 Task: Create a colorful letterhead.
Action: Mouse moved to (396, 32)
Screenshot: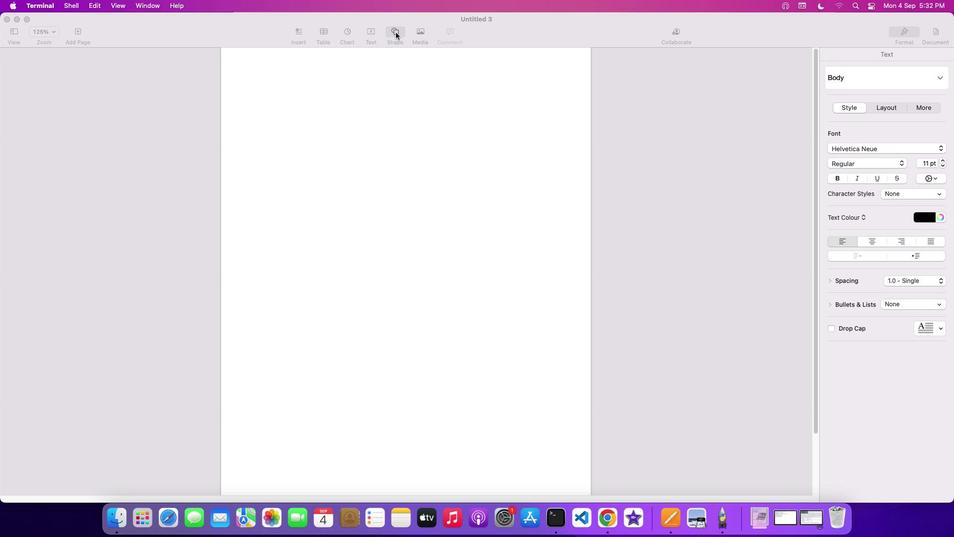 
Action: Mouse pressed left at (396, 32)
Screenshot: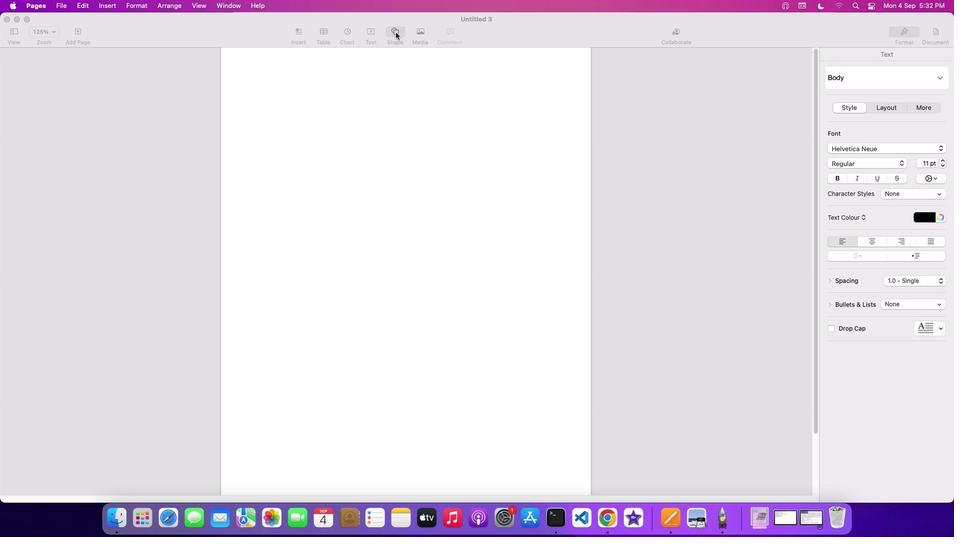 
Action: Mouse moved to (437, 149)
Screenshot: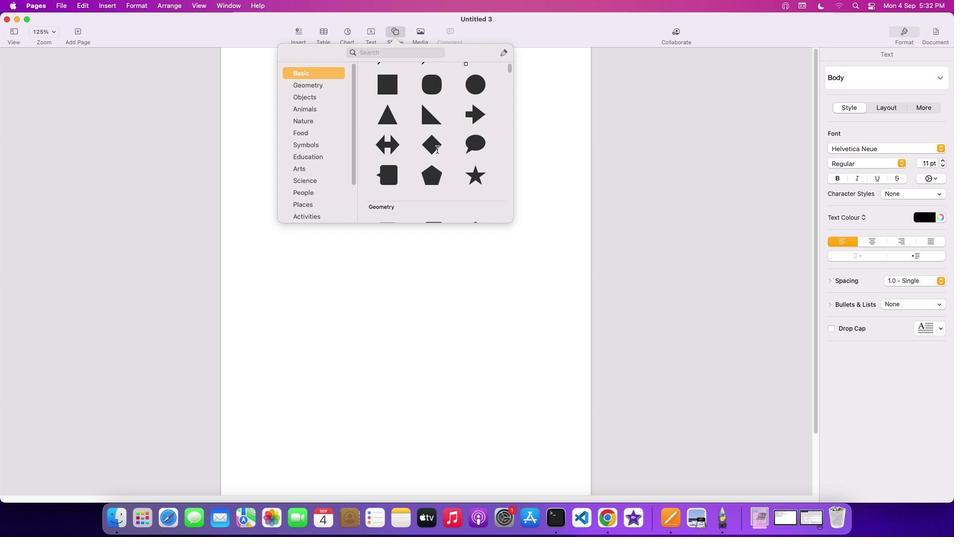 
Action: Mouse pressed left at (437, 149)
Screenshot: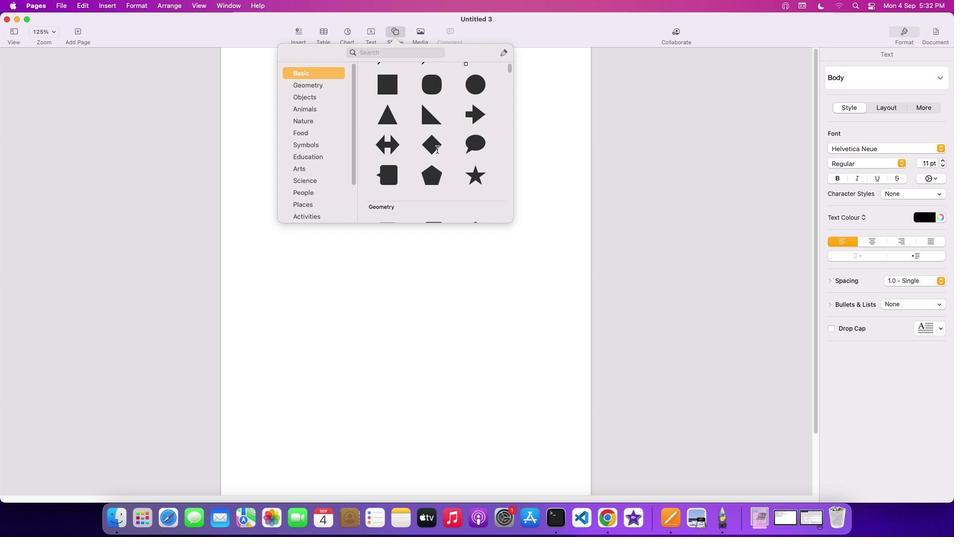 
Action: Mouse moved to (407, 125)
Screenshot: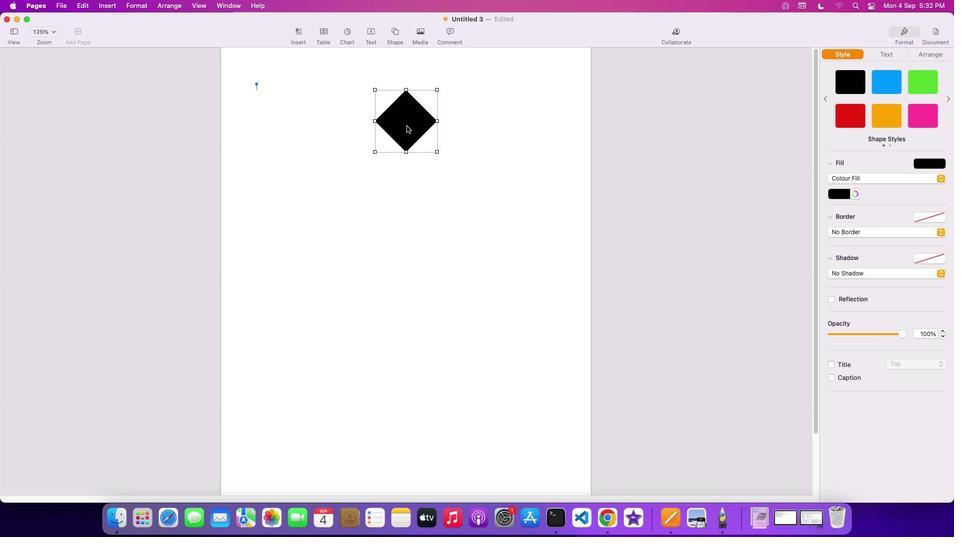 
Action: Mouse pressed left at (407, 125)
Screenshot: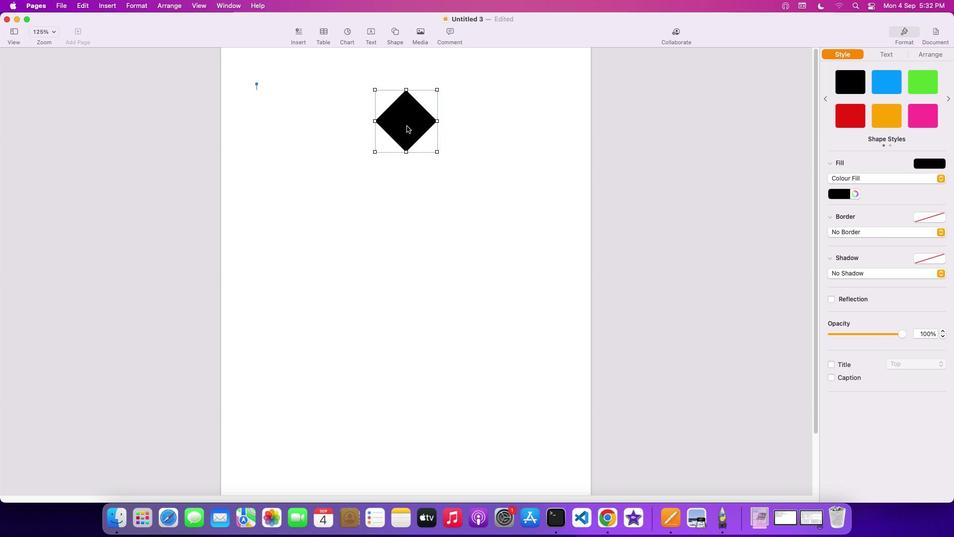 
Action: Mouse moved to (267, 71)
Screenshot: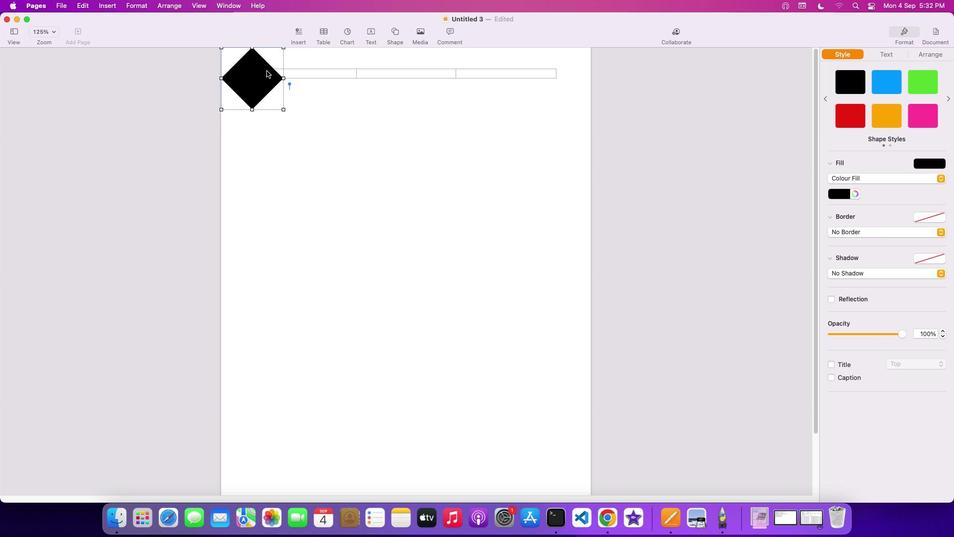 
Action: Key pressed Key.cmd'c'
Screenshot: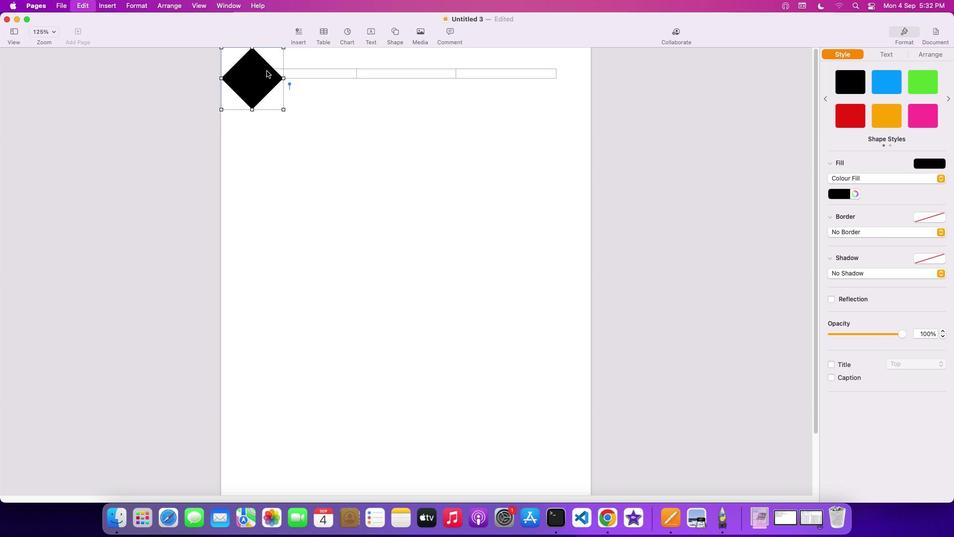
Action: Mouse moved to (348, 104)
Screenshot: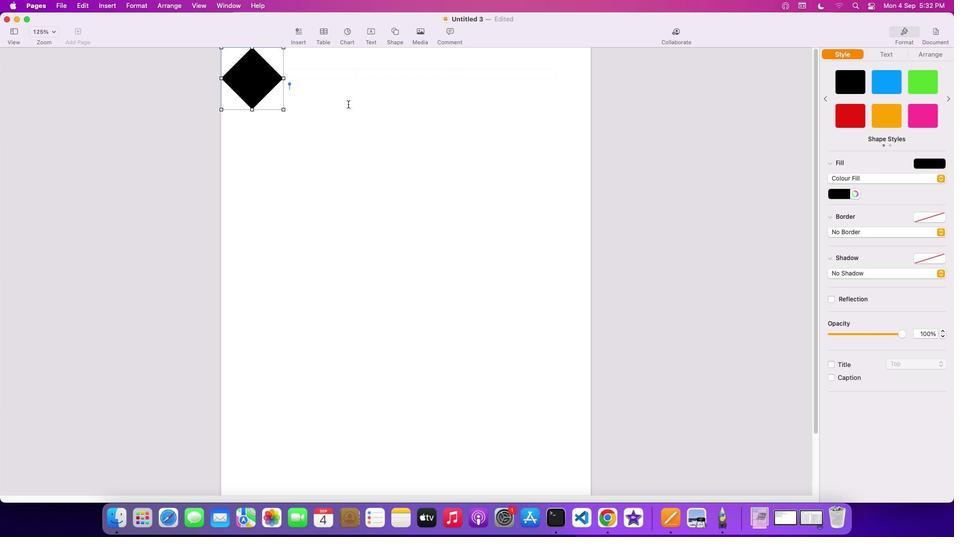 
Action: Mouse pressed left at (348, 104)
Screenshot: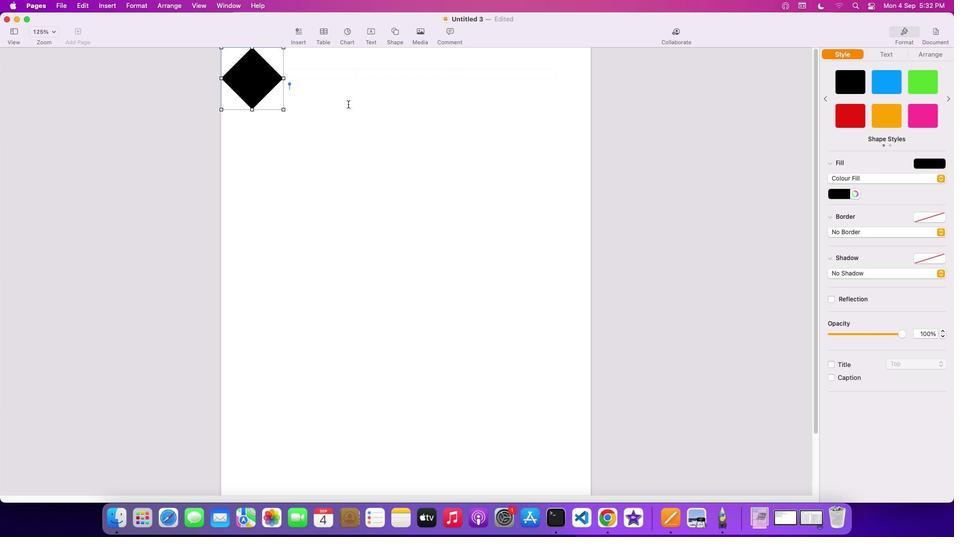 
Action: Key pressed Key.cmd'v'Key.cmd'v''v''v'
Screenshot: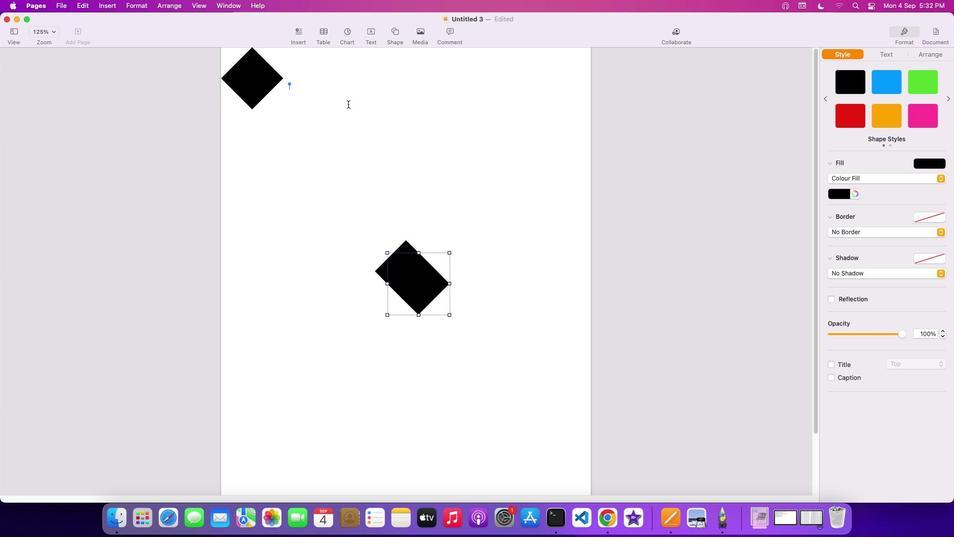 
Action: Mouse moved to (348, 104)
Screenshot: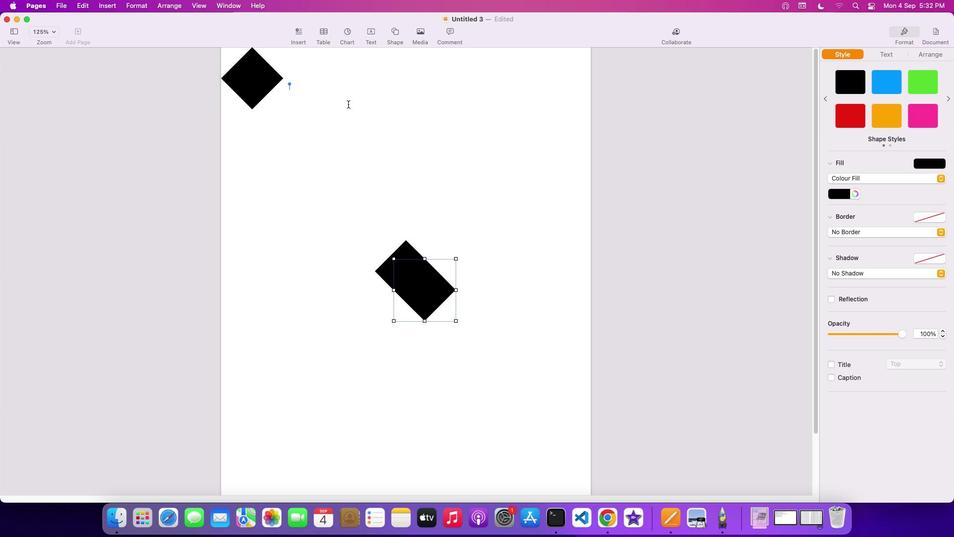 
Action: Key pressed 'v''v''v''v''v'
Screenshot: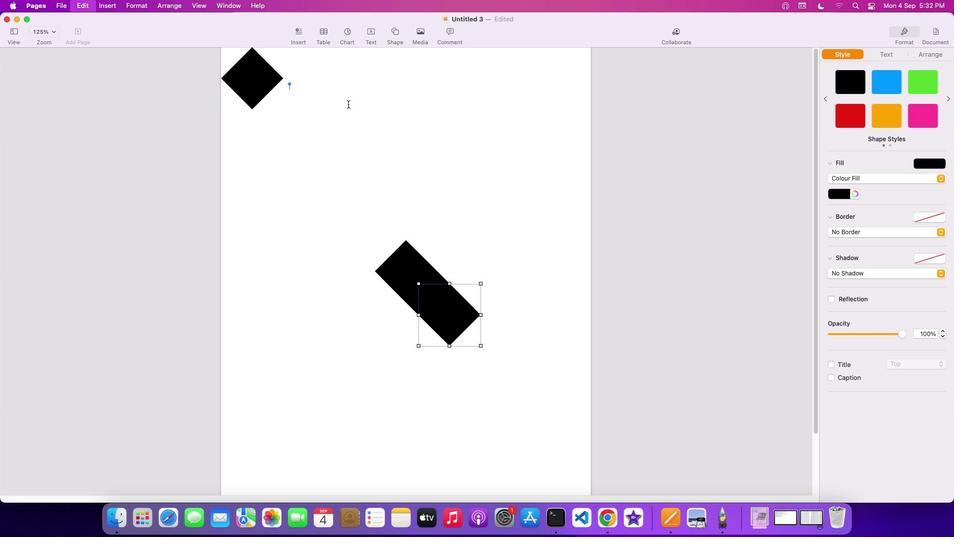 
Action: Mouse moved to (348, 104)
Screenshot: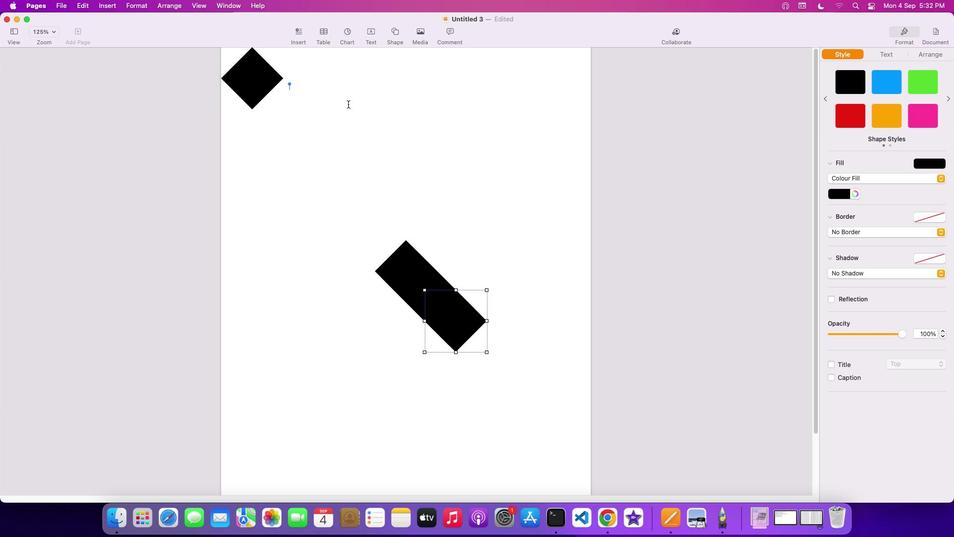 
Action: Key pressed 'v'
Screenshot: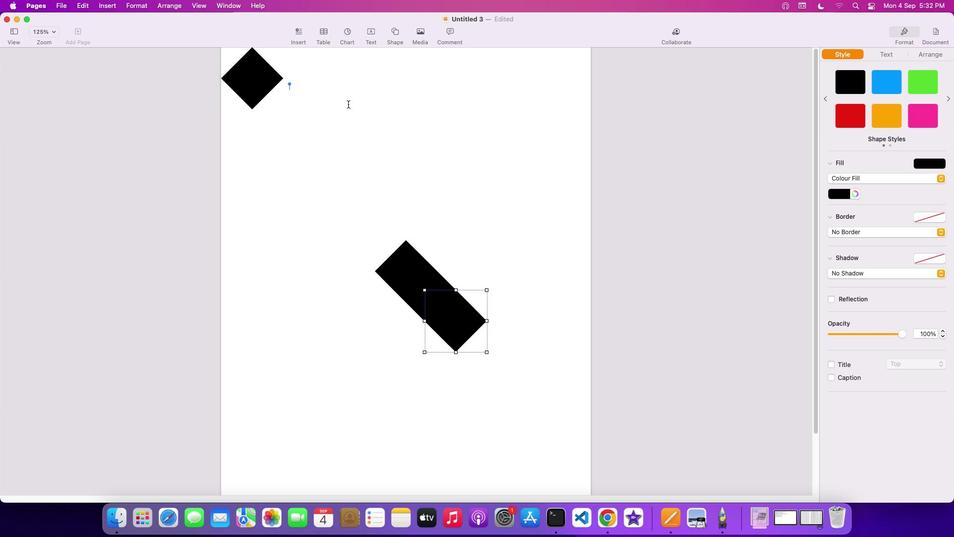 
Action: Mouse moved to (456, 324)
Screenshot: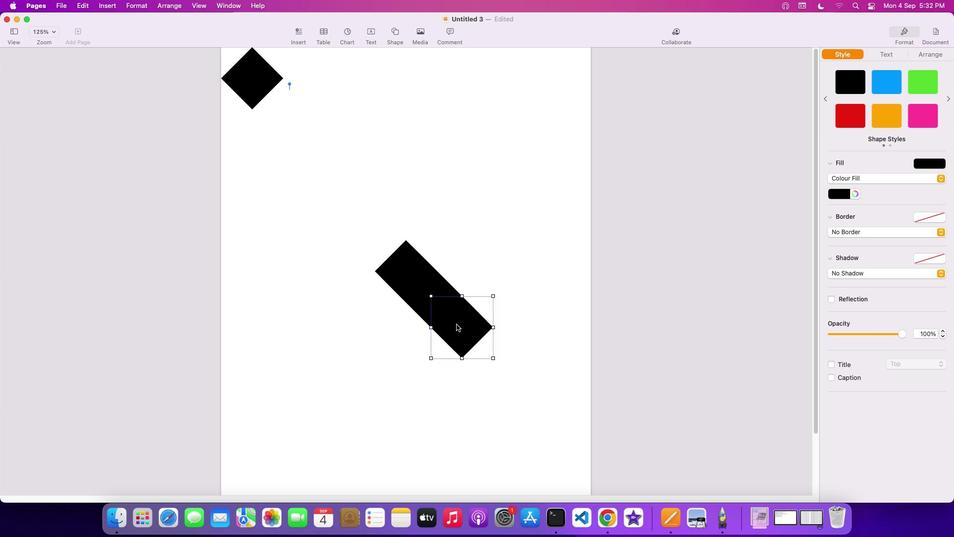 
Action: Mouse pressed left at (456, 324)
Screenshot: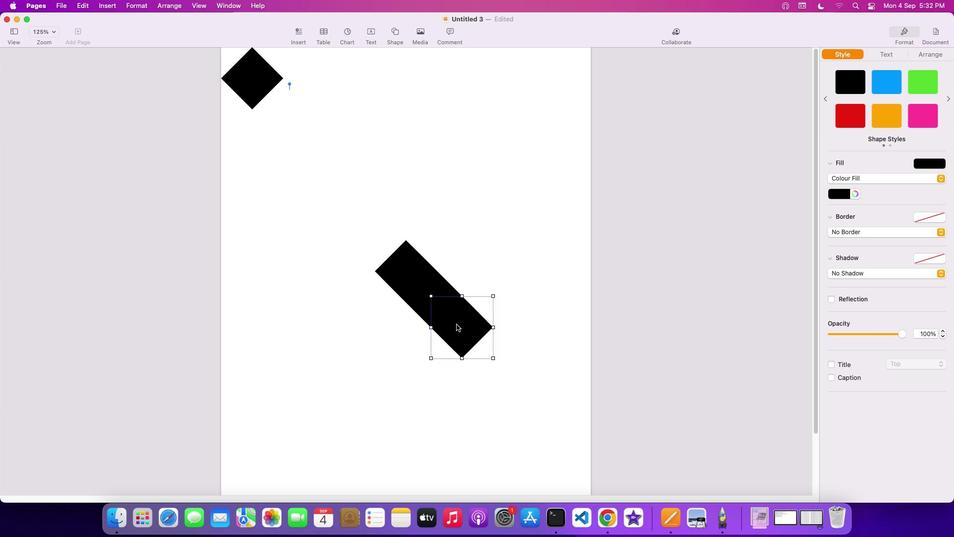 
Action: Mouse moved to (455, 325)
Screenshot: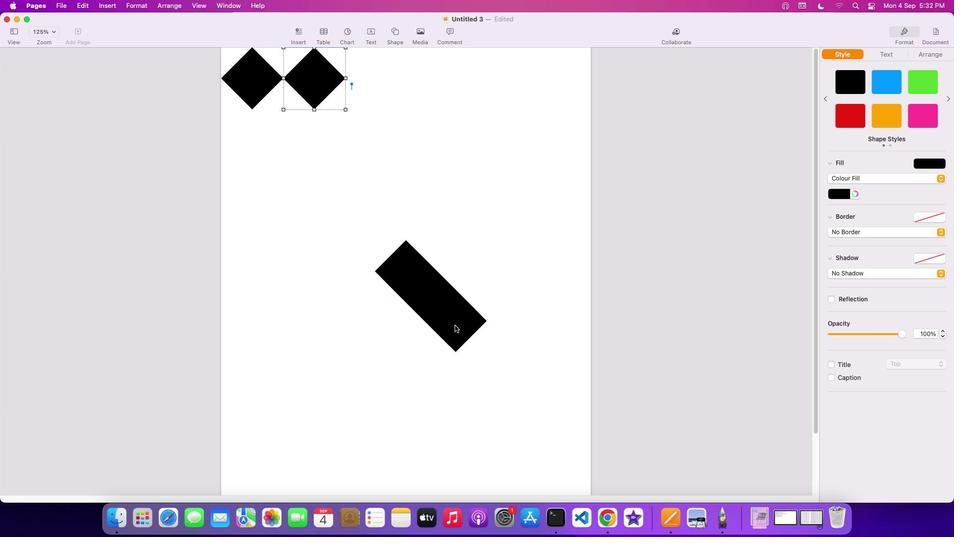 
Action: Mouse pressed left at (455, 325)
Screenshot: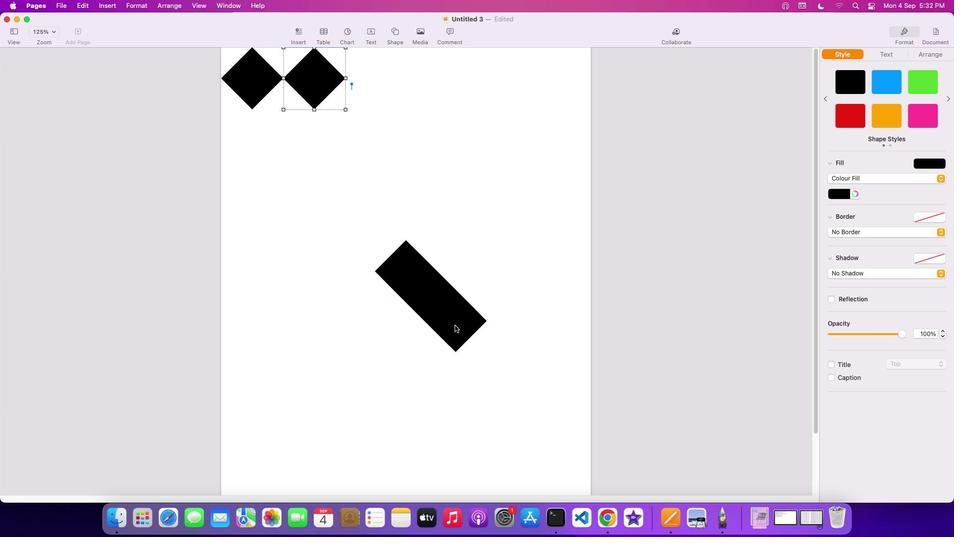 
Action: Mouse moved to (462, 325)
Screenshot: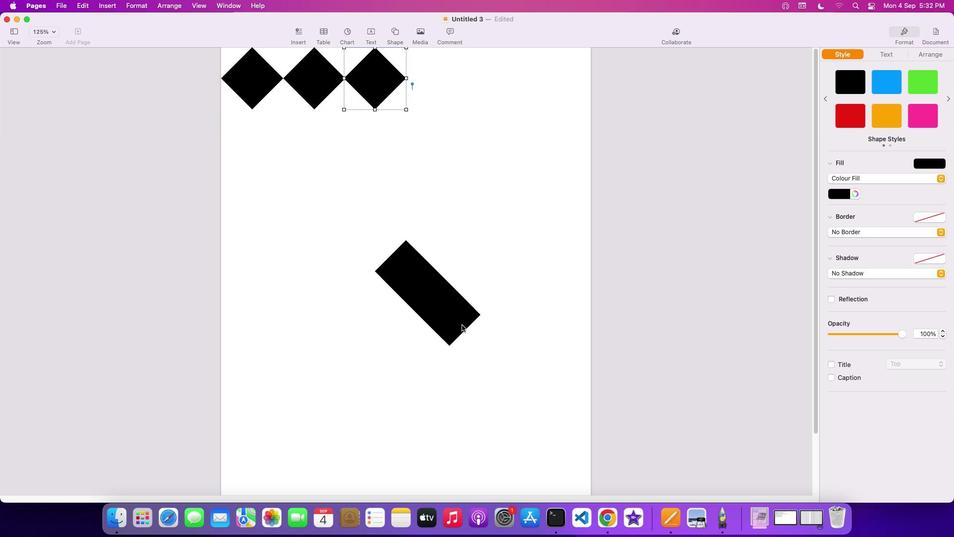 
Action: Mouse pressed left at (462, 325)
Screenshot: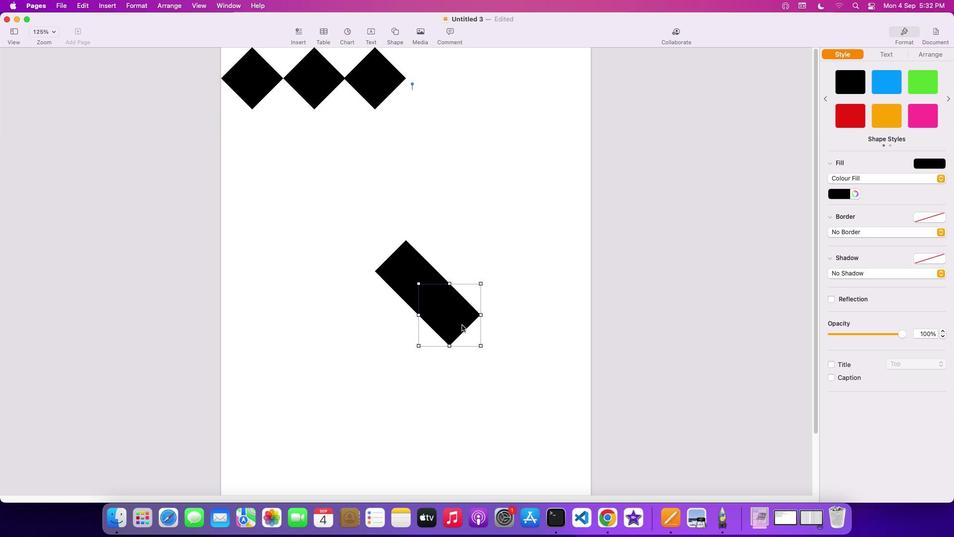 
Action: Mouse moved to (438, 303)
Screenshot: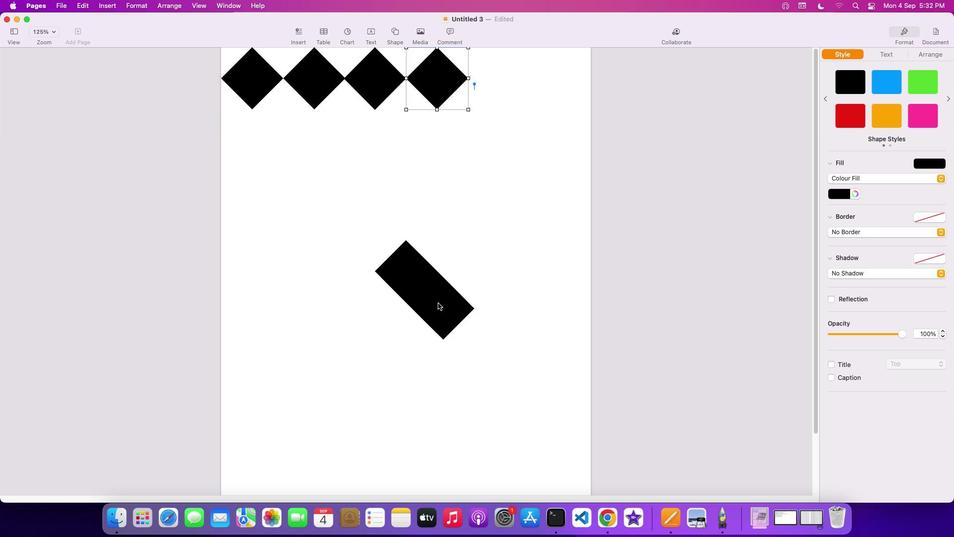 
Action: Mouse pressed left at (438, 303)
Screenshot: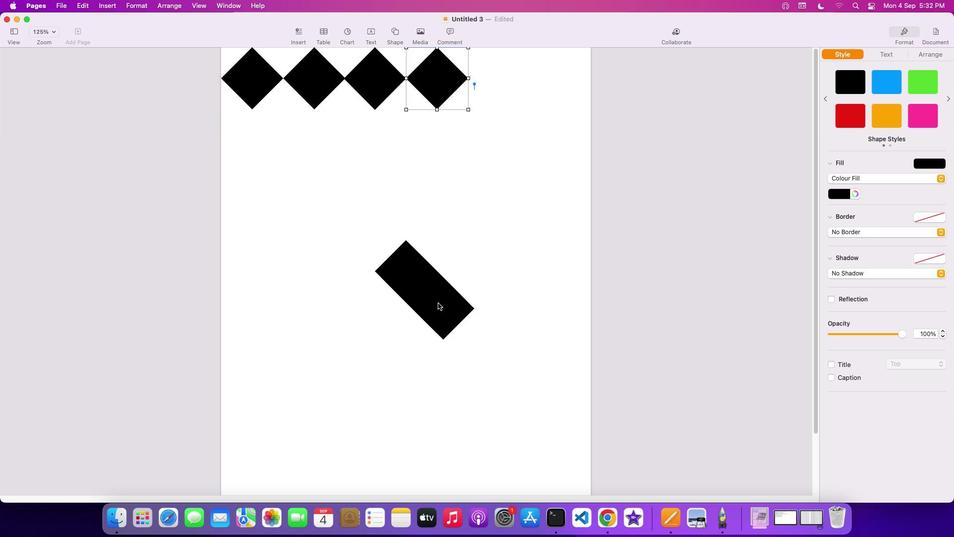 
Action: Mouse moved to (434, 296)
Screenshot: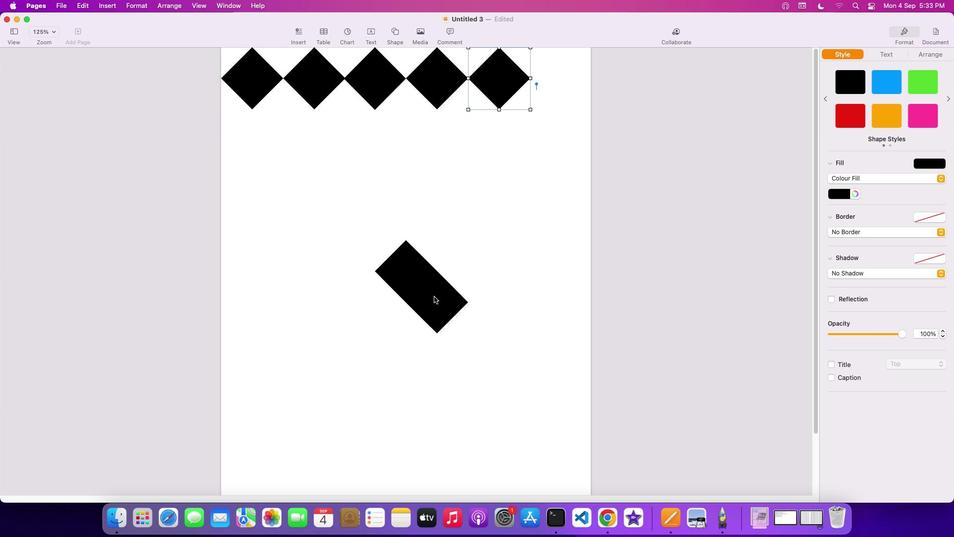 
Action: Mouse pressed left at (434, 296)
Screenshot: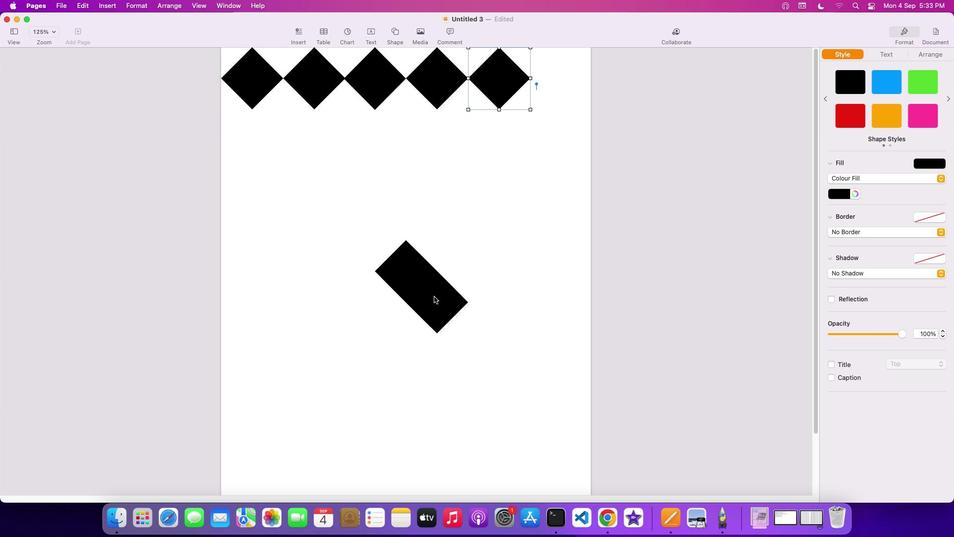 
Action: Mouse moved to (488, 259)
Screenshot: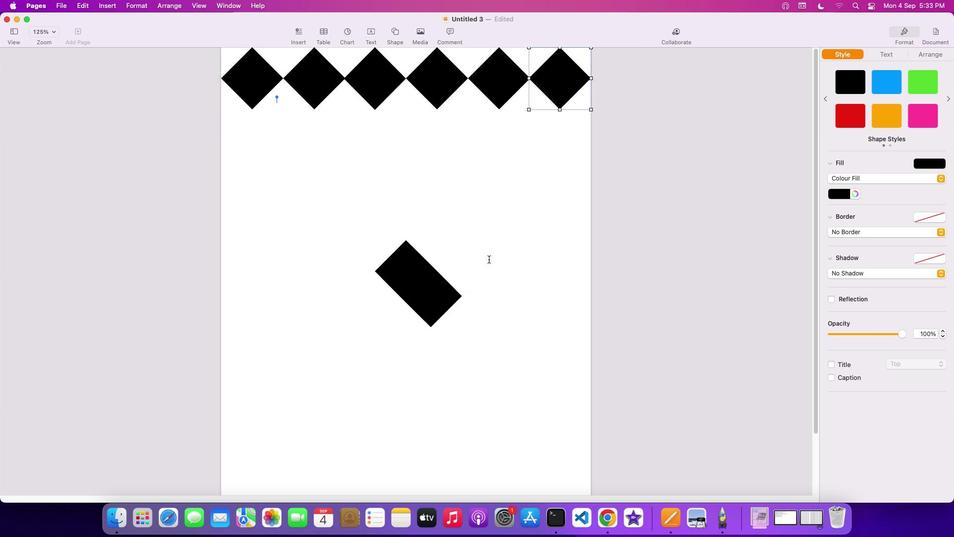 
Action: Mouse scrolled (488, 259) with delta (0, 0)
Screenshot: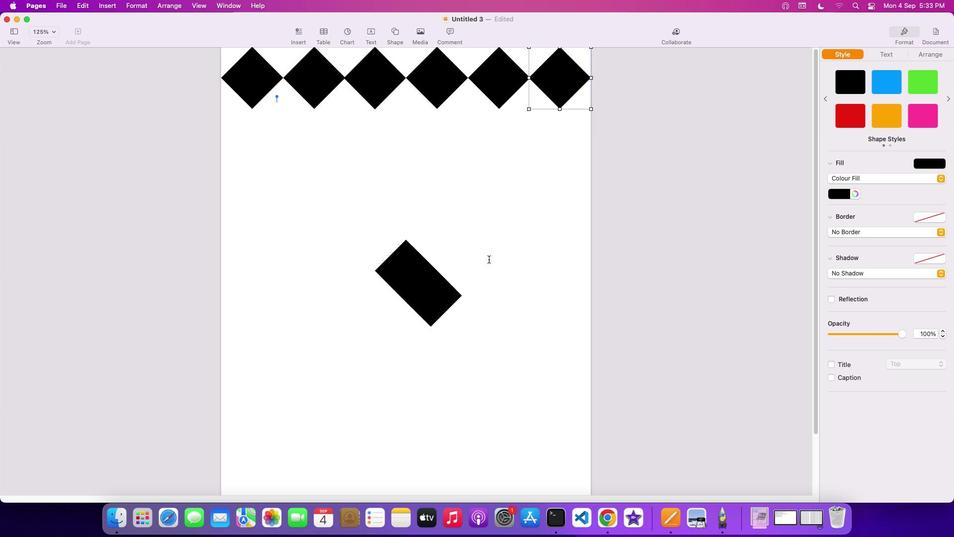 
Action: Mouse scrolled (488, 259) with delta (0, 0)
Screenshot: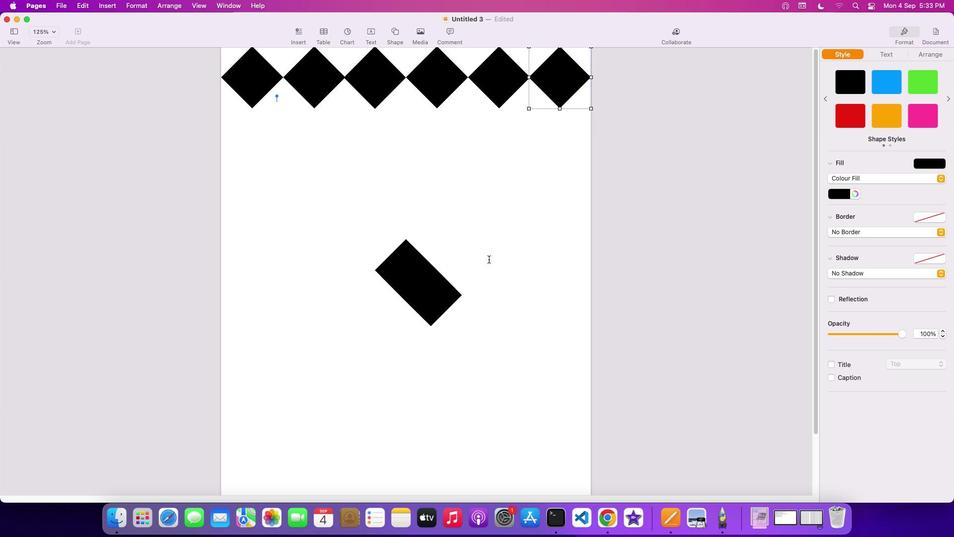 
Action: Mouse scrolled (488, 259) with delta (0, 0)
Screenshot: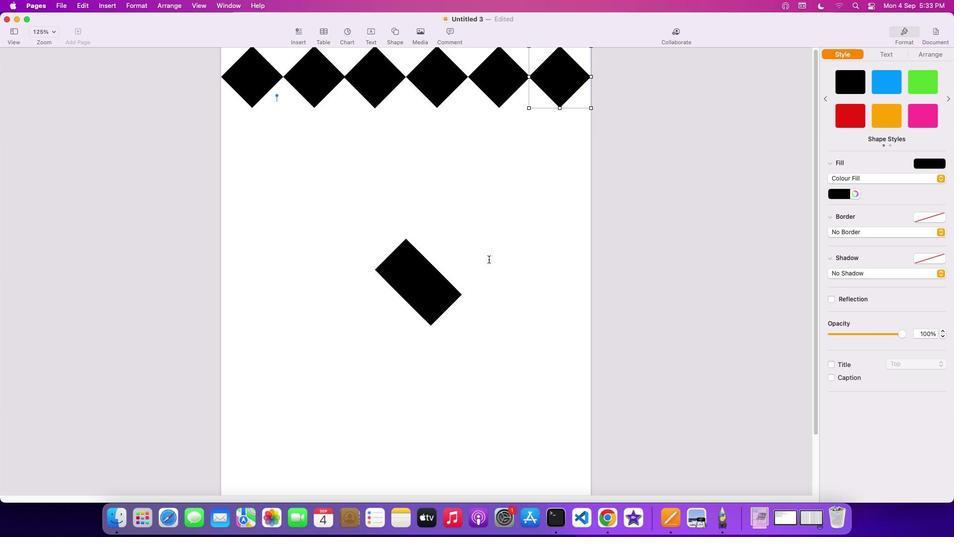 
Action: Mouse scrolled (488, 259) with delta (0, 0)
Screenshot: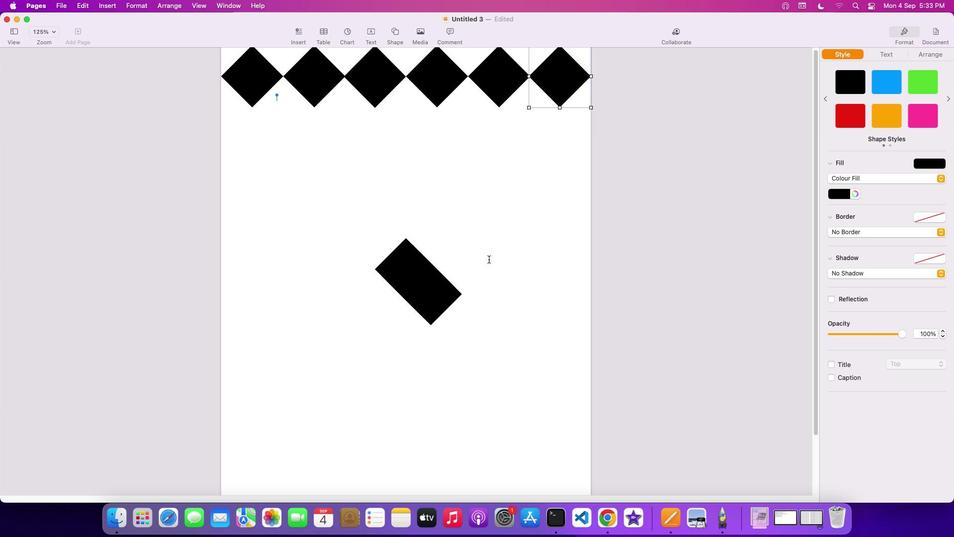 
Action: Mouse moved to (421, 288)
Screenshot: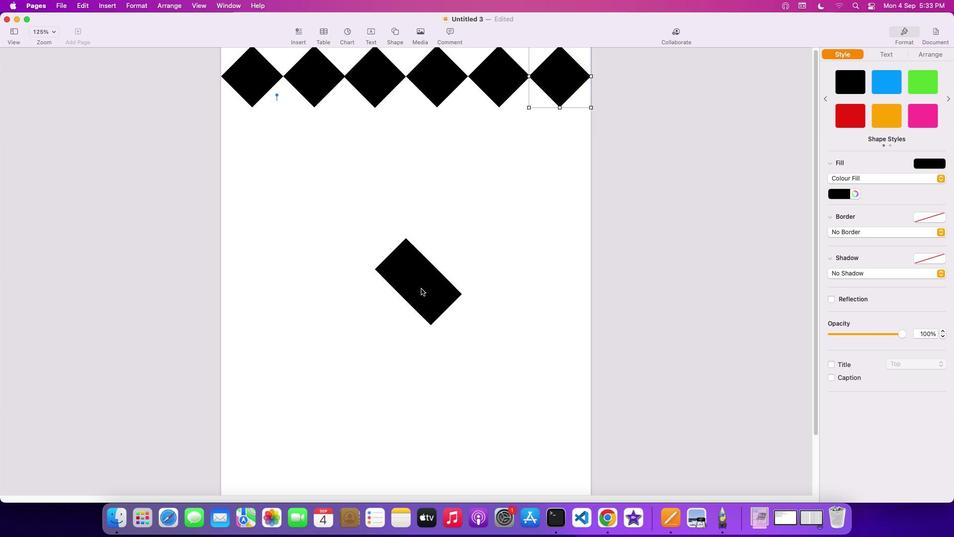 
Action: Mouse pressed left at (421, 288)
Screenshot: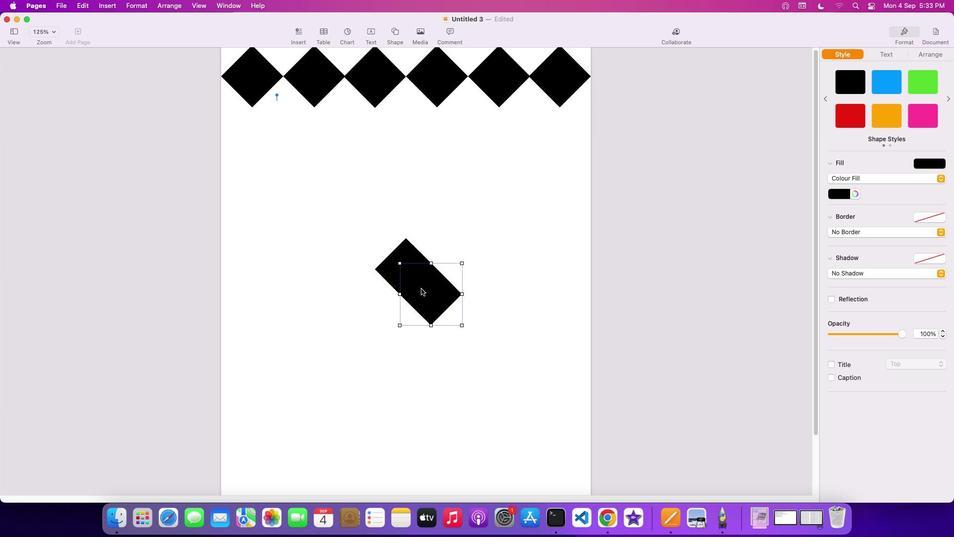 
Action: Mouse moved to (564, 165)
Screenshot: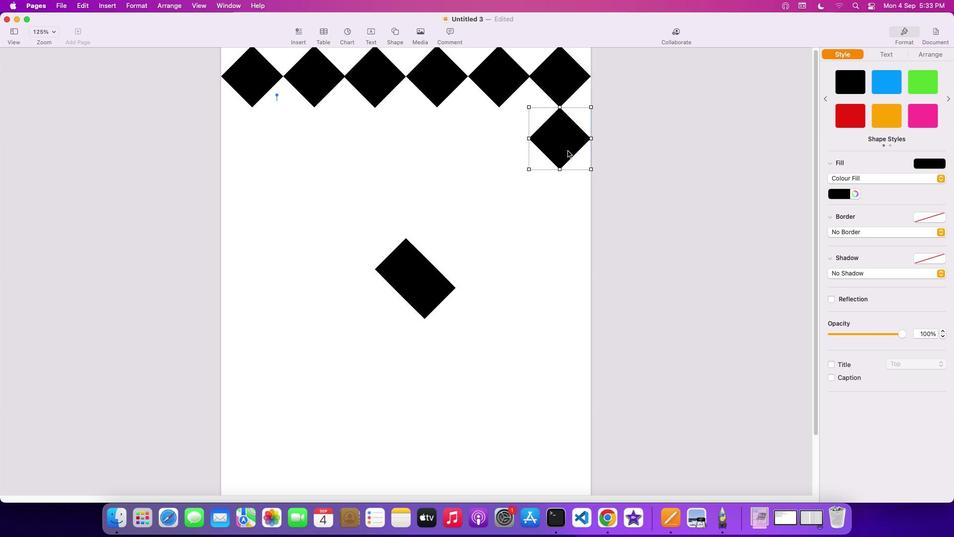 
Action: Mouse pressed left at (564, 165)
Screenshot: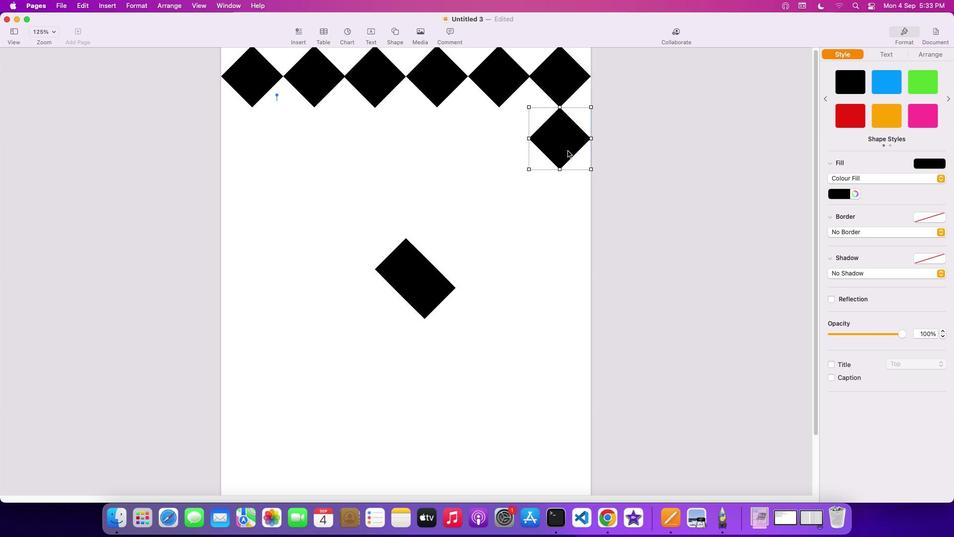 
Action: Mouse moved to (414, 292)
Screenshot: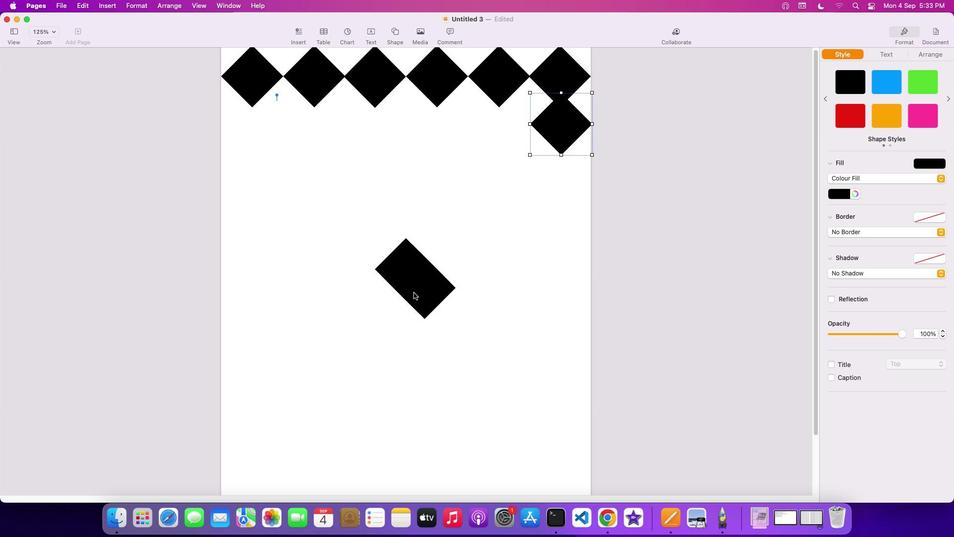 
Action: Mouse pressed left at (414, 292)
Screenshot: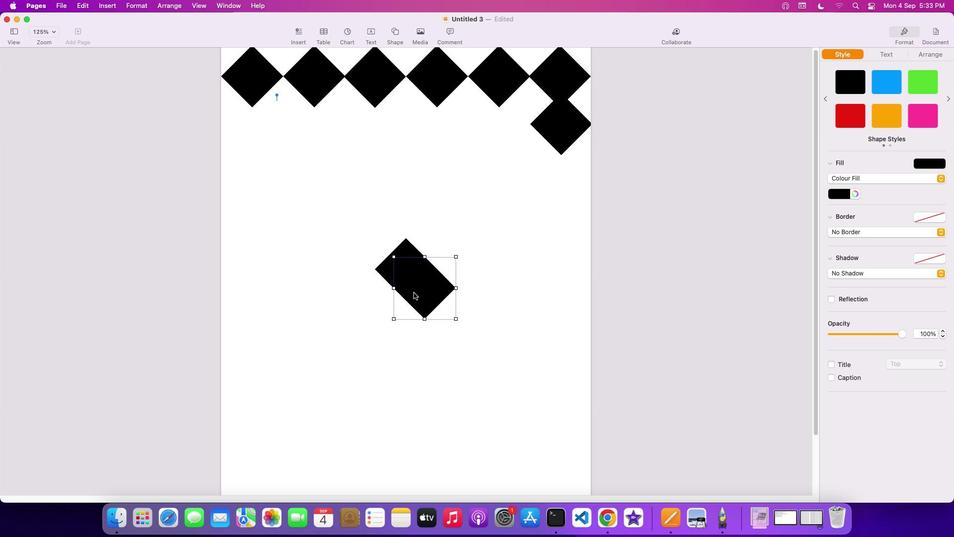 
Action: Mouse moved to (562, 120)
Screenshot: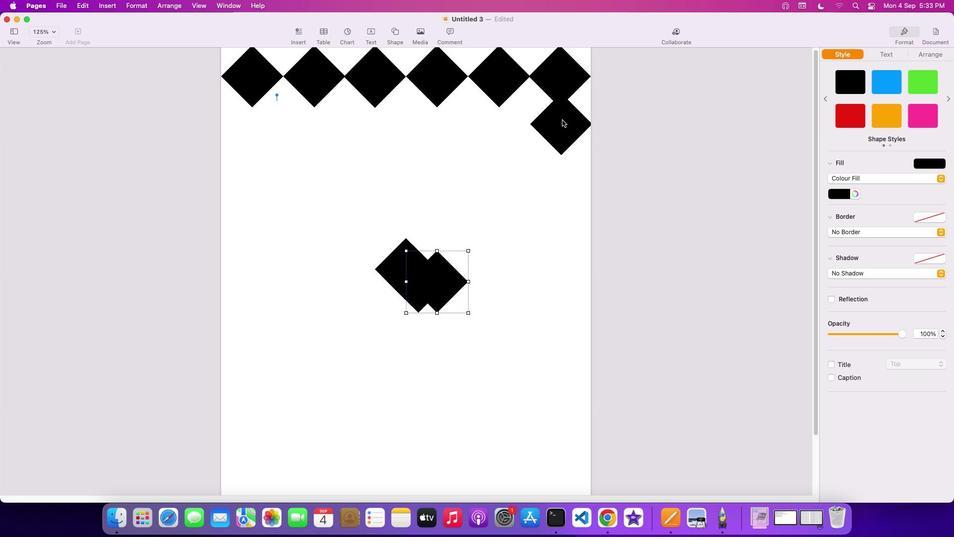 
Action: Mouse pressed left at (562, 120)
Screenshot: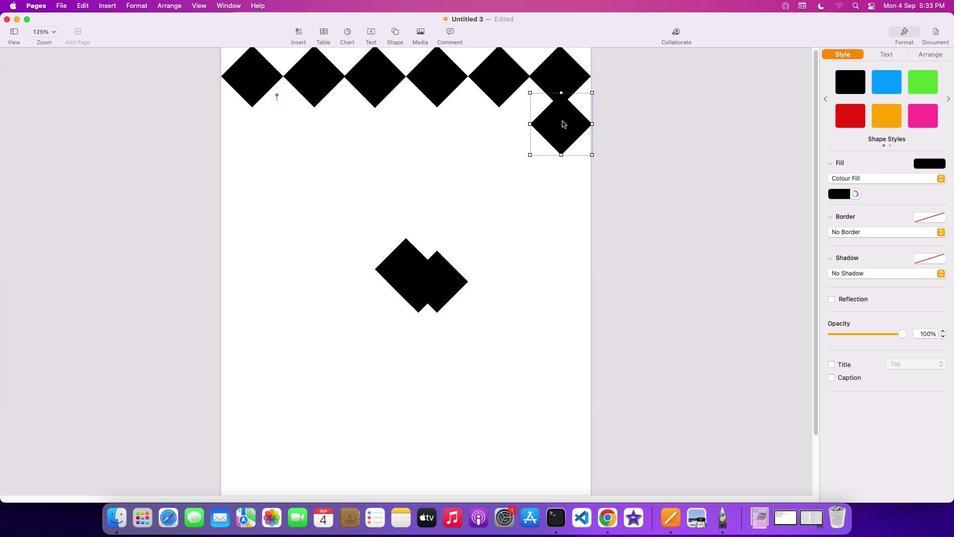 
Action: Mouse moved to (439, 288)
Screenshot: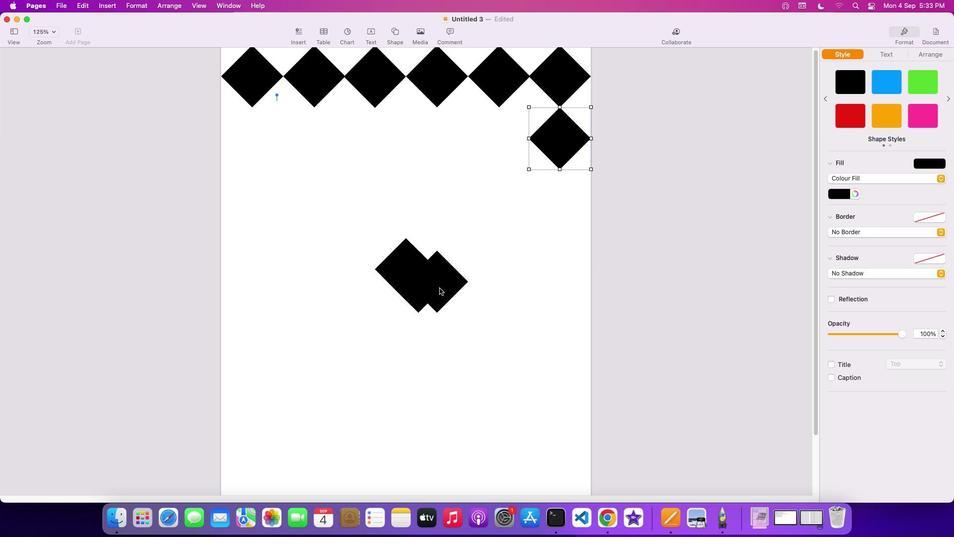 
Action: Mouse pressed left at (439, 288)
Screenshot: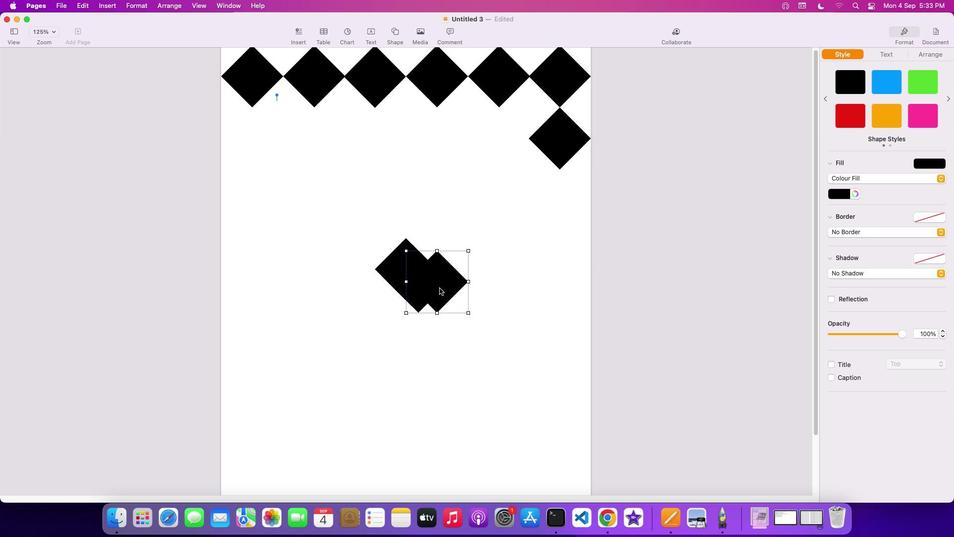 
Action: Mouse moved to (417, 287)
Screenshot: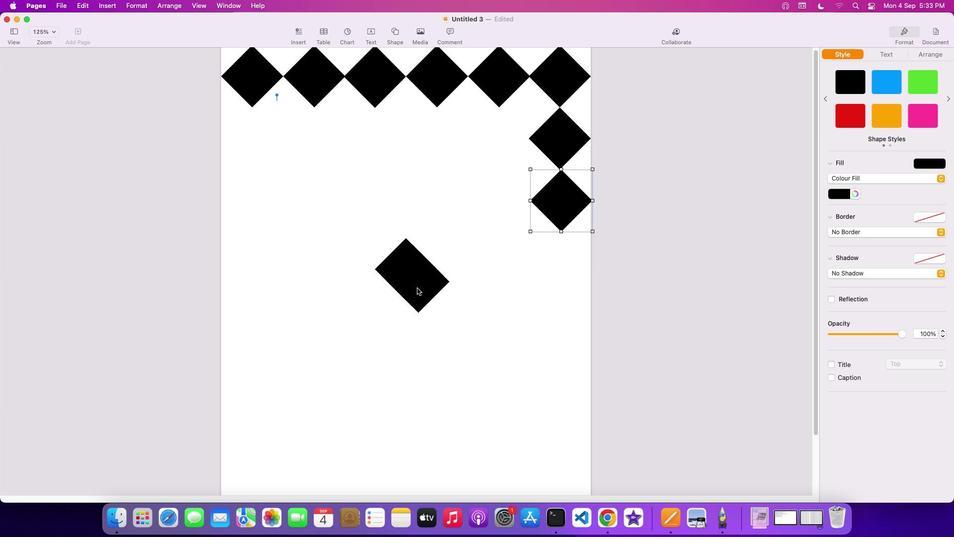 
Action: Mouse pressed left at (417, 287)
Screenshot: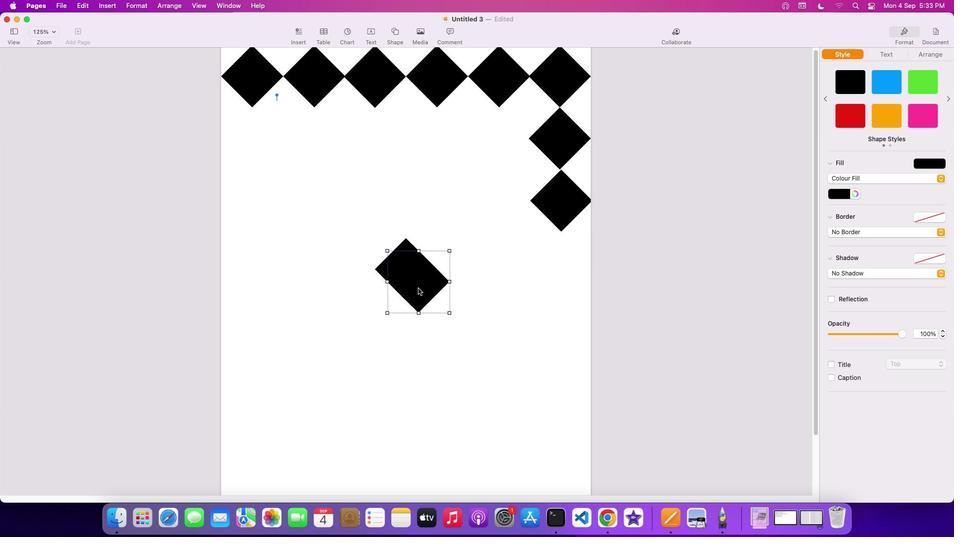 
Action: Mouse moved to (413, 291)
Screenshot: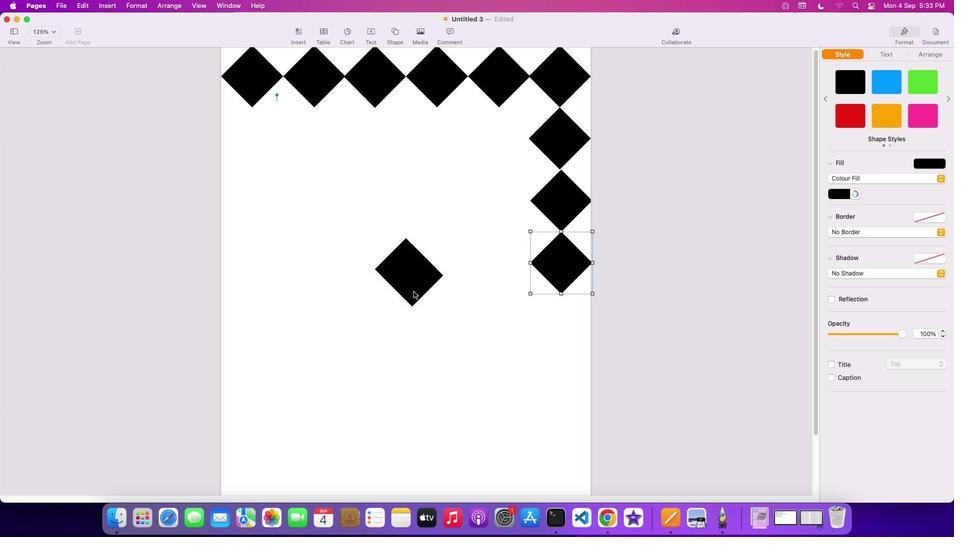 
Action: Mouse pressed left at (413, 291)
Screenshot: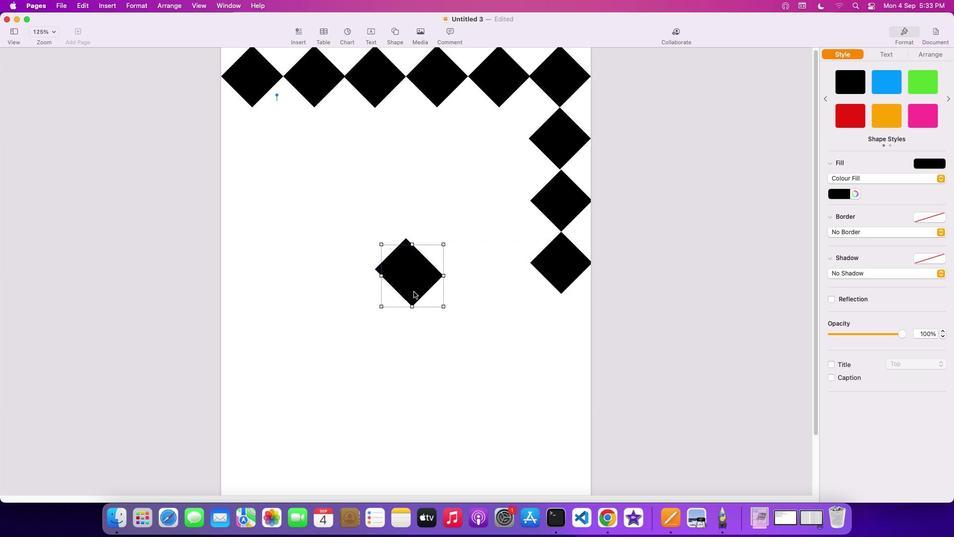 
Action: Mouse moved to (401, 282)
Screenshot: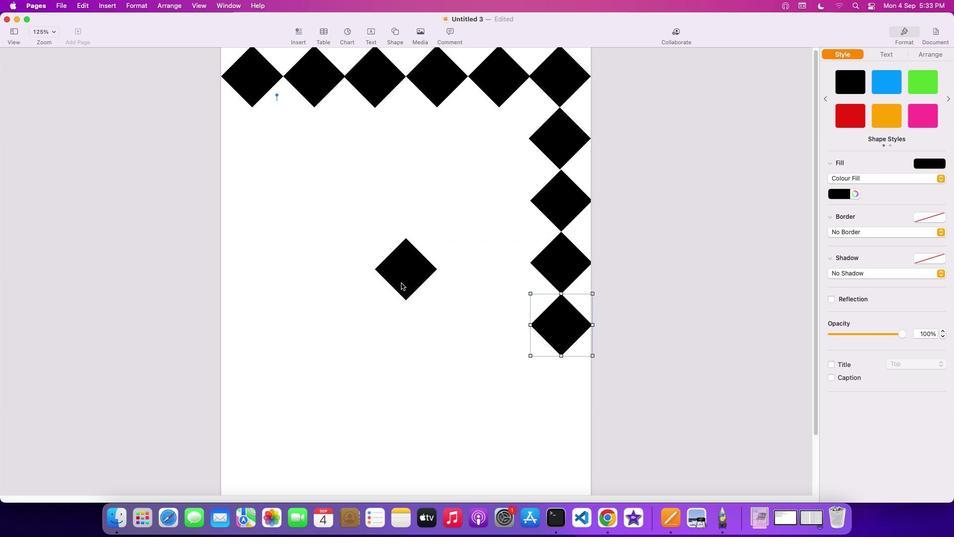 
Action: Mouse pressed left at (401, 282)
Screenshot: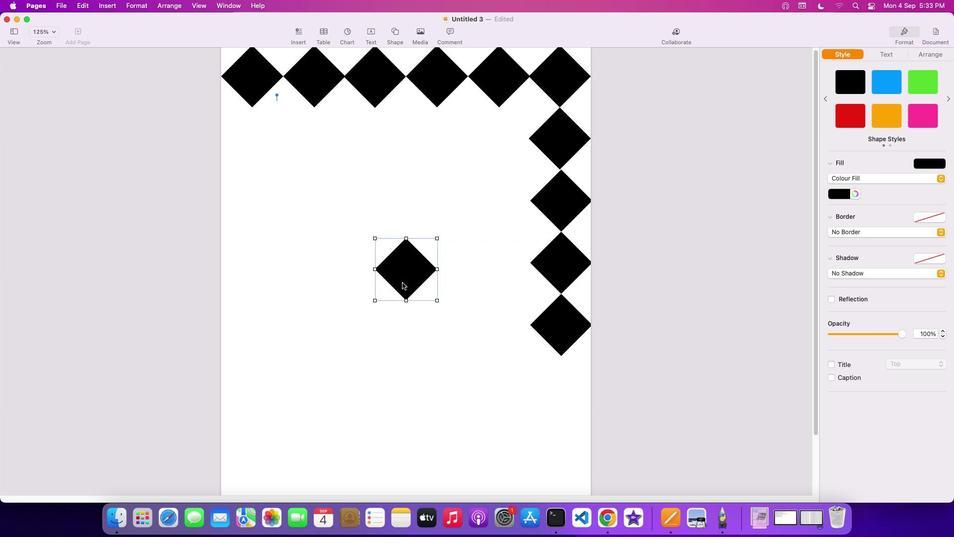 
Action: Mouse moved to (431, 367)
Screenshot: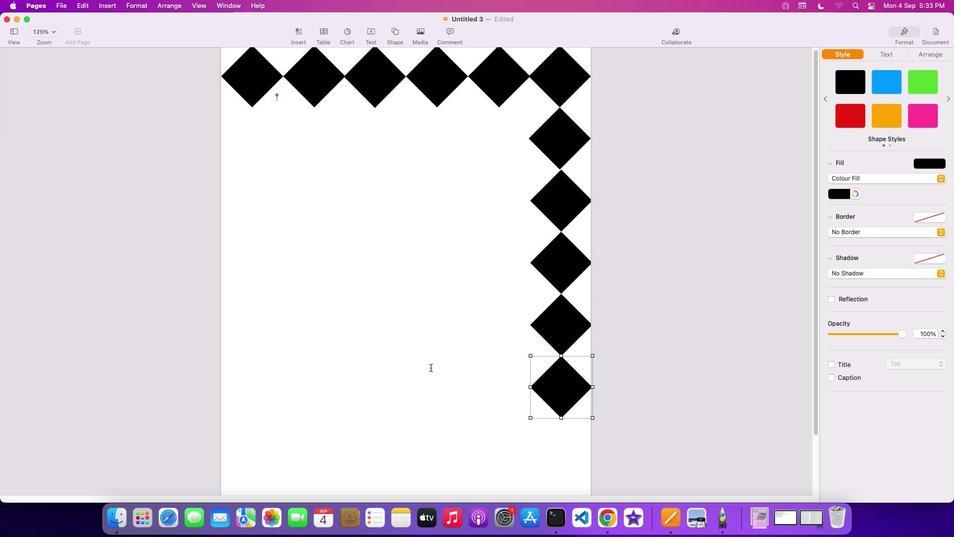 
Action: Mouse scrolled (431, 367) with delta (0, 0)
Screenshot: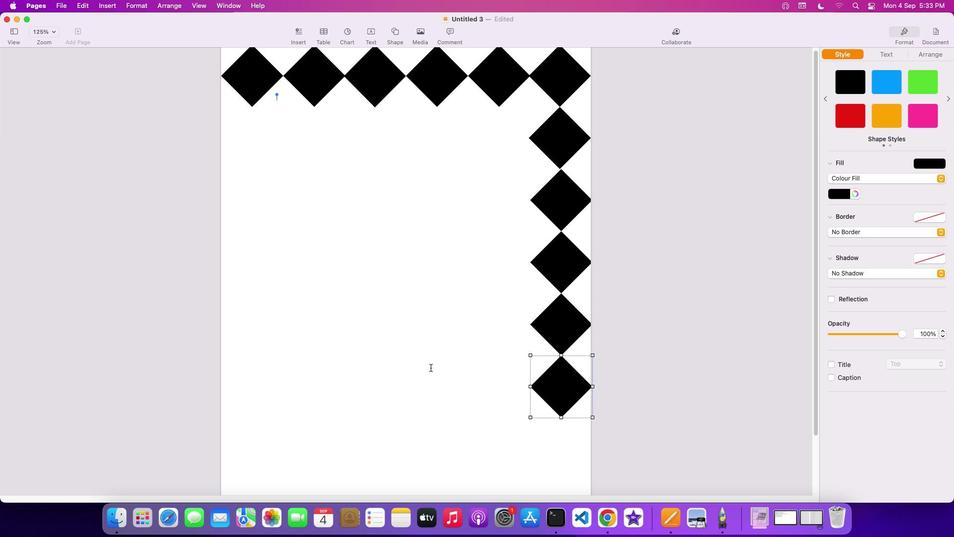 
Action: Mouse scrolled (431, 367) with delta (0, 0)
Screenshot: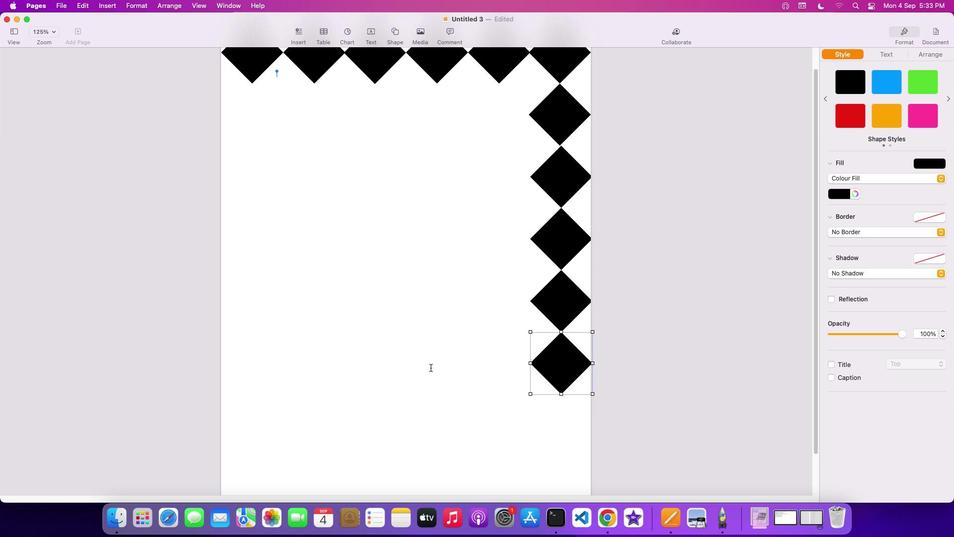 
Action: Mouse scrolled (431, 367) with delta (0, -1)
Screenshot: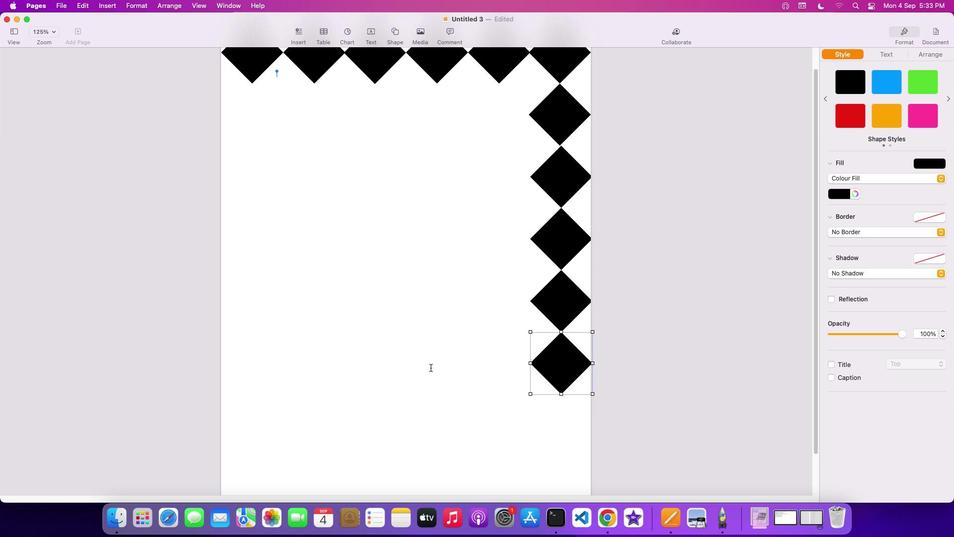 
Action: Mouse scrolled (431, 367) with delta (0, -2)
Screenshot: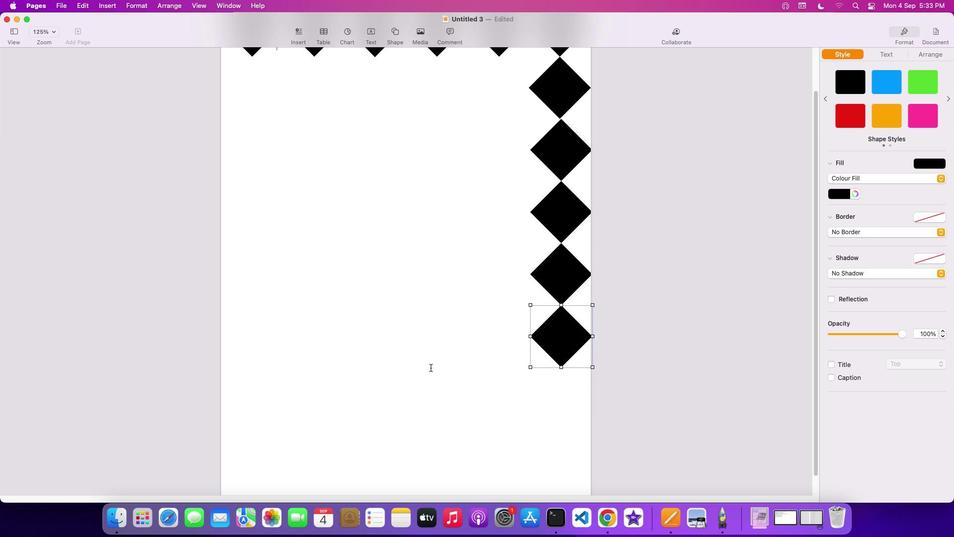 
Action: Mouse scrolled (431, 367) with delta (0, -2)
Screenshot: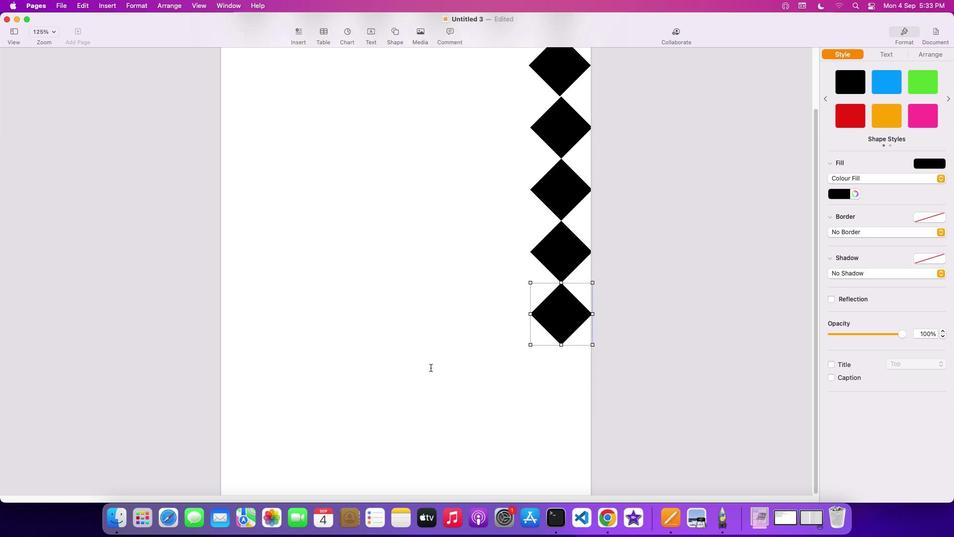 
Action: Mouse moved to (430, 367)
Screenshot: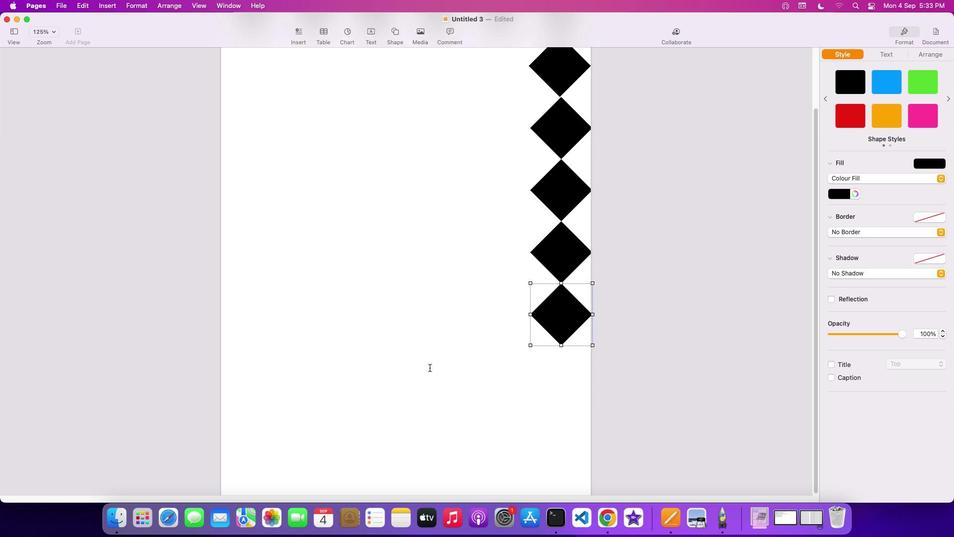 
Action: Mouse scrolled (430, 367) with delta (0, 0)
Screenshot: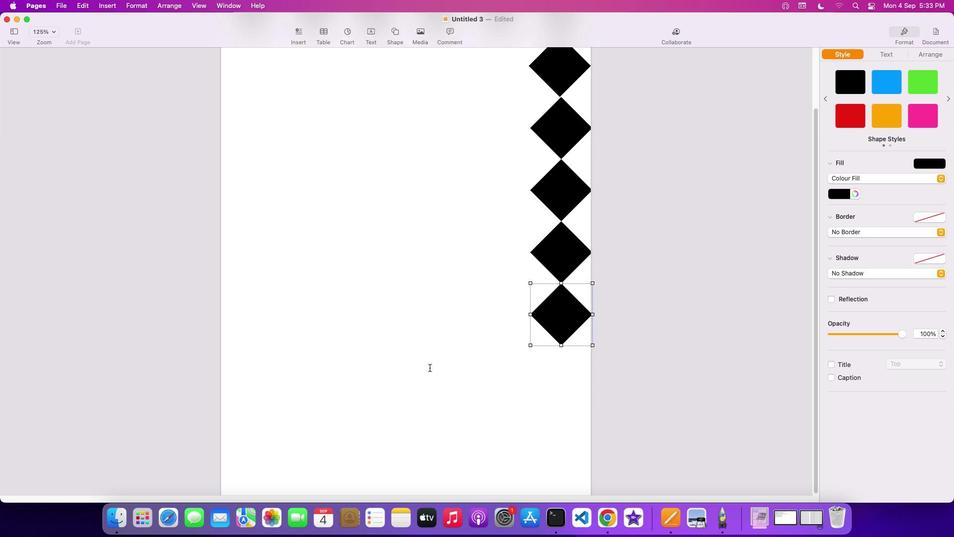 
Action: Mouse moved to (430, 367)
Screenshot: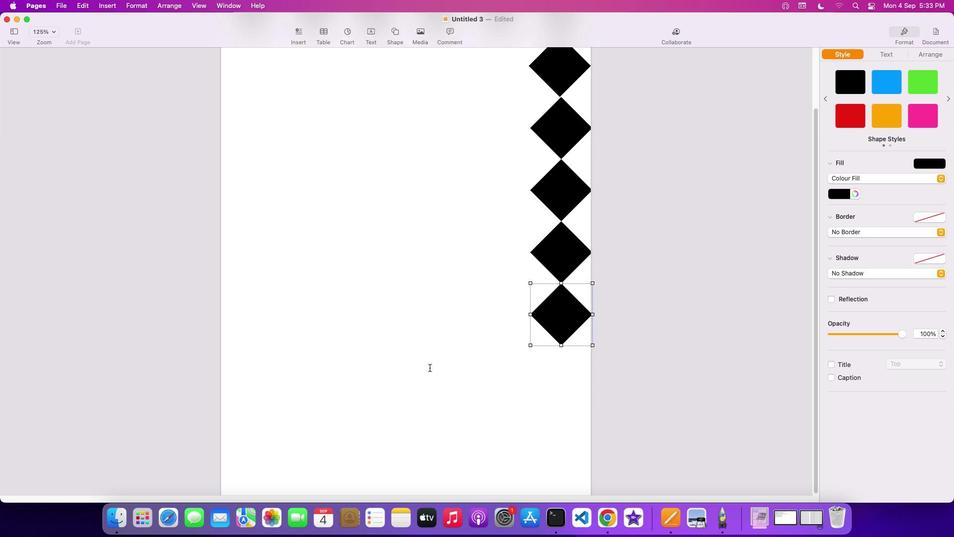 
Action: Mouse scrolled (430, 367) with delta (0, 0)
Screenshot: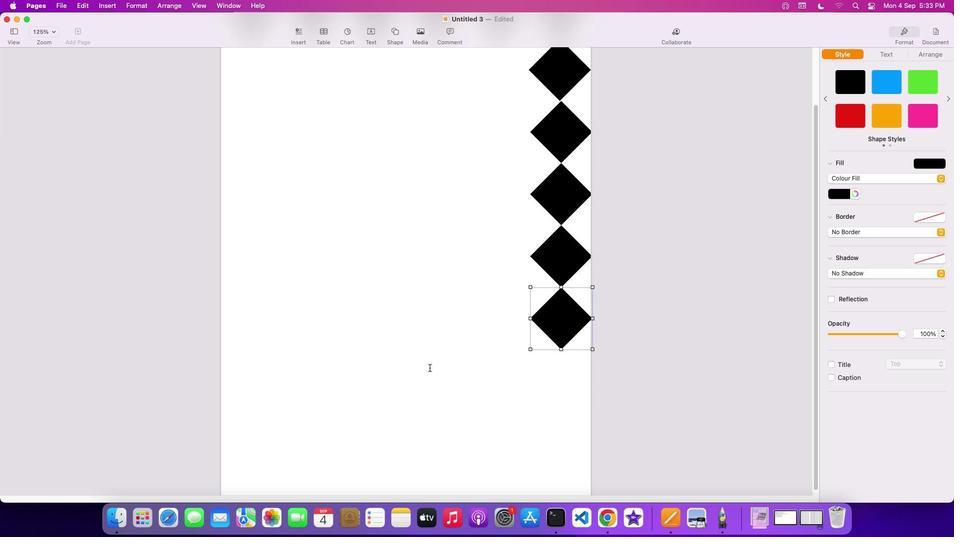 
Action: Mouse scrolled (430, 367) with delta (0, 0)
Screenshot: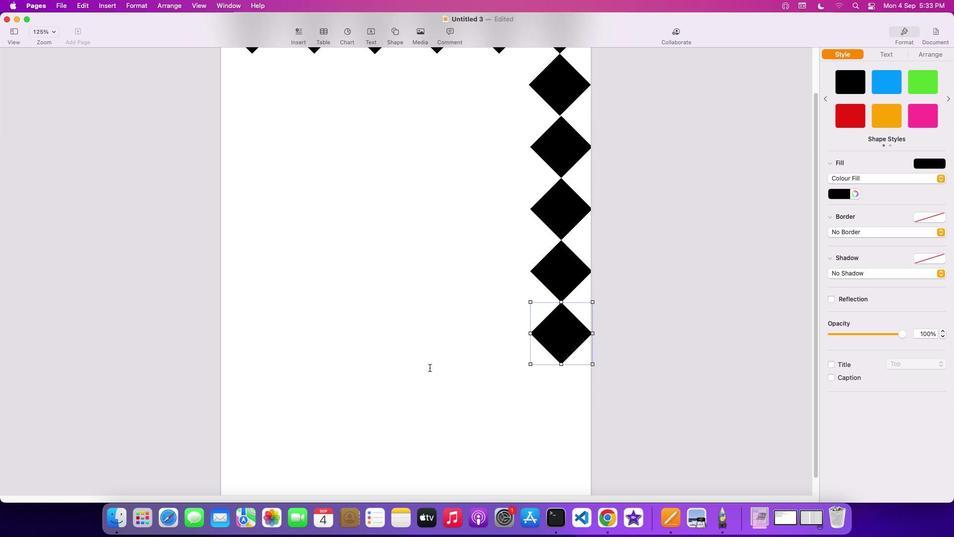 
Action: Mouse moved to (426, 368)
Screenshot: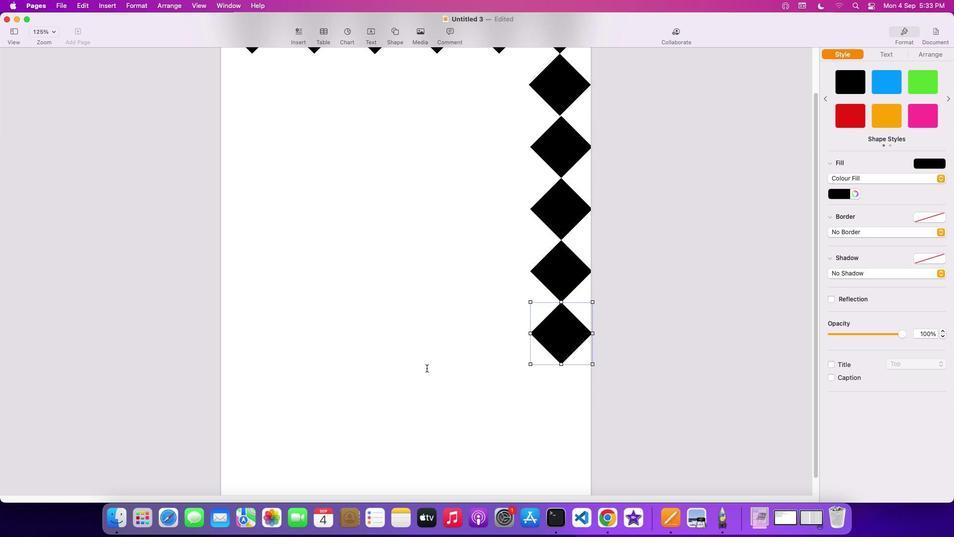 
Action: Key pressed Key.cmd'v''v''v''v''v''v'
Screenshot: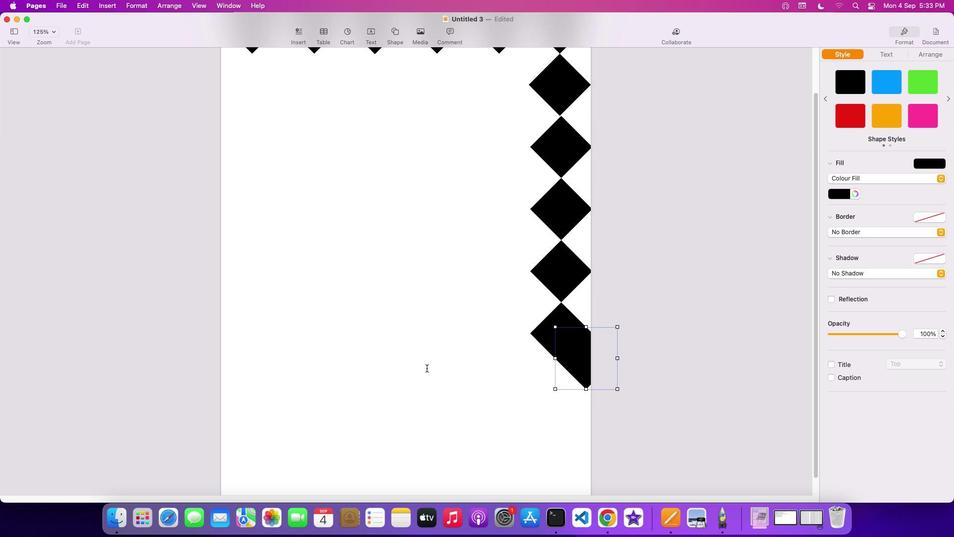 
Action: Mouse moved to (583, 378)
Screenshot: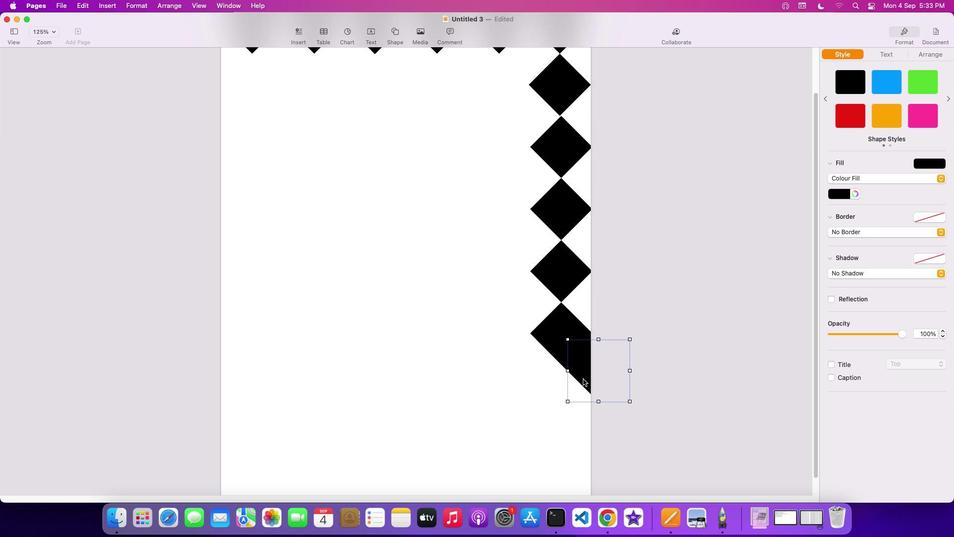 
Action: Mouse pressed left at (583, 378)
Screenshot: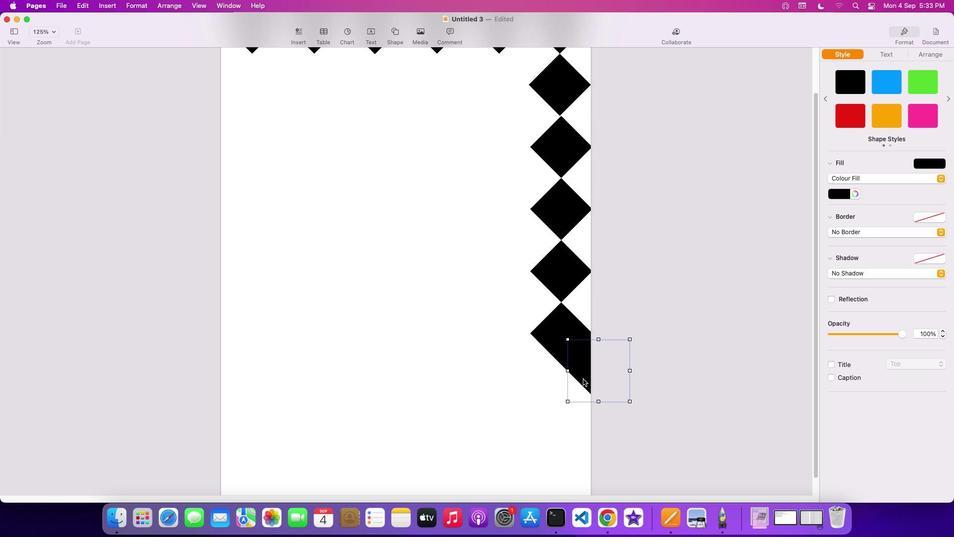 
Action: Mouse moved to (575, 365)
Screenshot: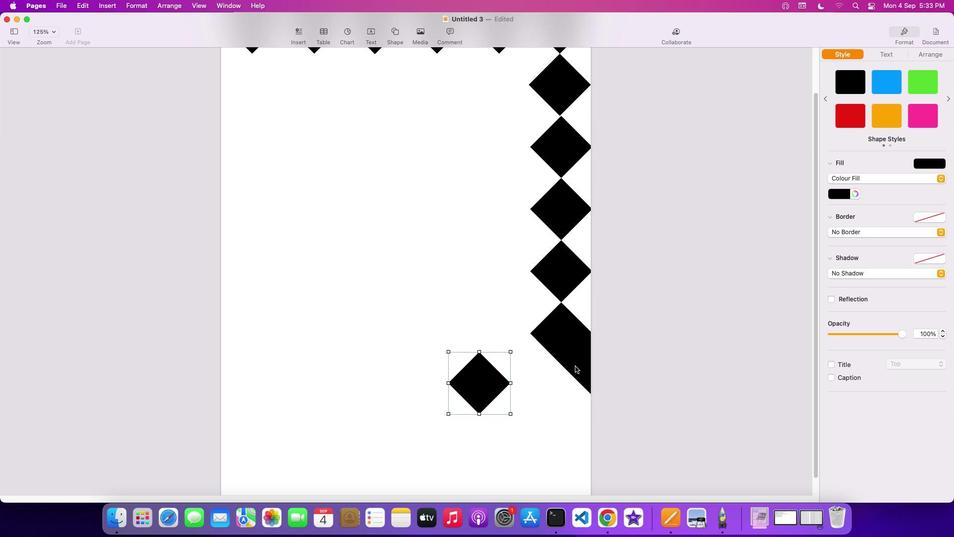 
Action: Mouse pressed left at (575, 365)
Screenshot: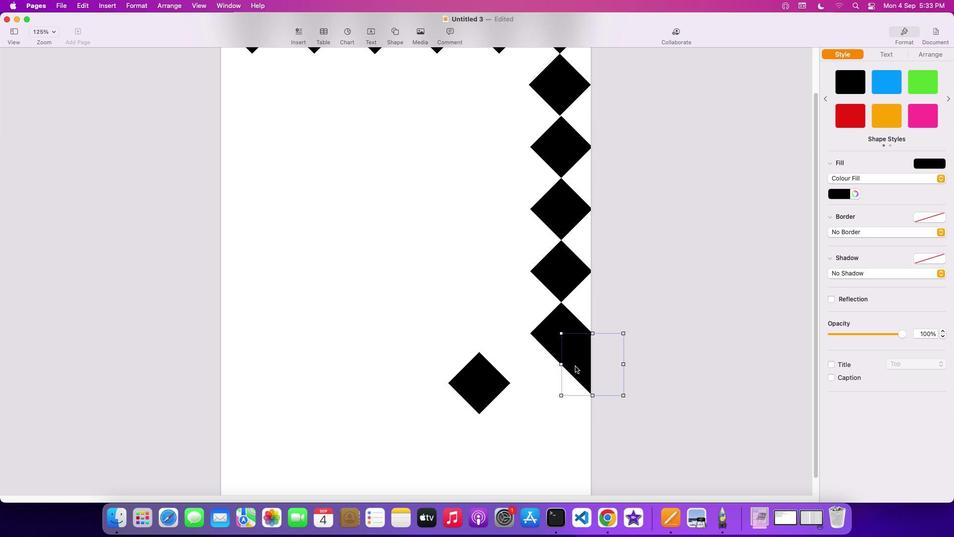 
Action: Mouse moved to (577, 362)
Screenshot: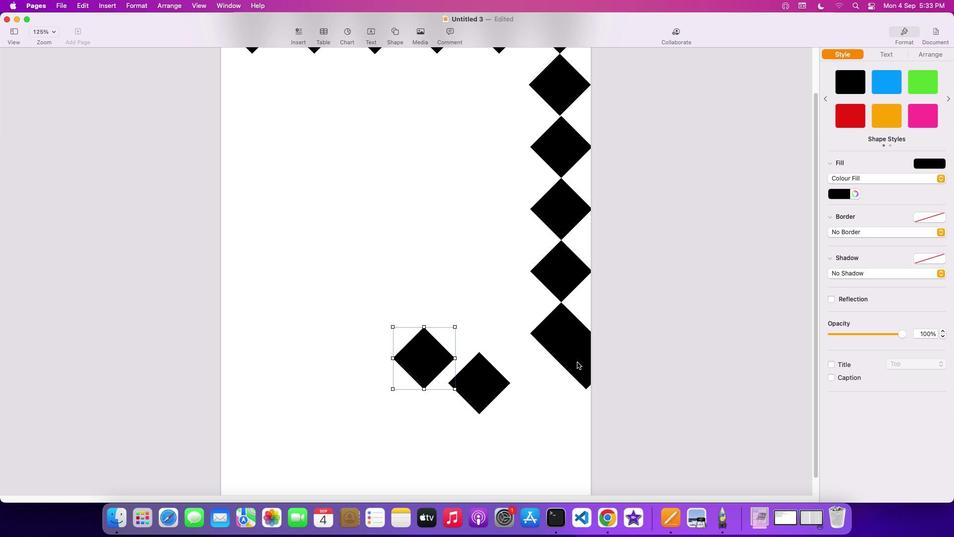 
Action: Mouse pressed left at (577, 362)
Screenshot: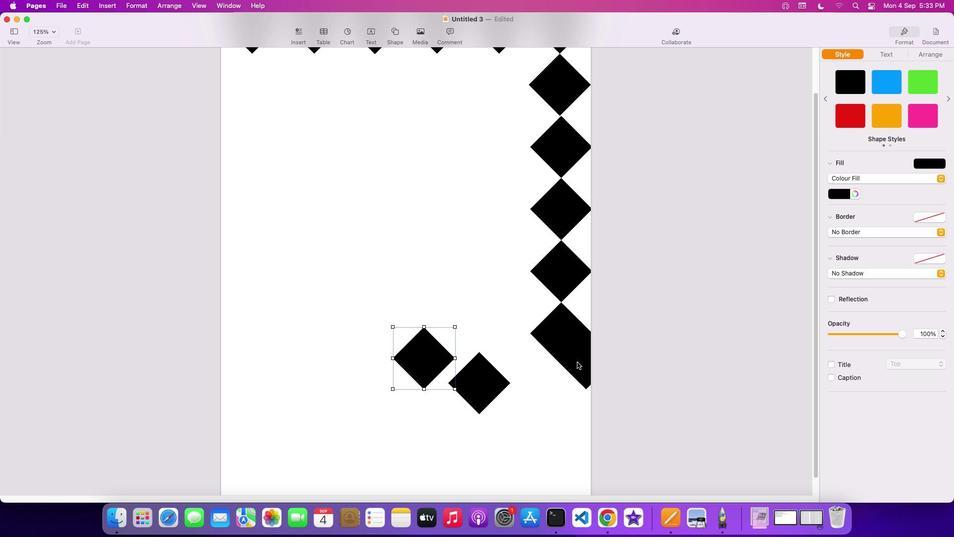 
Action: Mouse moved to (574, 349)
Screenshot: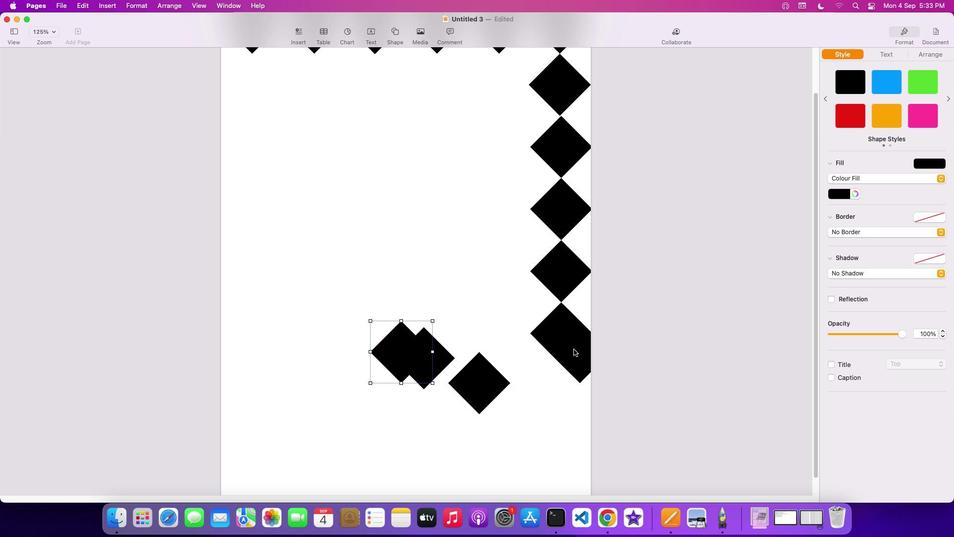 
Action: Mouse pressed left at (574, 349)
Screenshot: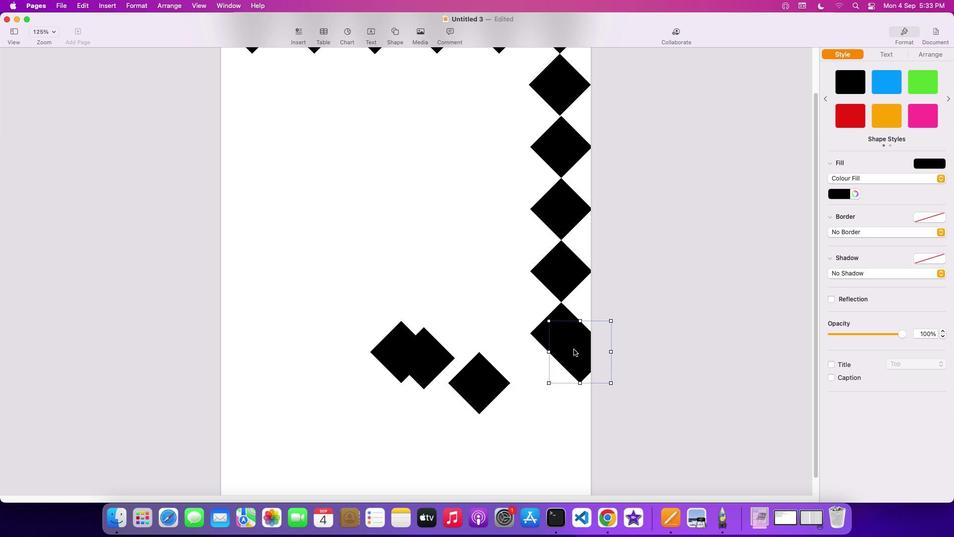 
Action: Mouse moved to (575, 349)
Screenshot: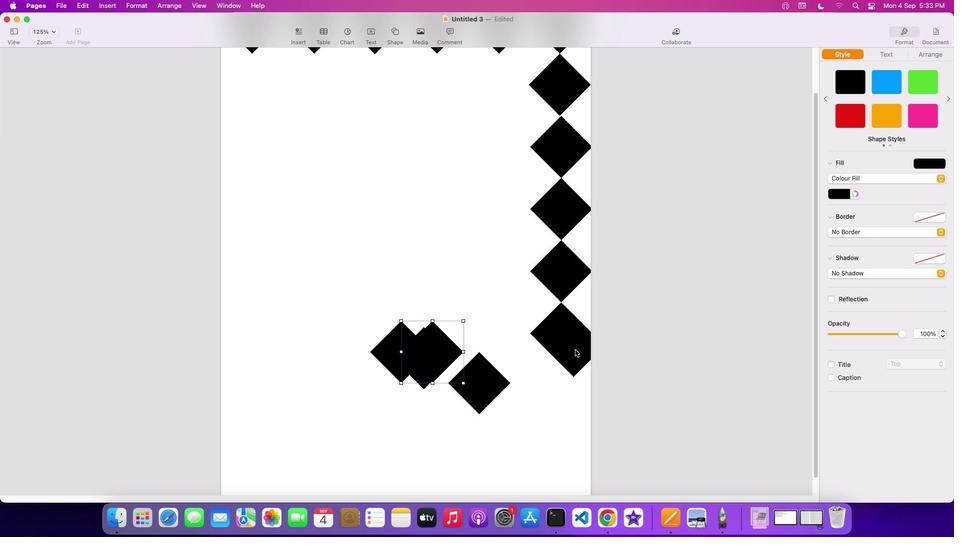 
Action: Mouse pressed left at (575, 349)
Screenshot: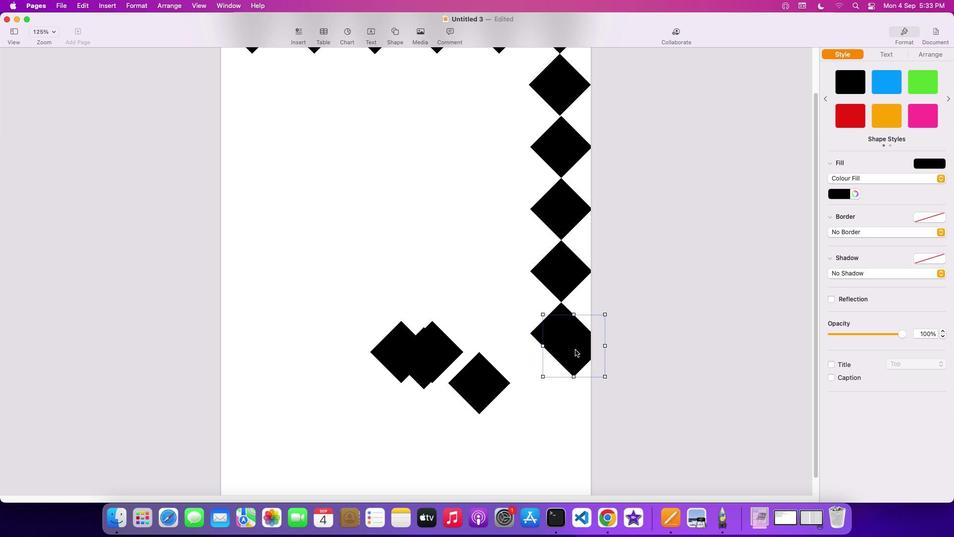 
Action: Mouse moved to (571, 348)
Screenshot: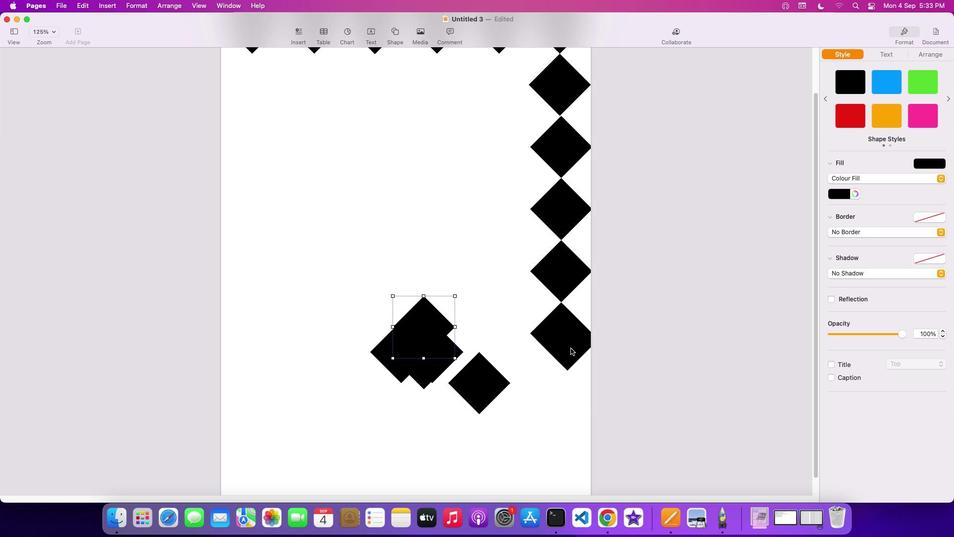 
Action: Mouse pressed left at (571, 348)
Screenshot: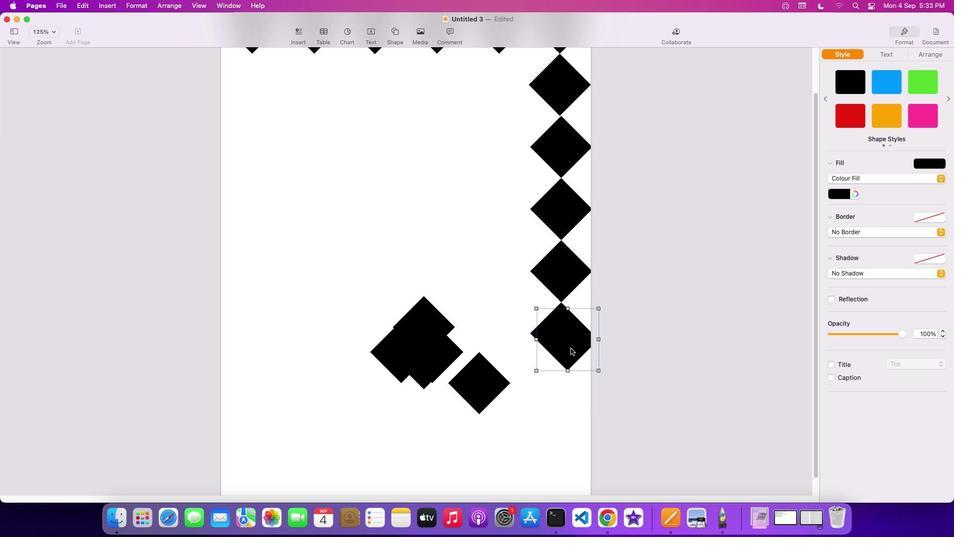 
Action: Mouse moved to (486, 387)
Screenshot: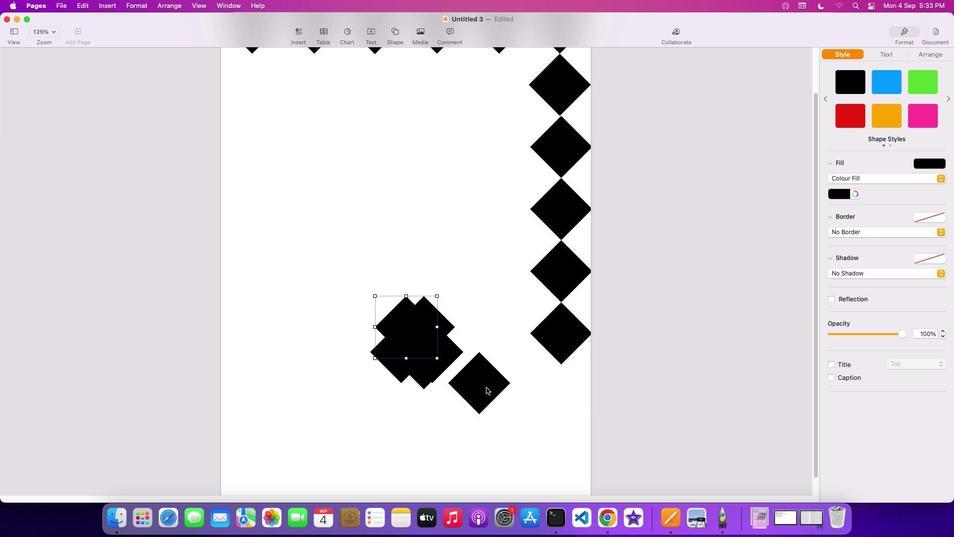 
Action: Mouse pressed left at (486, 387)
Screenshot: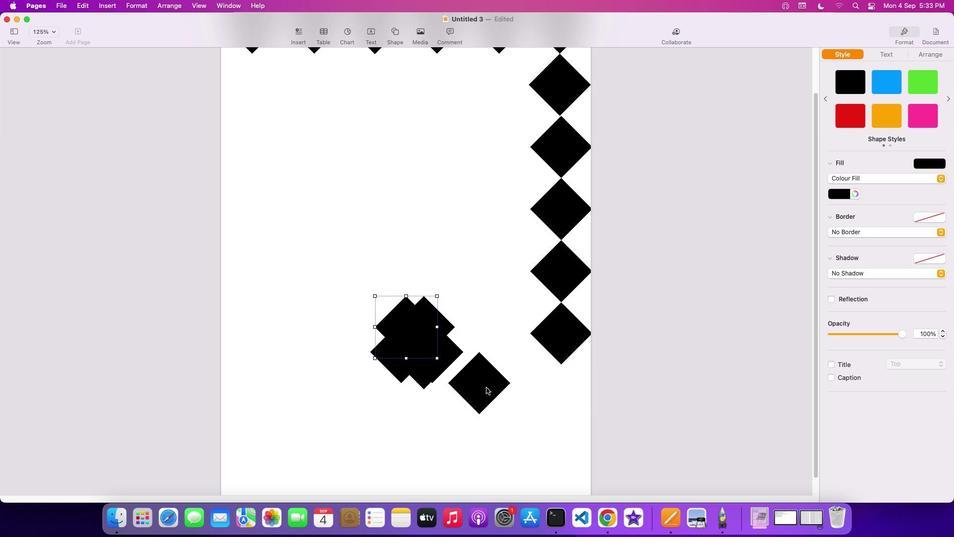 
Action: Mouse moved to (474, 384)
Screenshot: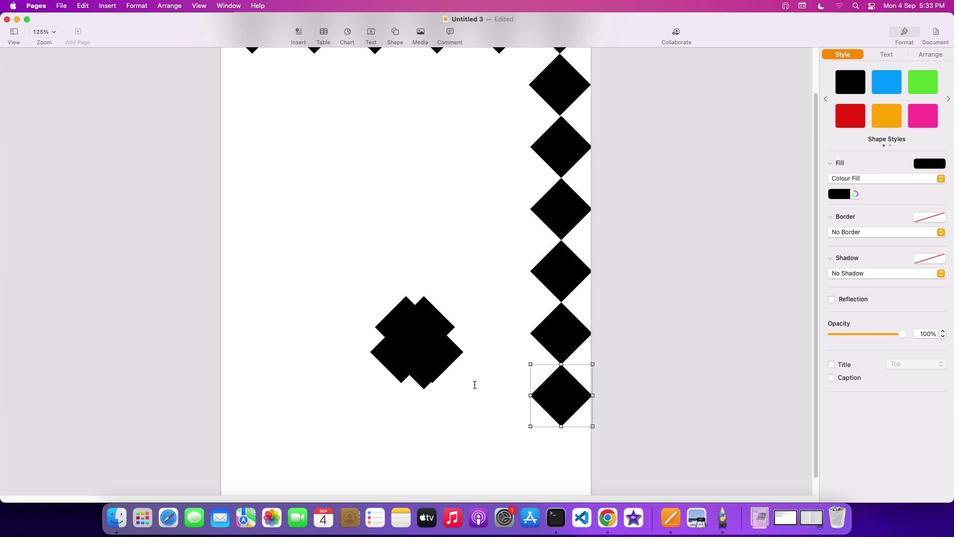 
Action: Mouse scrolled (474, 384) with delta (0, 0)
Screenshot: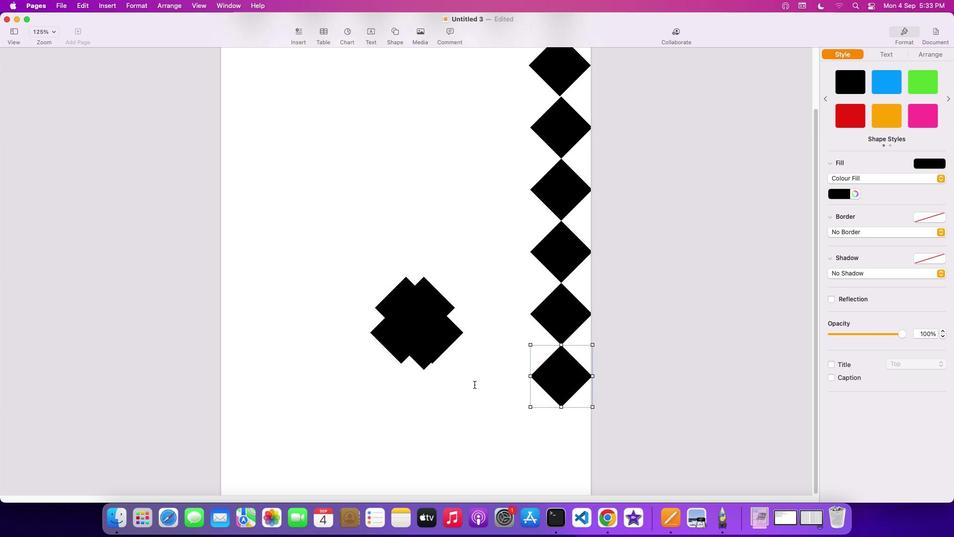 
Action: Mouse scrolled (474, 384) with delta (0, 0)
Screenshot: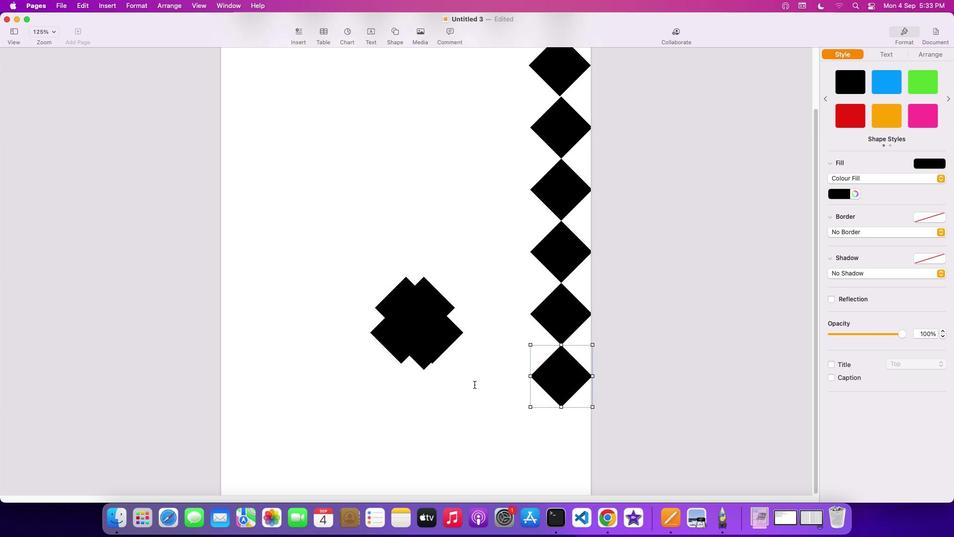
Action: Mouse scrolled (474, 384) with delta (0, -1)
Screenshot: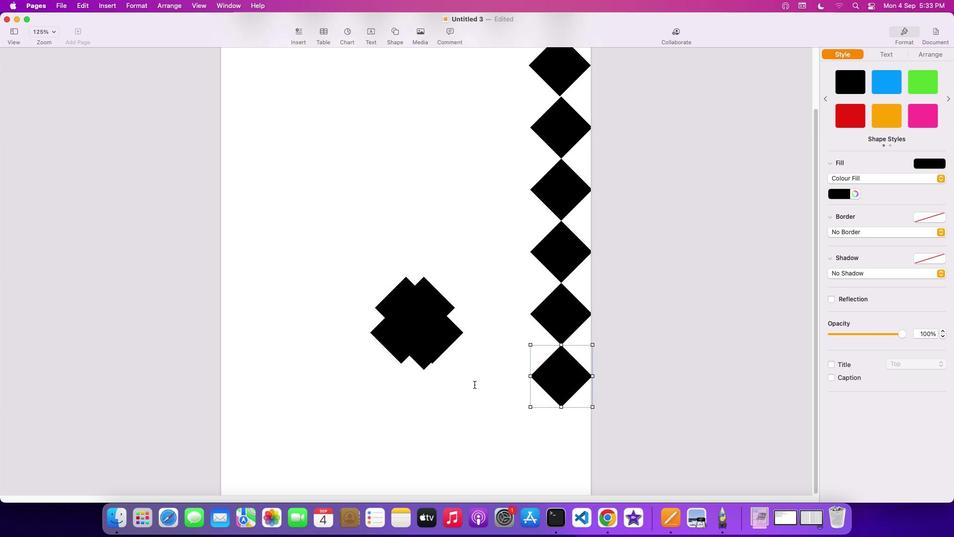 
Action: Mouse scrolled (474, 384) with delta (0, -2)
Screenshot: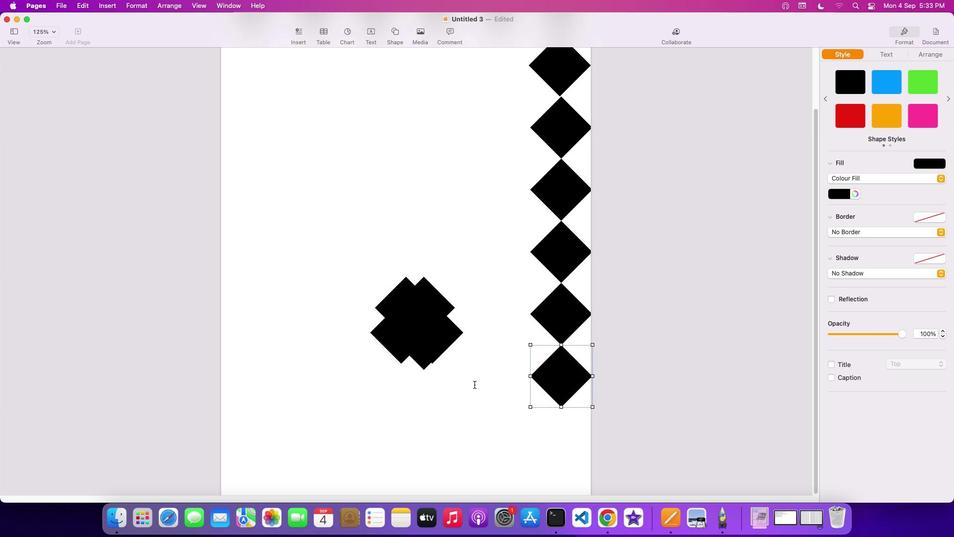 
Action: Mouse scrolled (474, 384) with delta (0, -1)
Screenshot: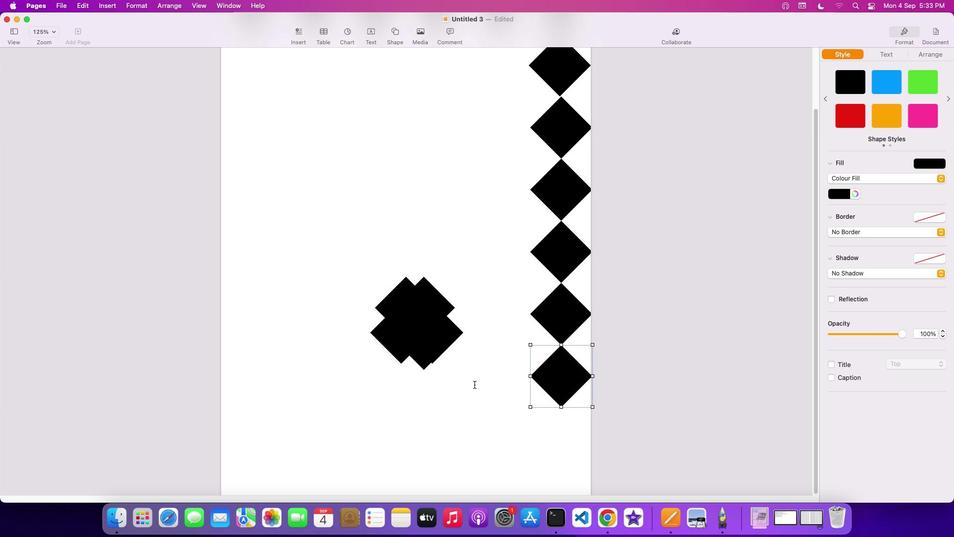 
Action: Mouse moved to (429, 342)
Screenshot: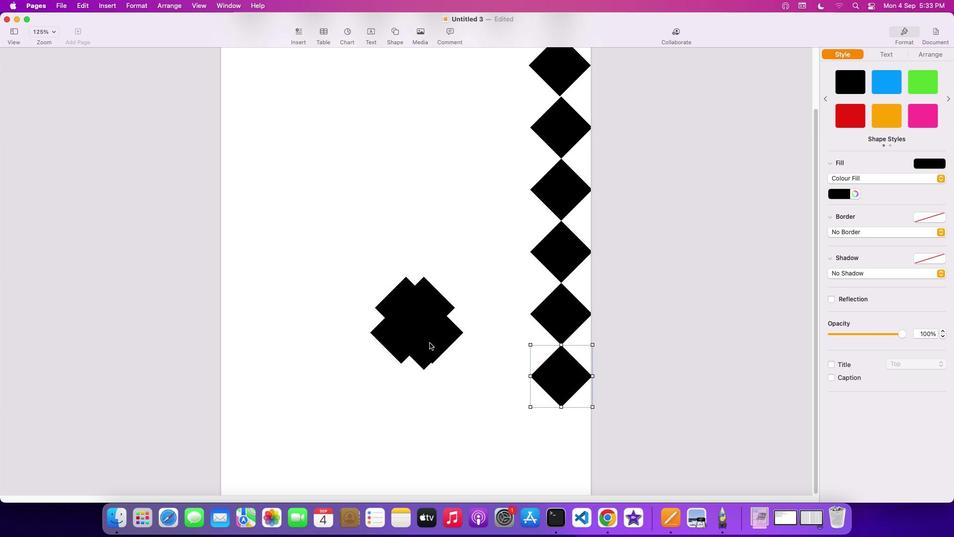 
Action: Mouse pressed left at (429, 342)
Screenshot: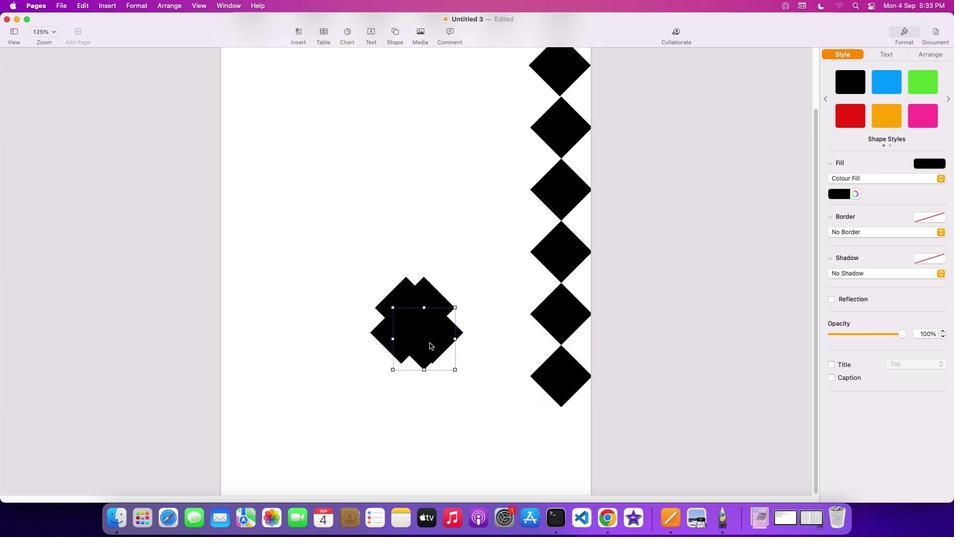 
Action: Mouse moved to (439, 346)
Screenshot: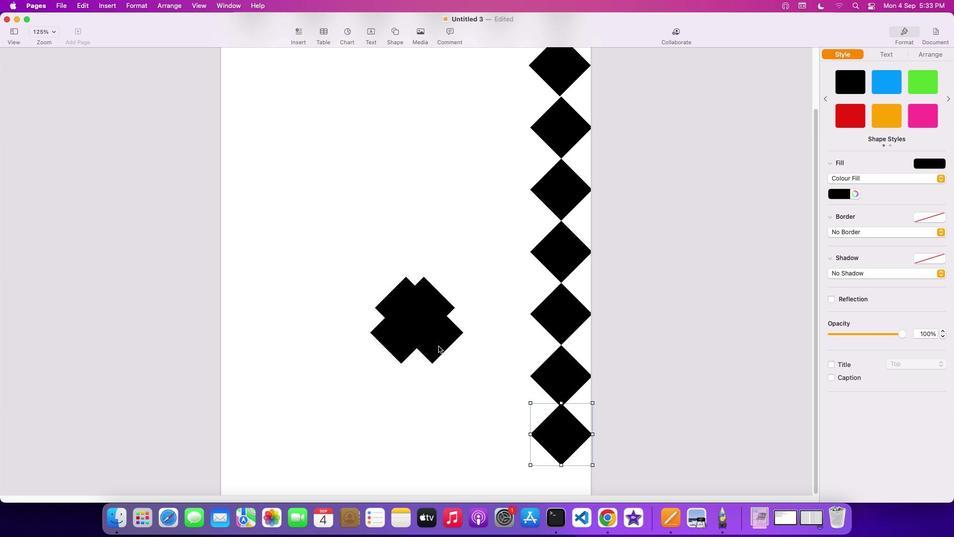 
Action: Mouse pressed left at (439, 346)
Screenshot: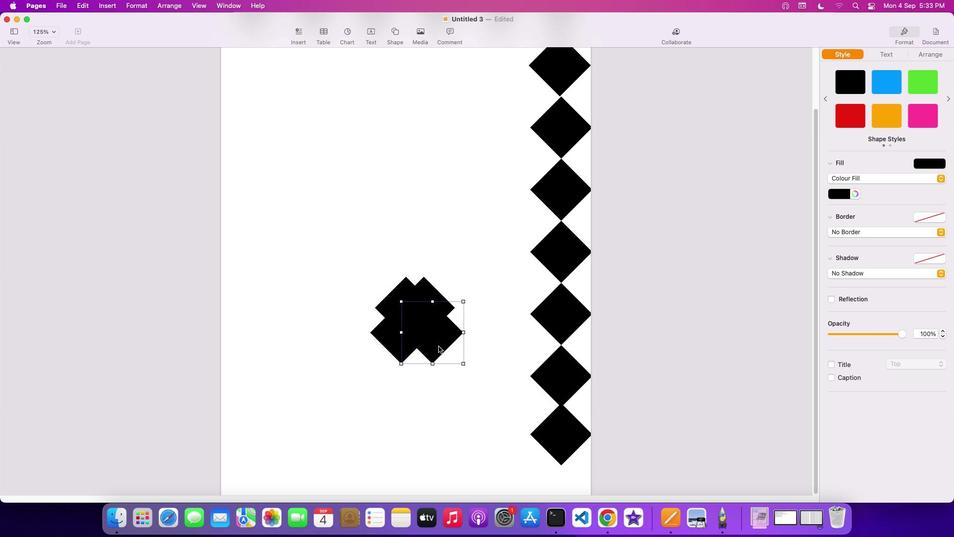 
Action: Mouse moved to (563, 472)
Screenshot: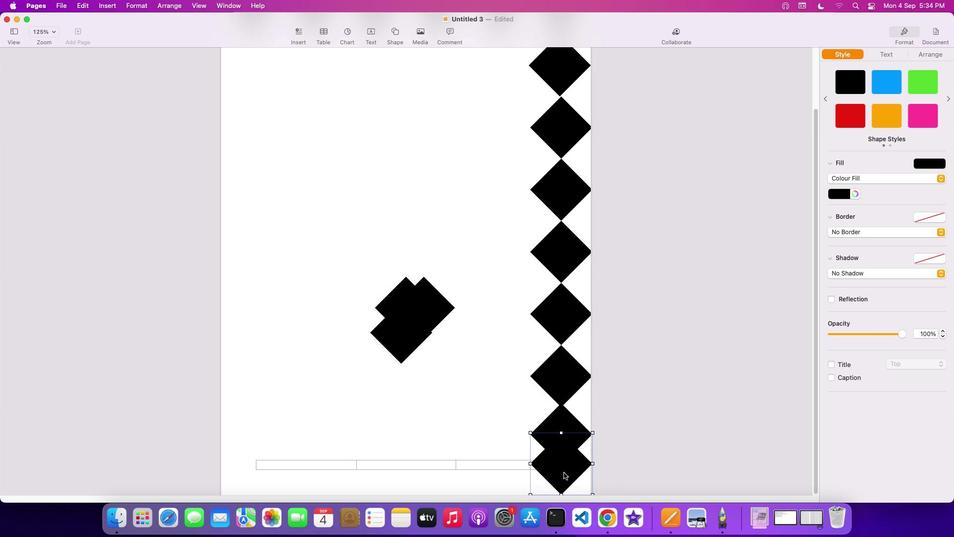 
Action: Mouse pressed left at (563, 472)
Screenshot: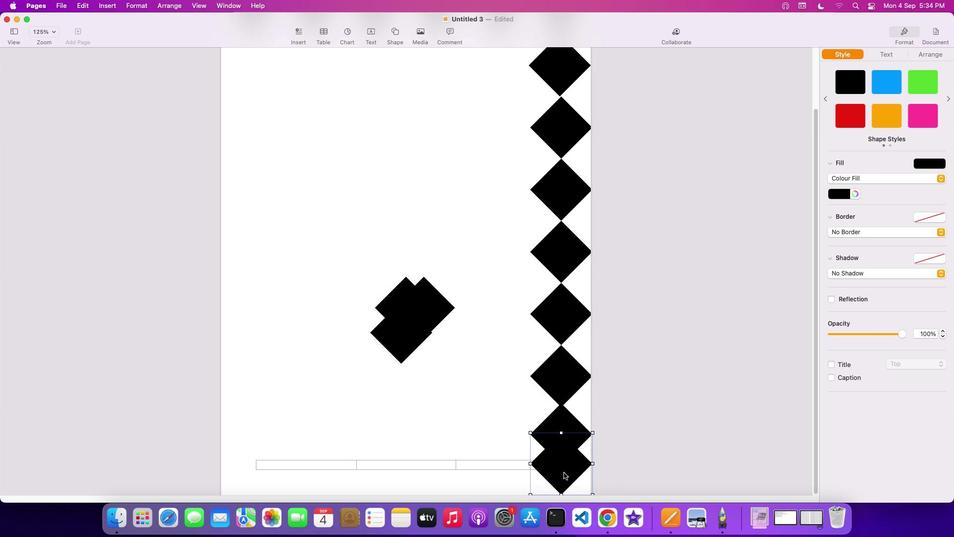 
Action: Mouse moved to (562, 468)
Screenshot: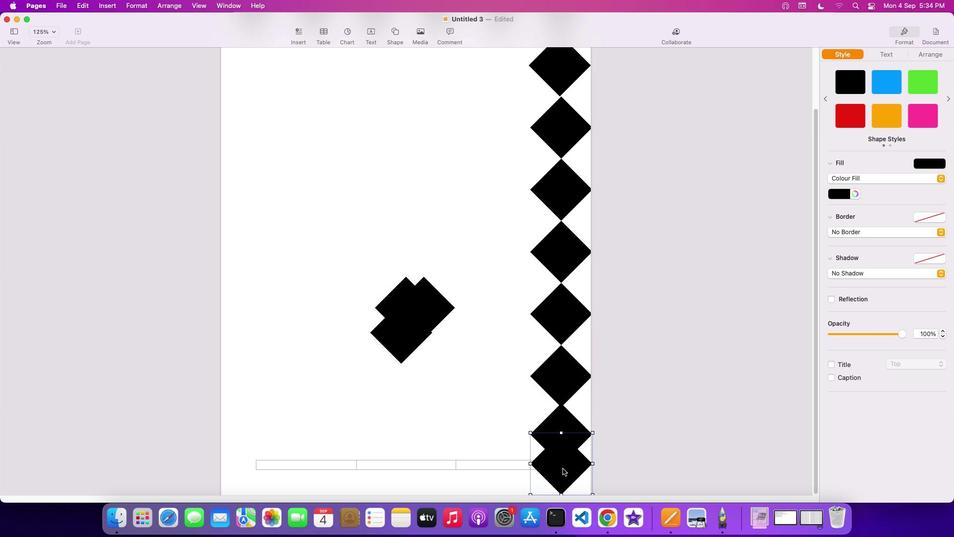 
Action: Mouse pressed left at (562, 468)
Screenshot: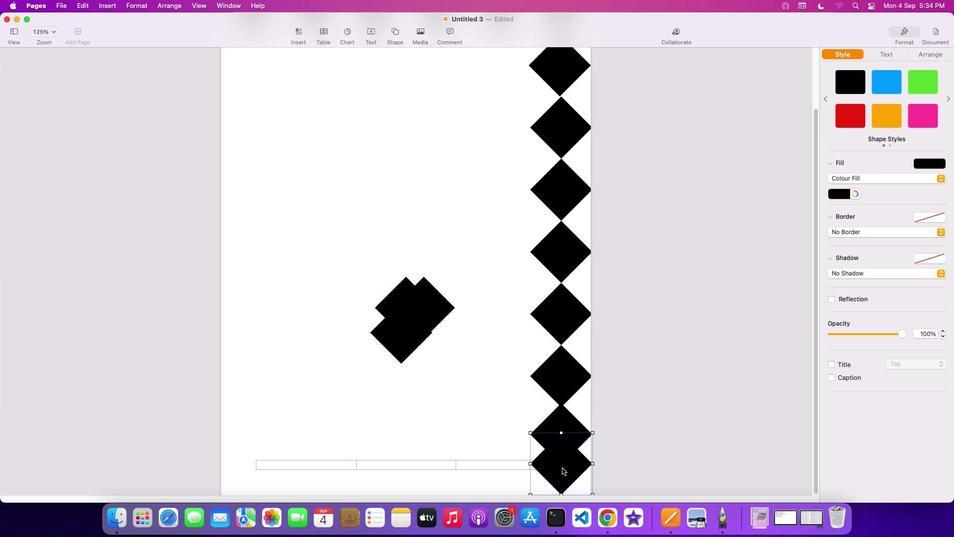 
Action: Mouse moved to (446, 397)
Screenshot: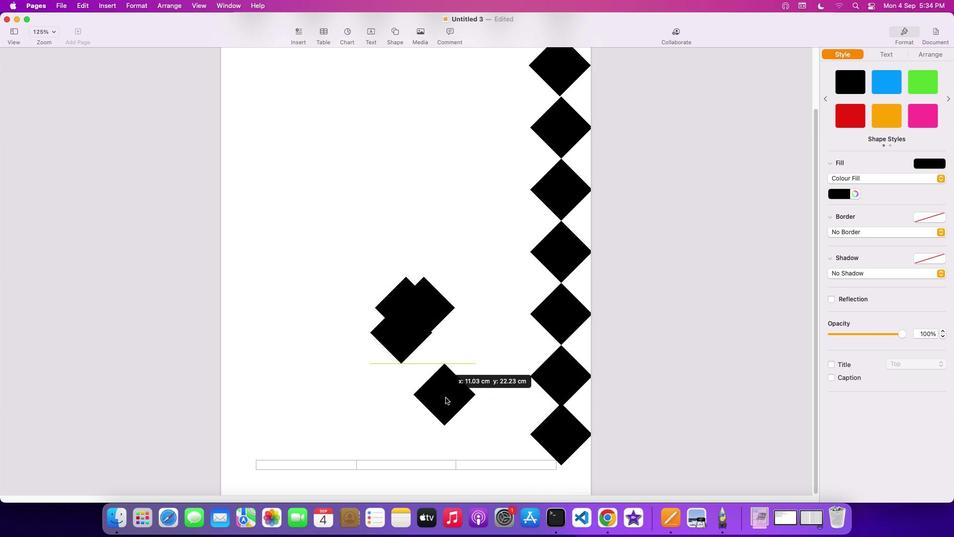 
Action: Mouse pressed left at (446, 397)
Screenshot: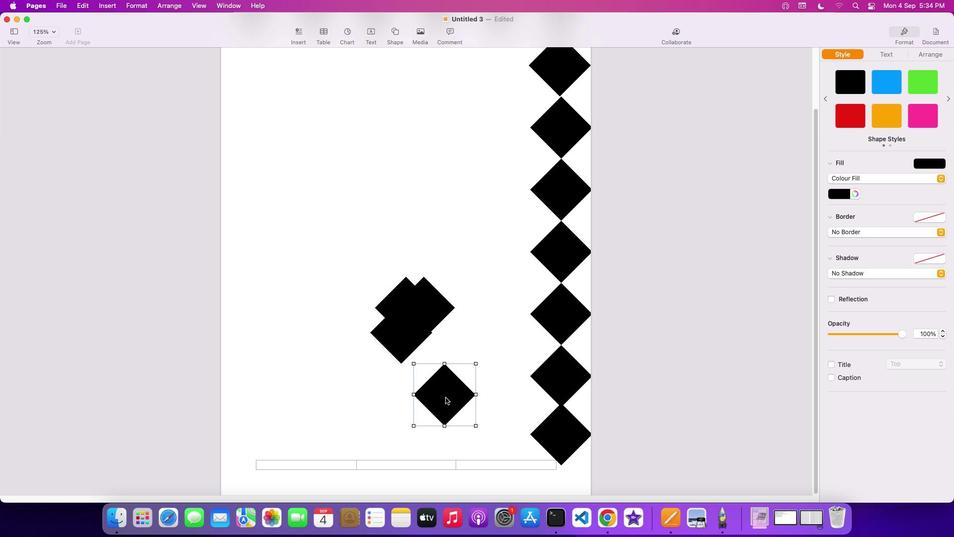 
Action: Mouse moved to (421, 317)
Screenshot: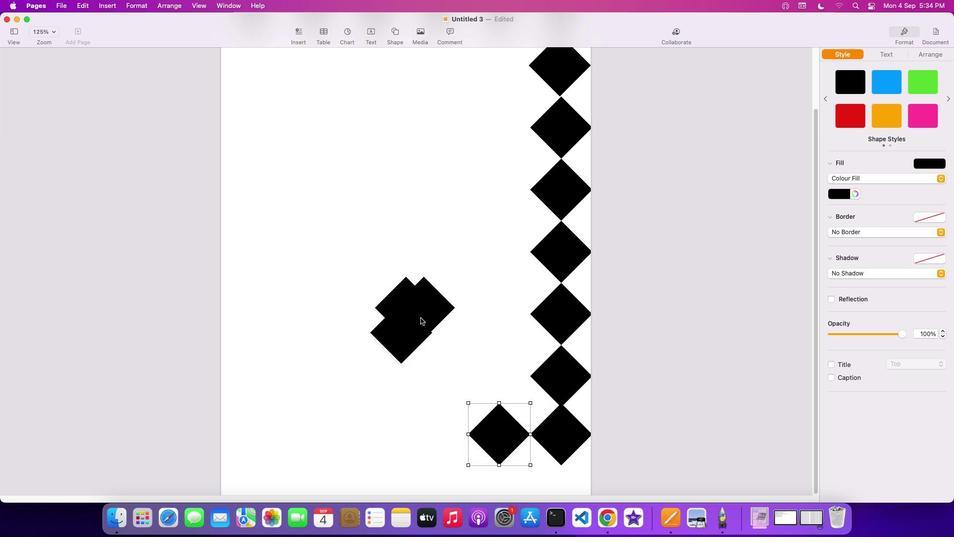 
Action: Mouse pressed left at (421, 317)
Screenshot: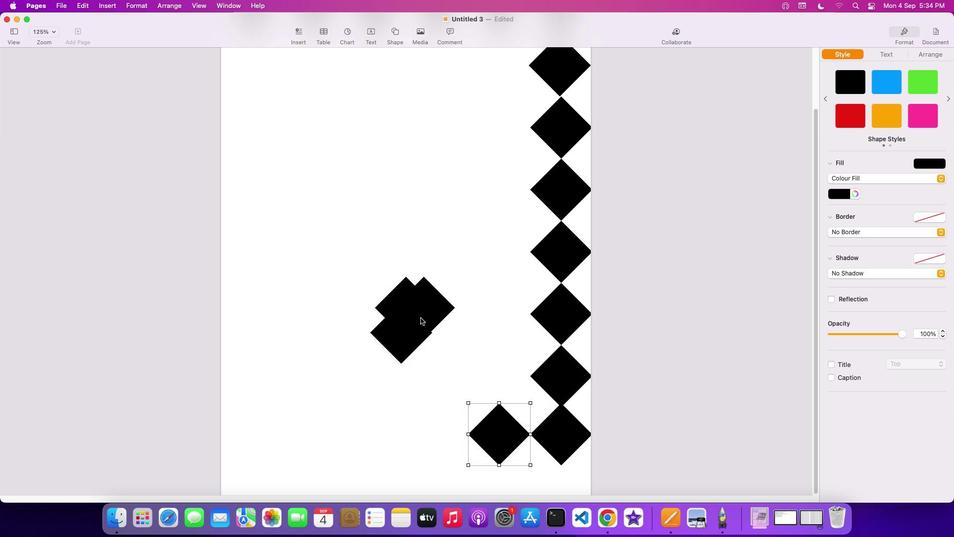 
Action: Mouse moved to (435, 314)
Screenshot: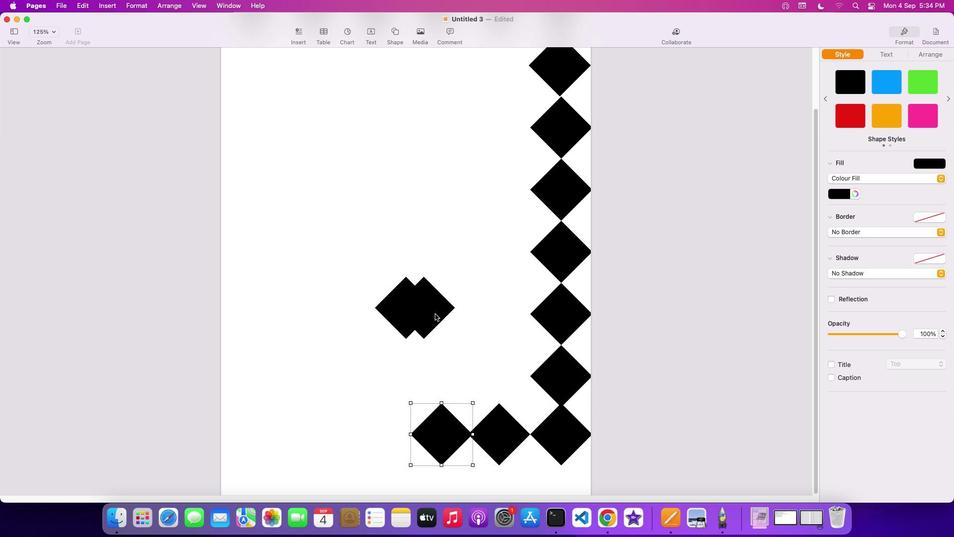 
Action: Mouse pressed left at (435, 314)
Screenshot: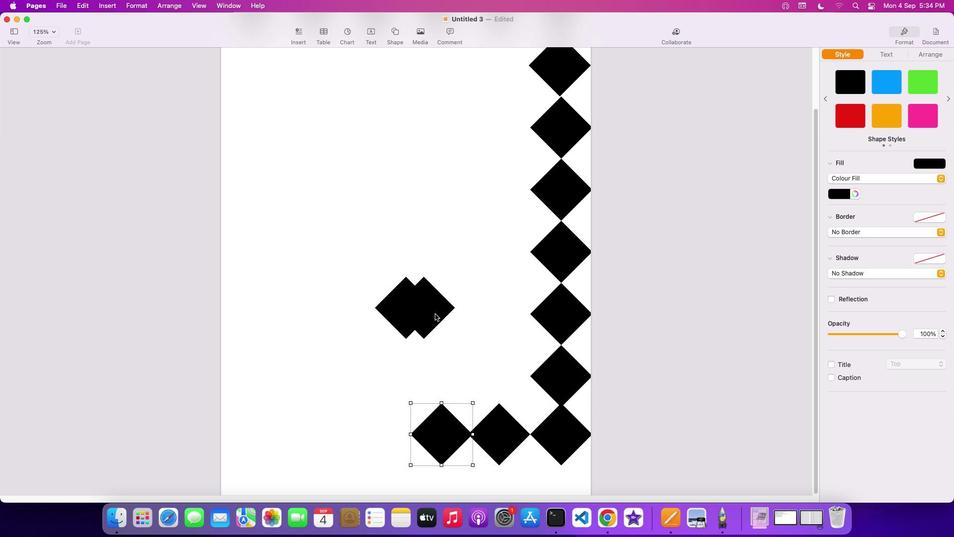 
Action: Mouse moved to (401, 318)
Screenshot: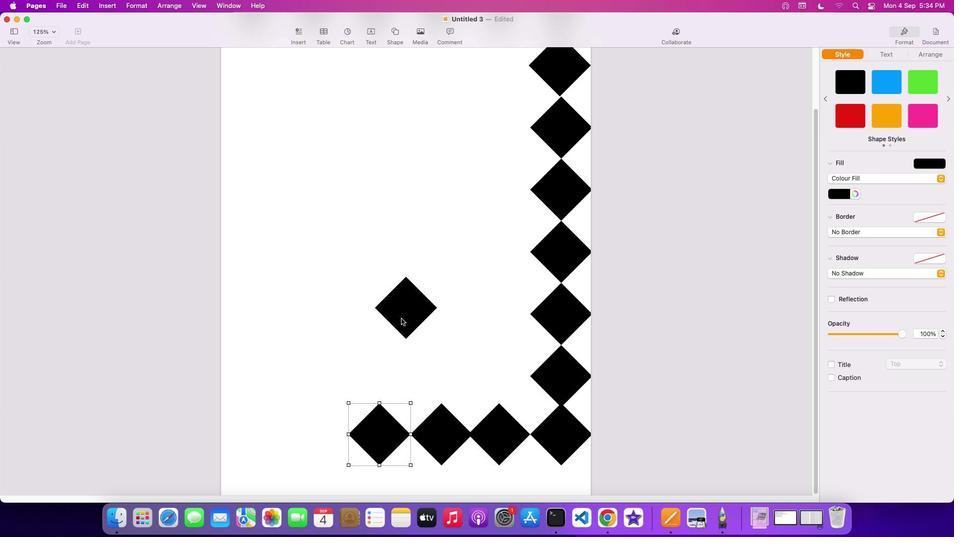 
Action: Mouse pressed left at (401, 318)
Screenshot: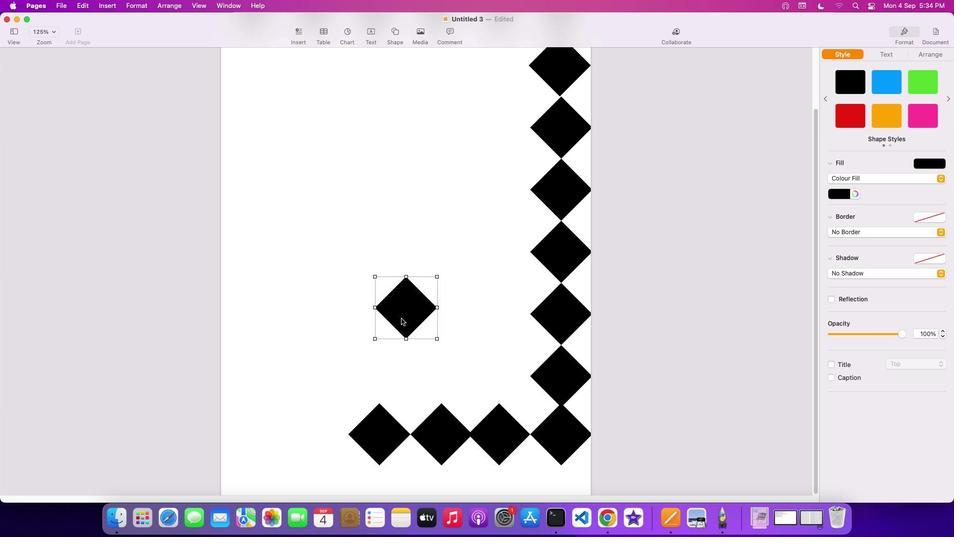 
Action: Mouse moved to (322, 437)
Screenshot: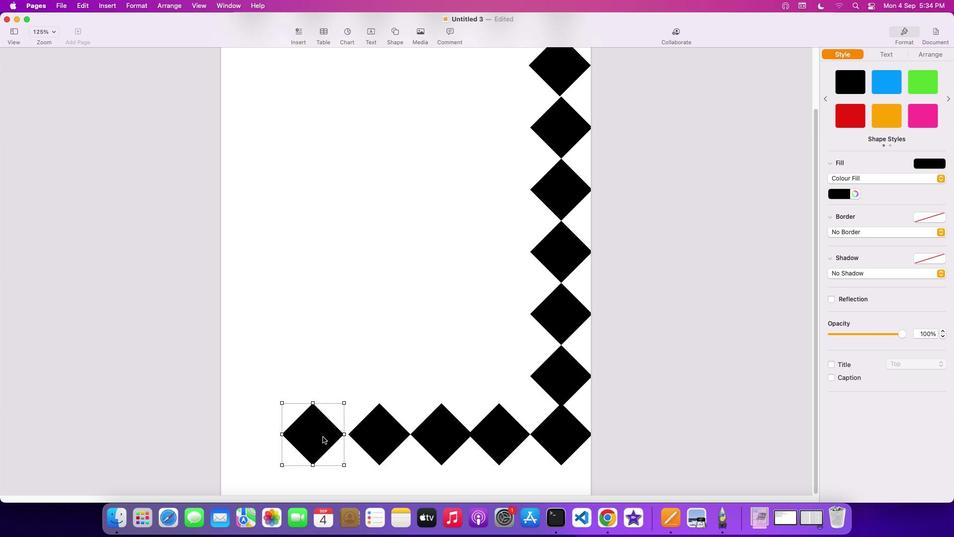 
Action: Mouse pressed left at (322, 437)
Screenshot: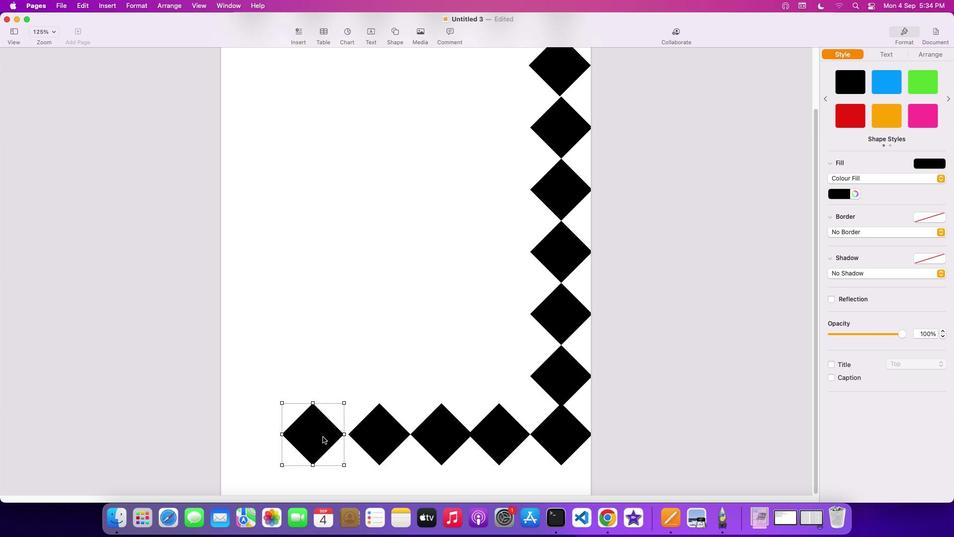 
Action: Mouse moved to (355, 364)
Screenshot: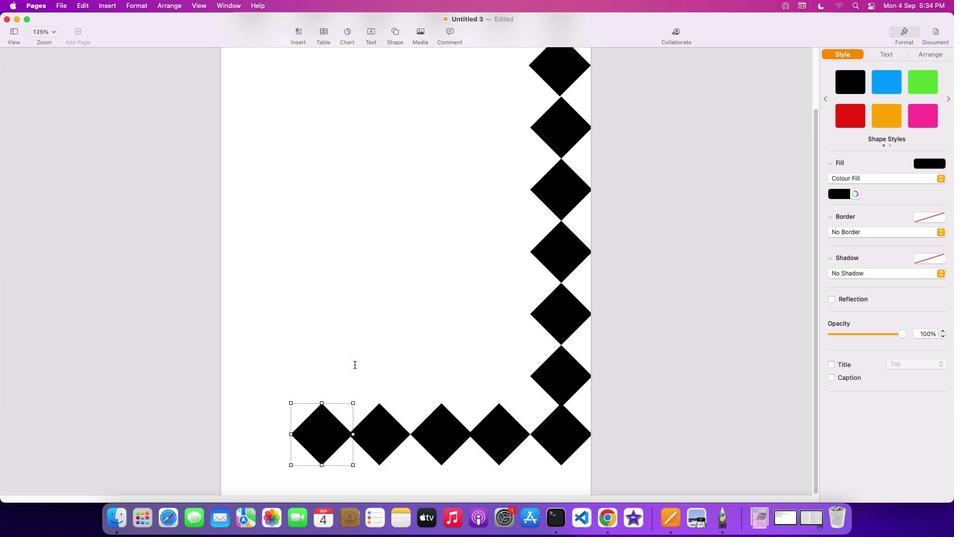
Action: Key pressed Key.ctrlKey.cmd'v'
Screenshot: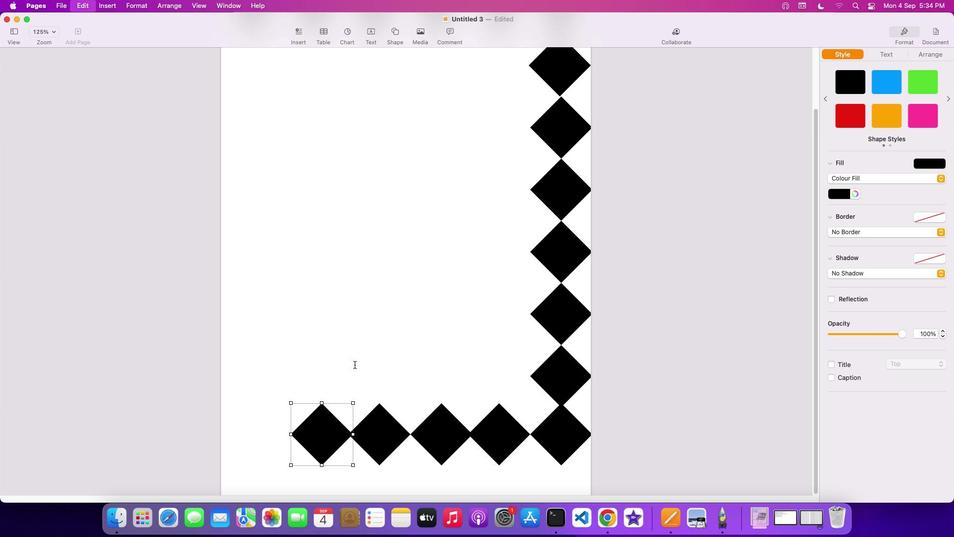 
Action: Mouse moved to (325, 447)
Screenshot: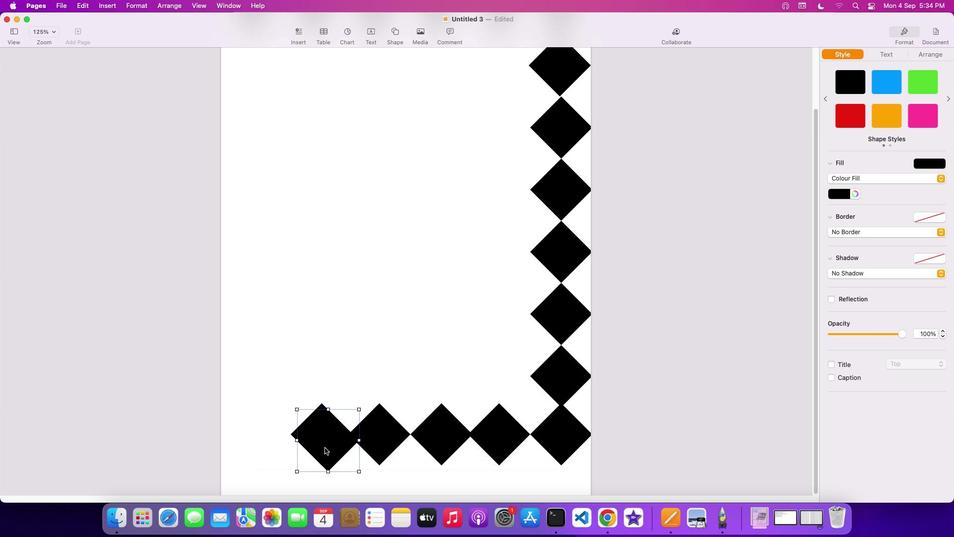 
Action: Mouse pressed left at (325, 447)
Screenshot: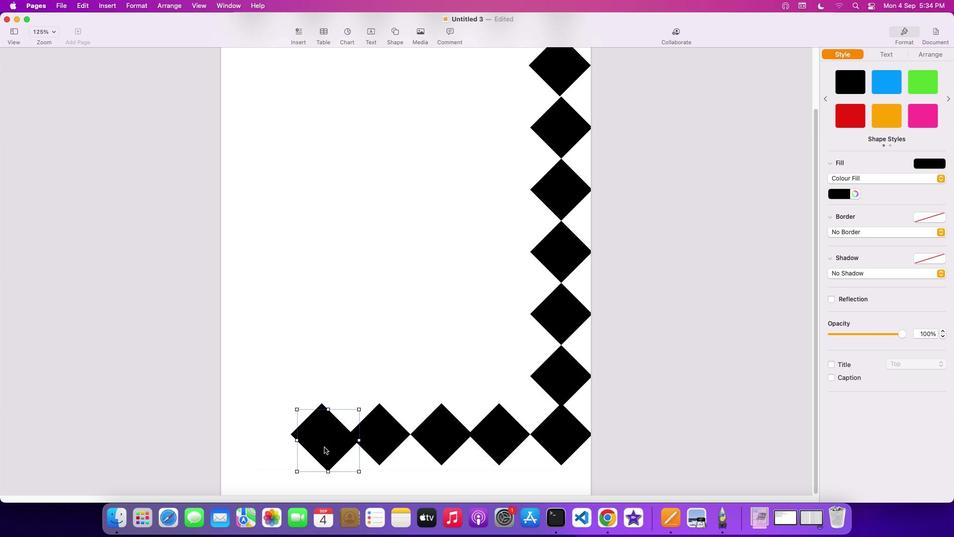 
Action: Mouse moved to (435, 396)
Screenshot: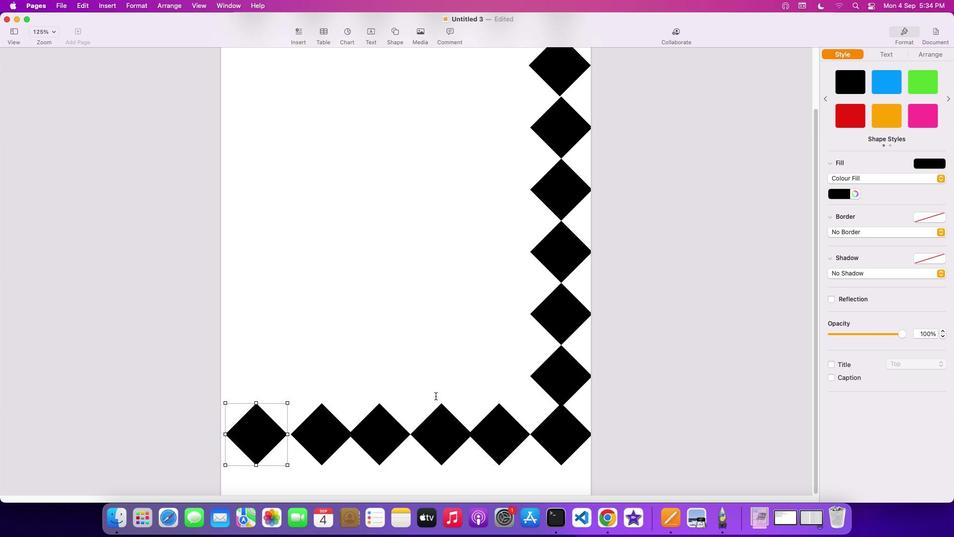 
Action: Mouse scrolled (435, 396) with delta (0, 0)
Screenshot: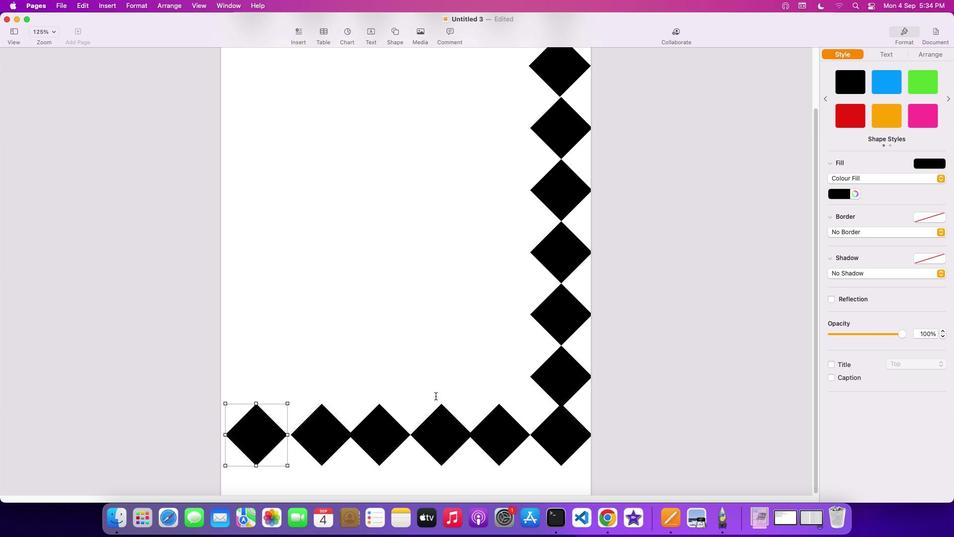 
Action: Mouse scrolled (435, 396) with delta (0, 0)
Screenshot: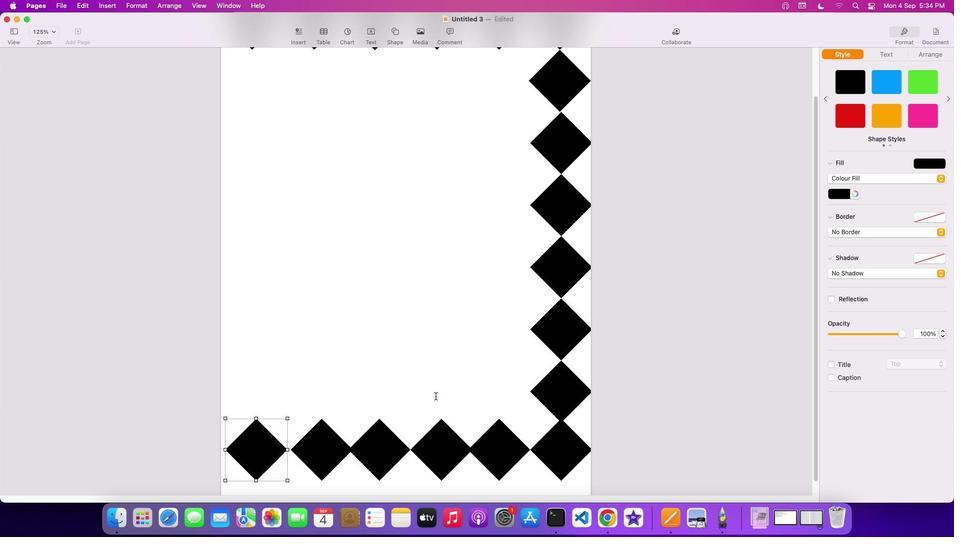 
Action: Mouse scrolled (435, 396) with delta (0, 0)
Screenshot: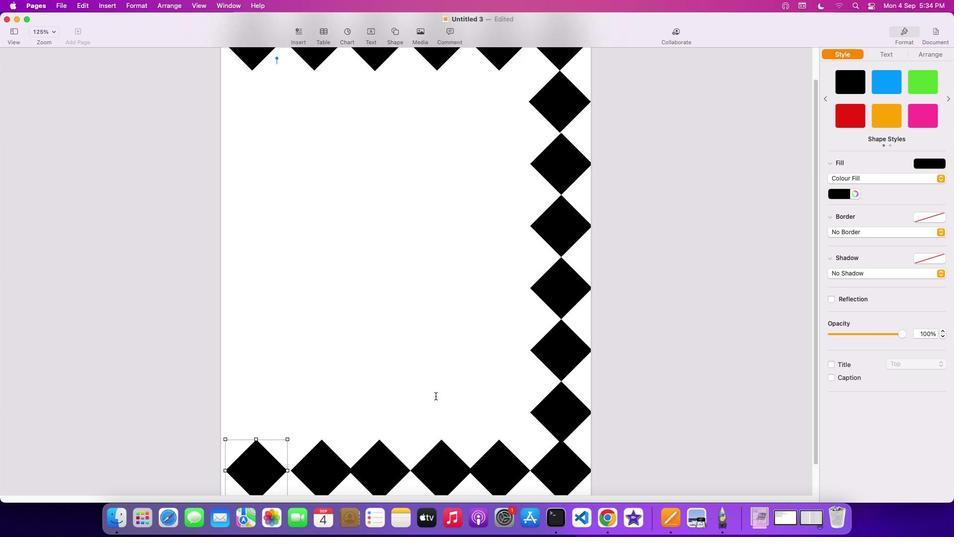 
Action: Mouse scrolled (435, 396) with delta (0, 1)
Screenshot: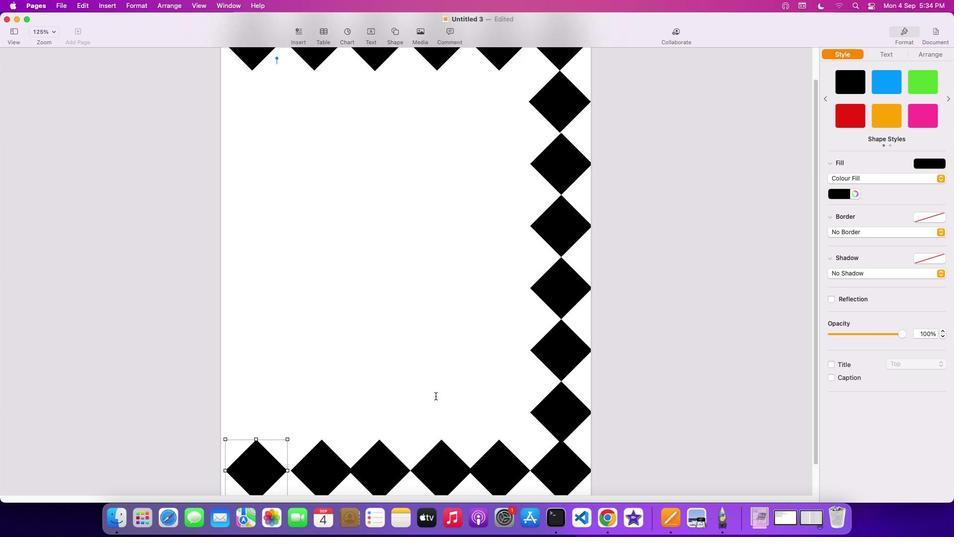 
Action: Mouse scrolled (435, 396) with delta (0, 2)
Screenshot: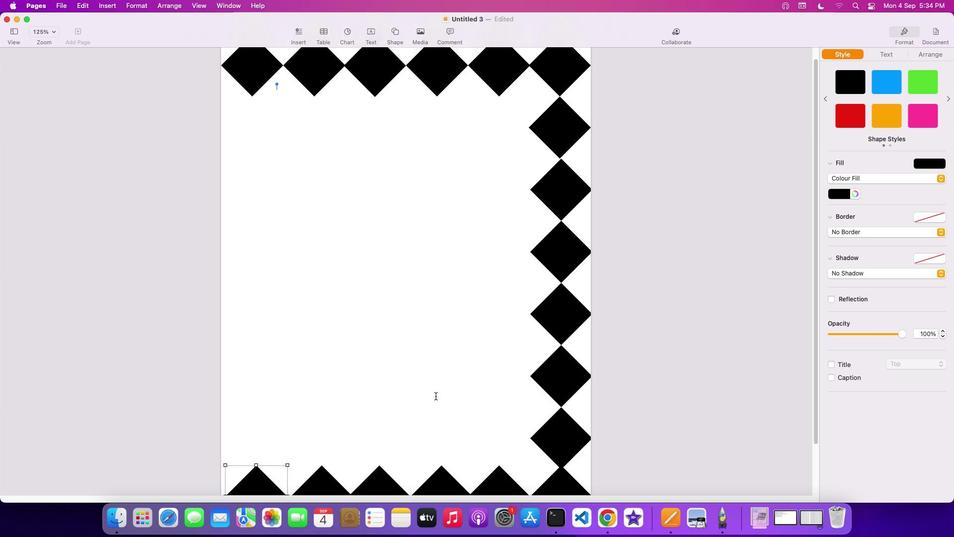
Action: Mouse scrolled (435, 396) with delta (0, 0)
Screenshot: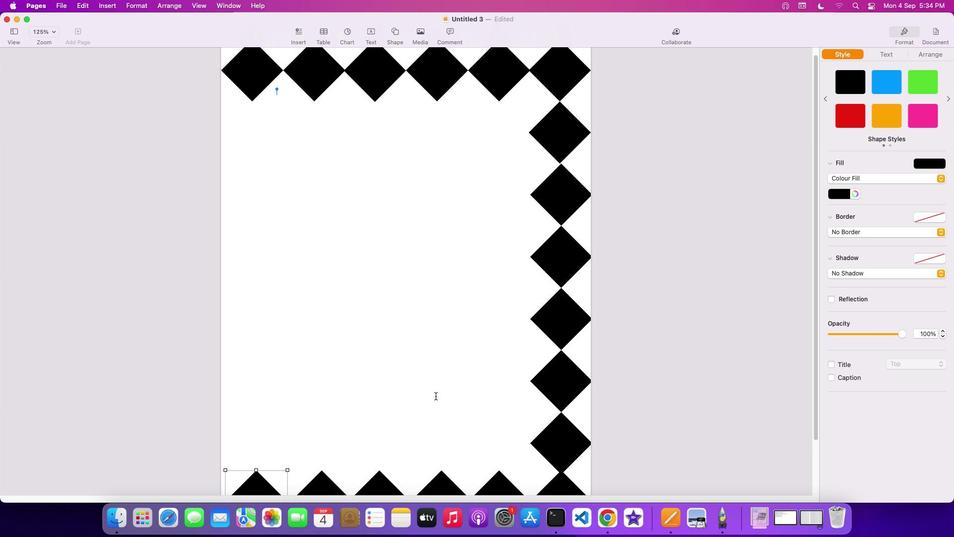 
Action: Mouse scrolled (435, 396) with delta (0, 0)
Screenshot: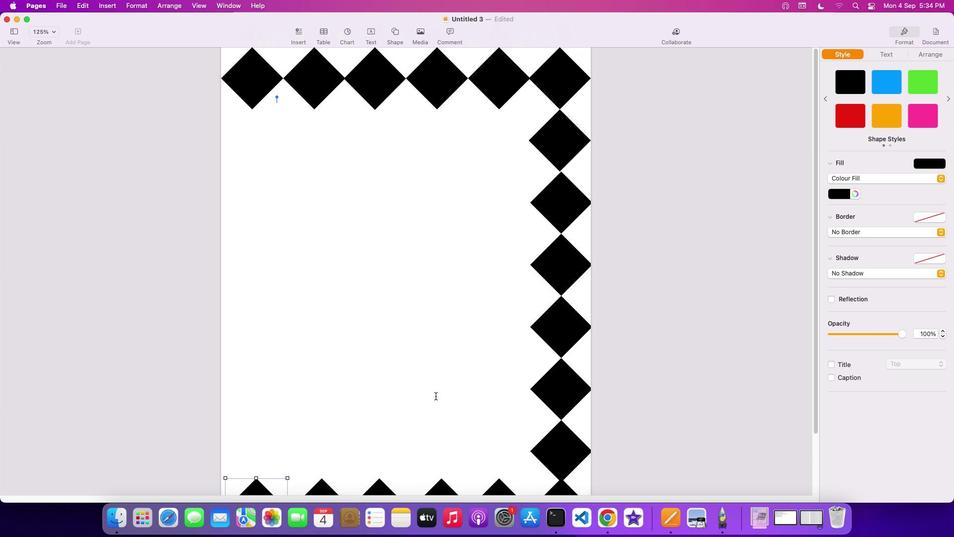
Action: Mouse scrolled (435, 396) with delta (0, 1)
Screenshot: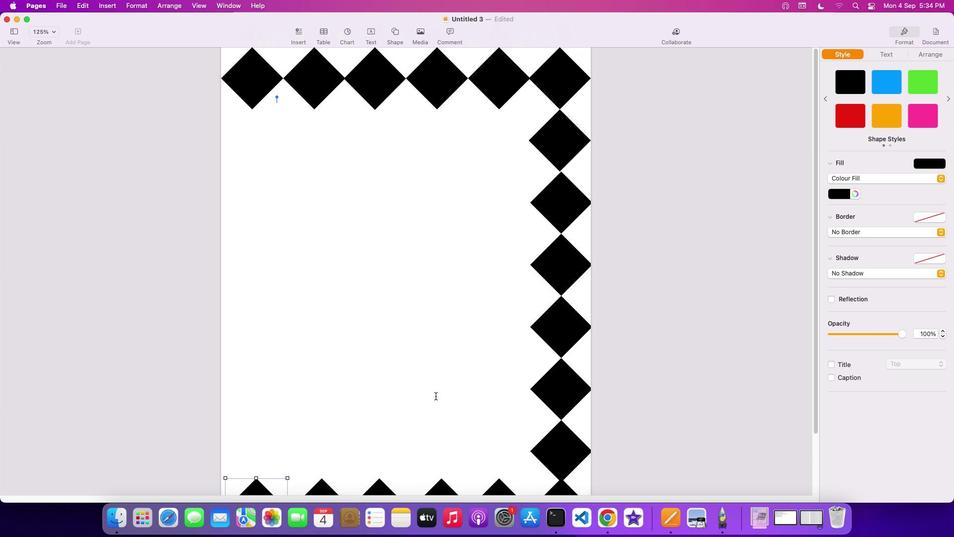 
Action: Mouse scrolled (435, 396) with delta (0, 2)
Screenshot: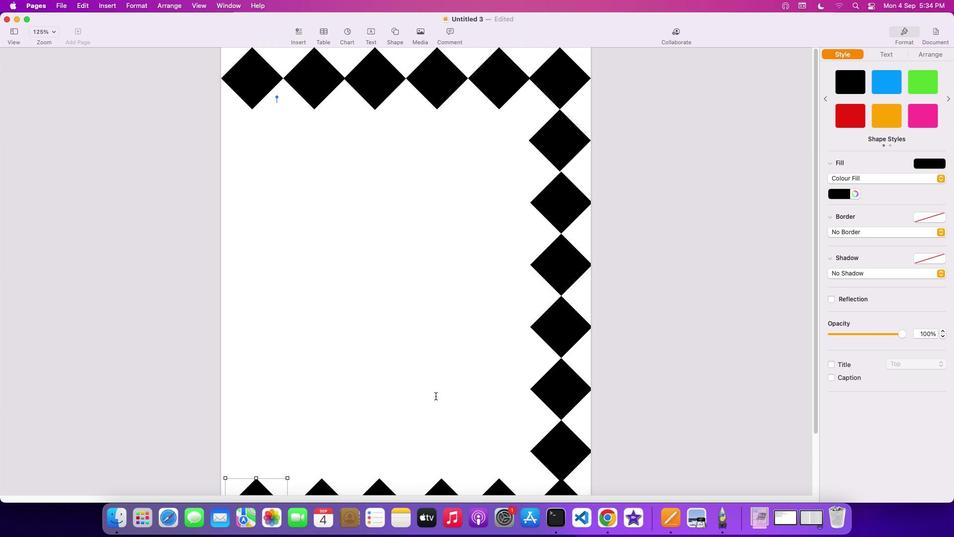 
Action: Mouse scrolled (435, 396) with delta (0, 0)
Screenshot: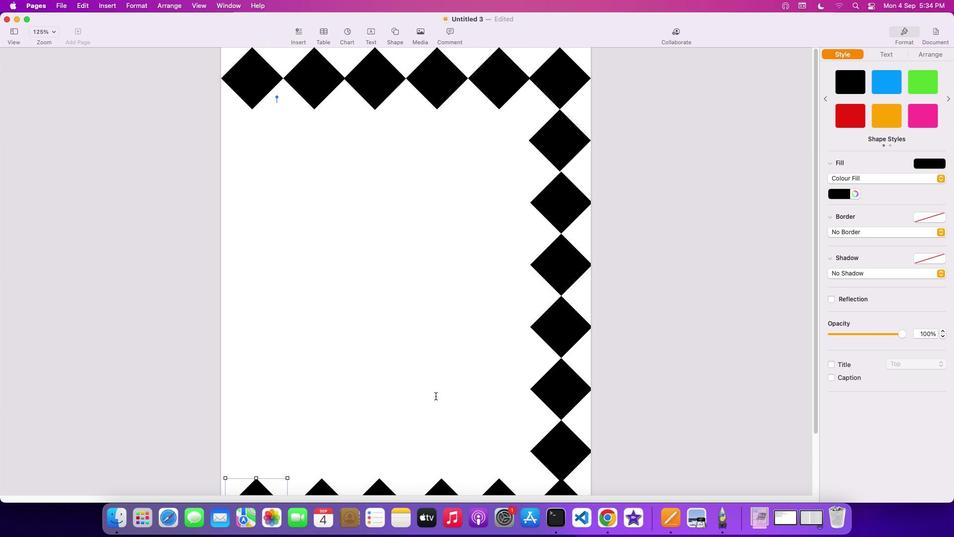 
Action: Mouse moved to (248, 73)
Screenshot: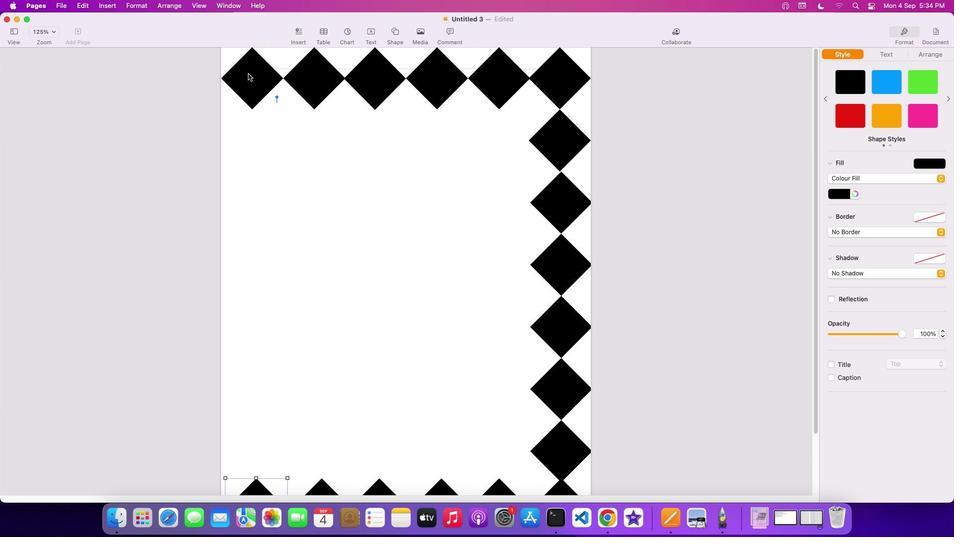 
Action: Mouse pressed left at (248, 73)
Screenshot: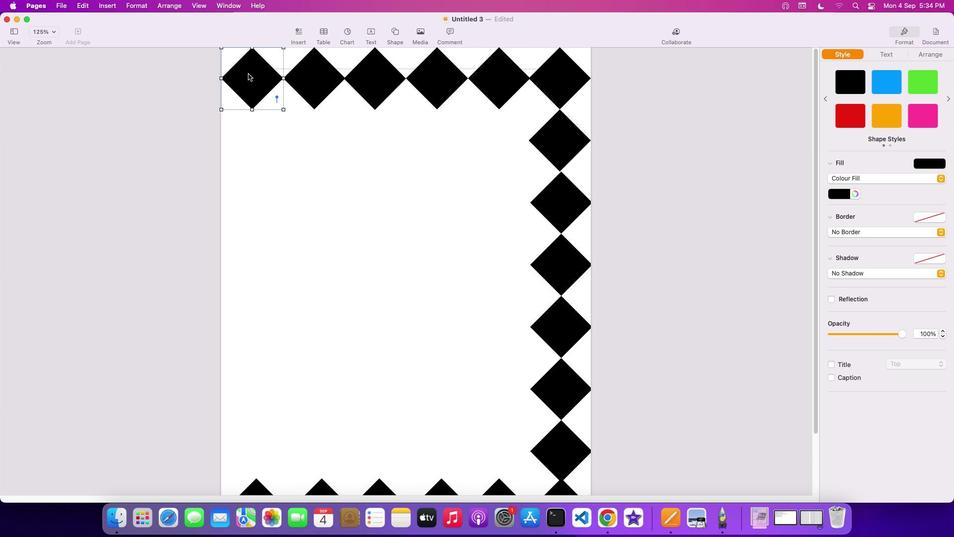 
Action: Mouse moved to (853, 188)
Screenshot: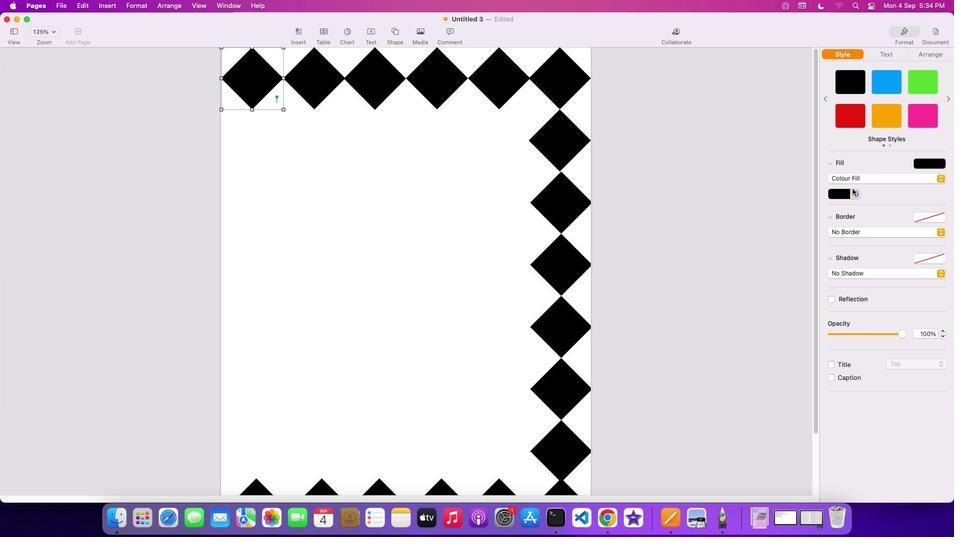 
Action: Mouse pressed left at (853, 188)
Screenshot: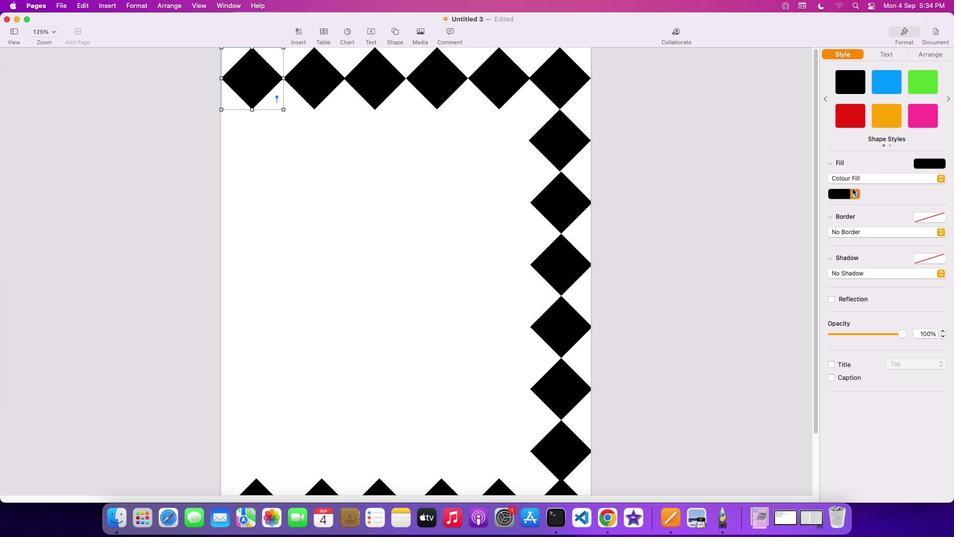
Action: Mouse moved to (938, 177)
Screenshot: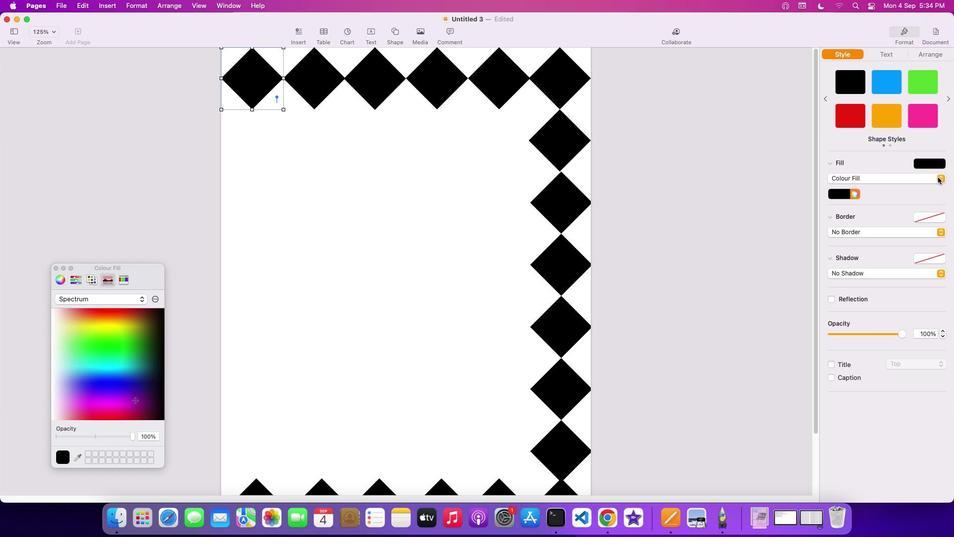 
Action: Mouse pressed left at (938, 177)
Screenshot: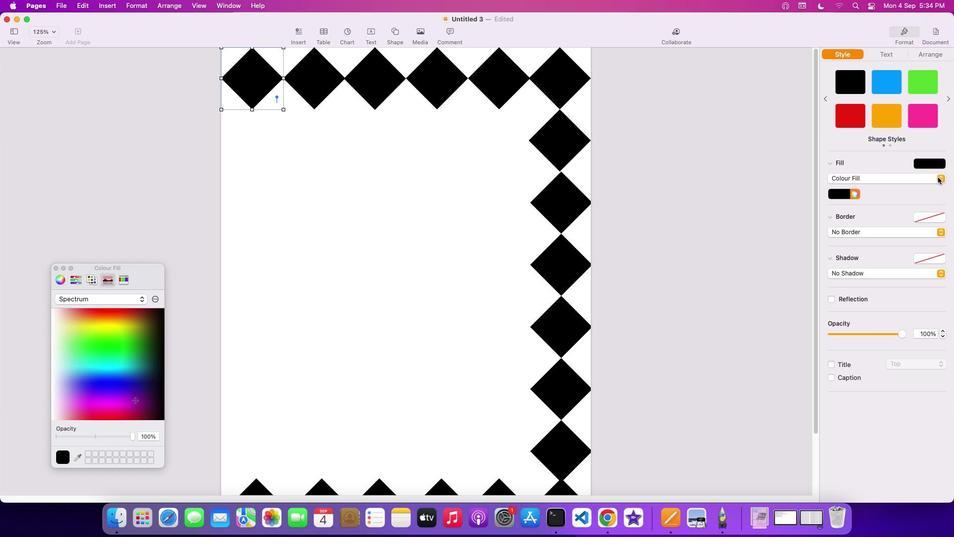 
Action: Mouse moved to (908, 189)
Screenshot: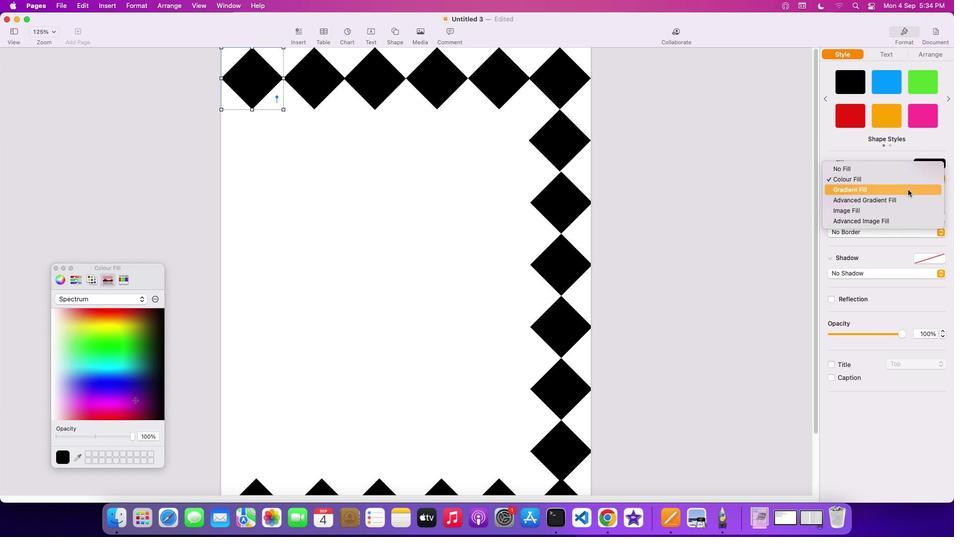 
Action: Mouse pressed left at (908, 189)
Screenshot: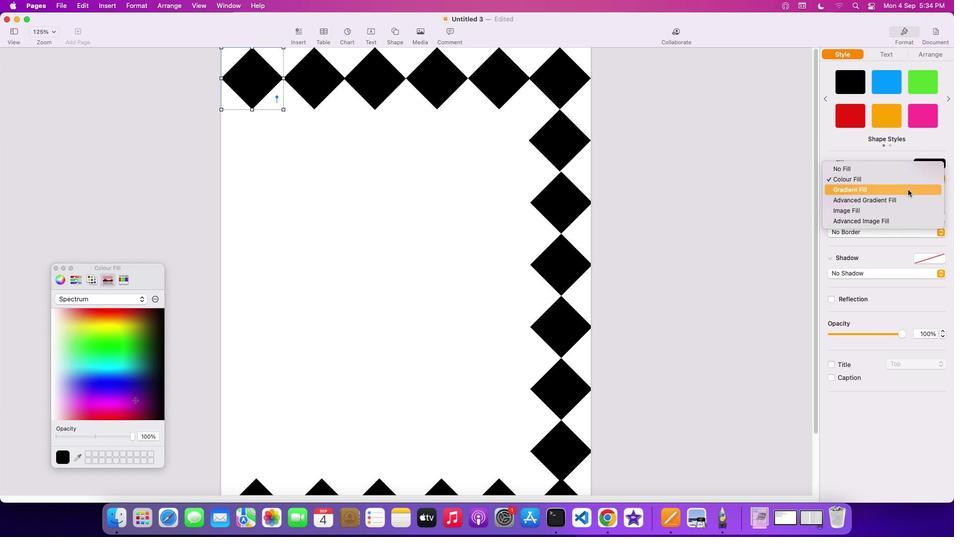 
Action: Mouse moved to (855, 193)
Screenshot: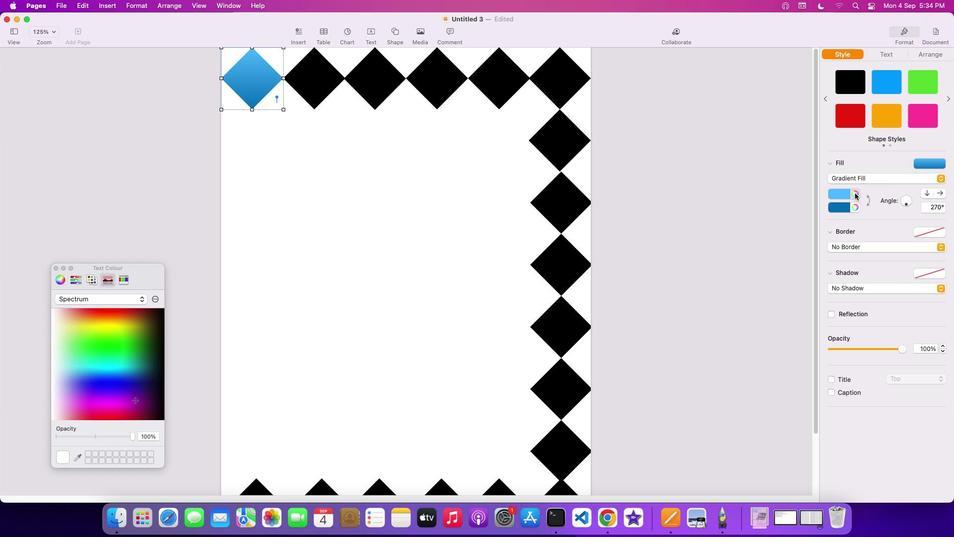 
Action: Mouse pressed left at (855, 193)
Screenshot: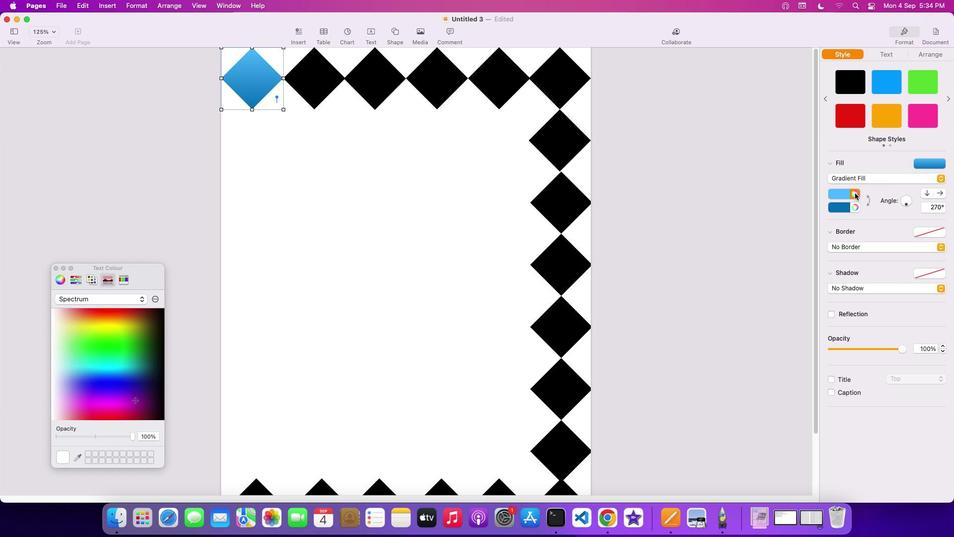 
Action: Mouse moved to (135, 398)
Screenshot: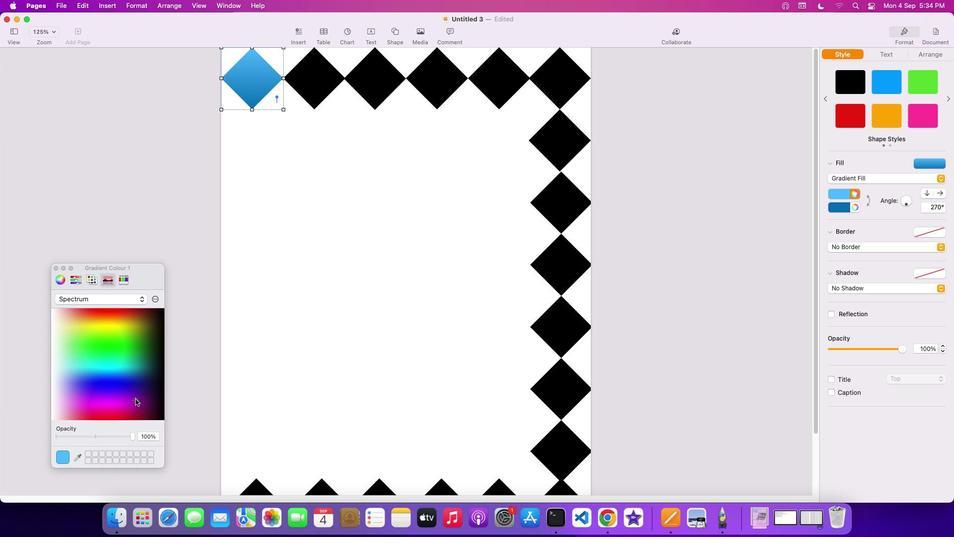 
Action: Mouse pressed left at (135, 398)
Screenshot: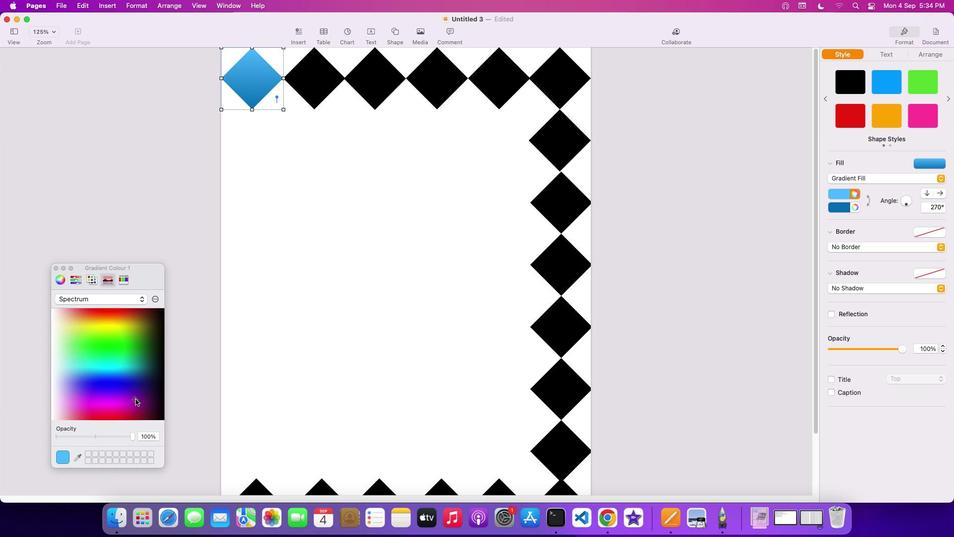 
Action: Mouse moved to (308, 87)
Screenshot: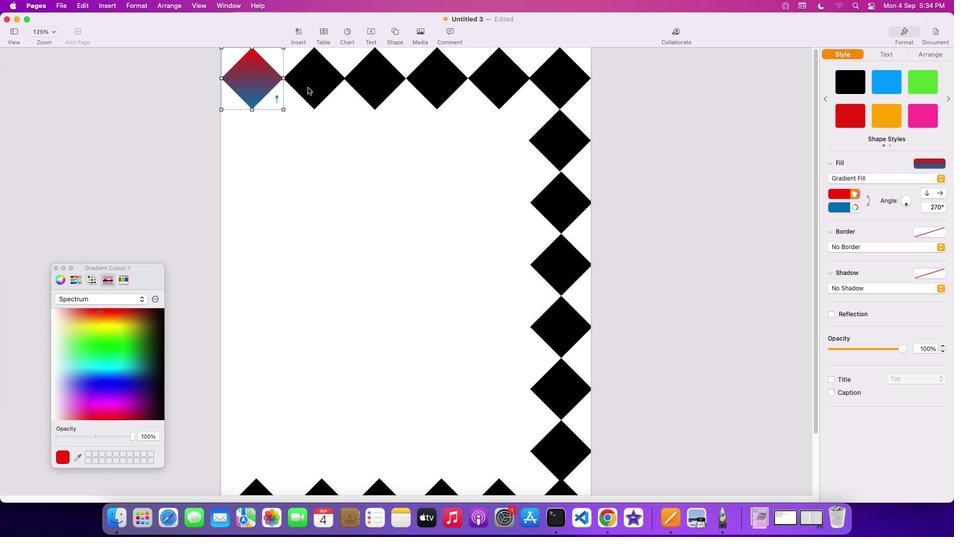 
Action: Mouse pressed left at (308, 87)
Screenshot: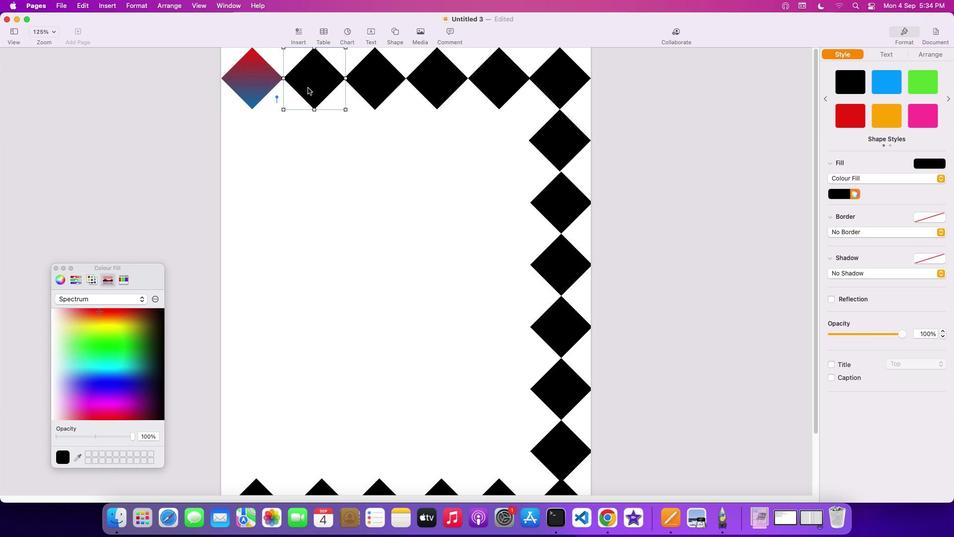 
Action: Mouse moved to (940, 177)
Screenshot: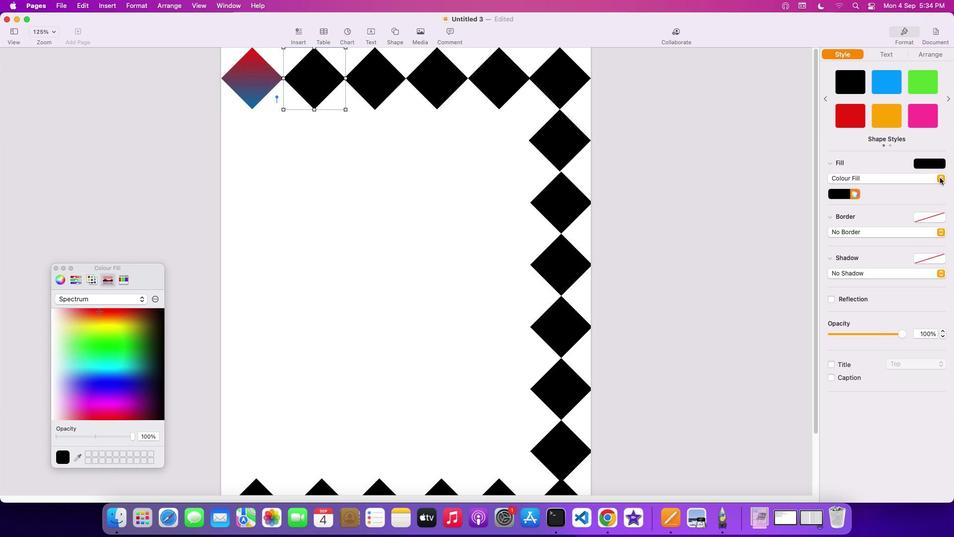 
Action: Mouse pressed left at (940, 177)
Screenshot: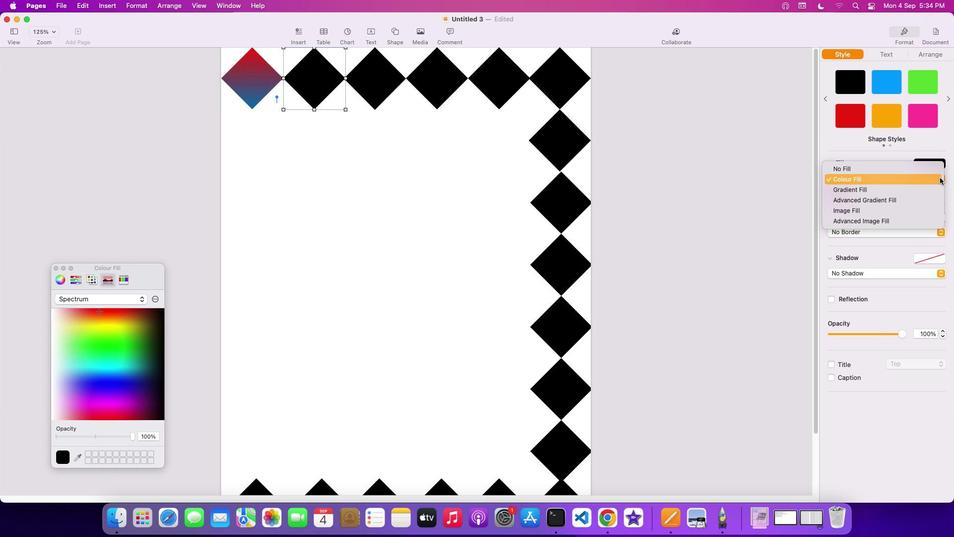 
Action: Mouse moved to (922, 190)
Screenshot: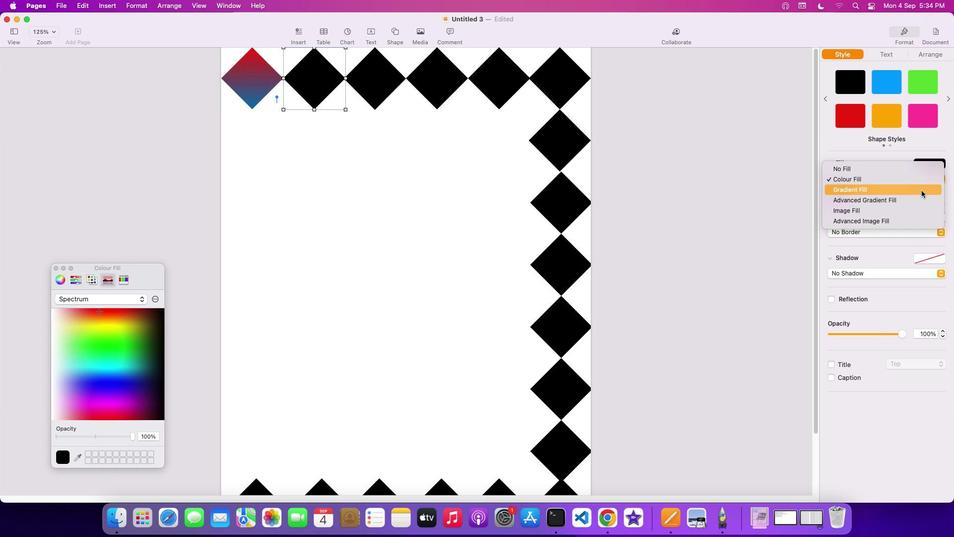 
Action: Mouse pressed left at (922, 190)
Screenshot: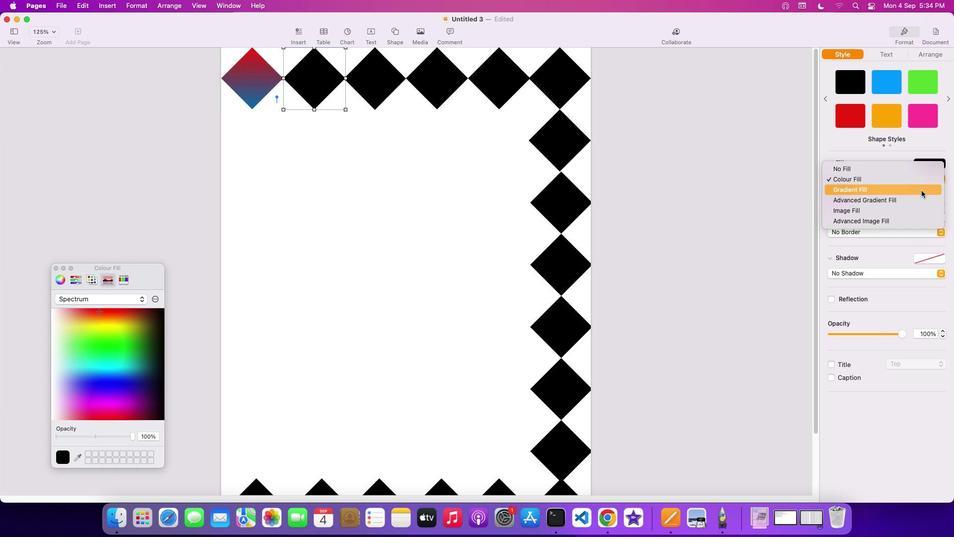 
Action: Mouse moved to (857, 205)
Screenshot: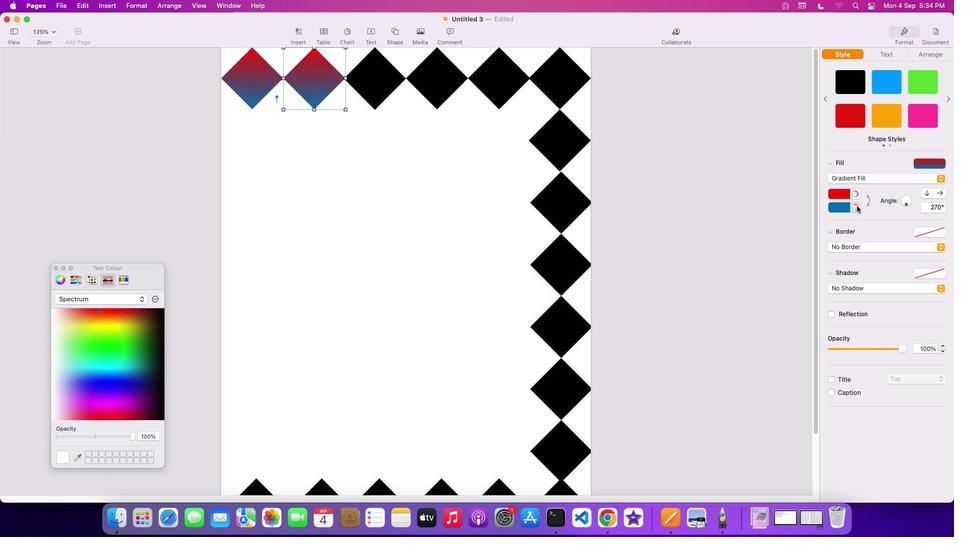 
Action: Mouse pressed left at (857, 205)
Screenshot: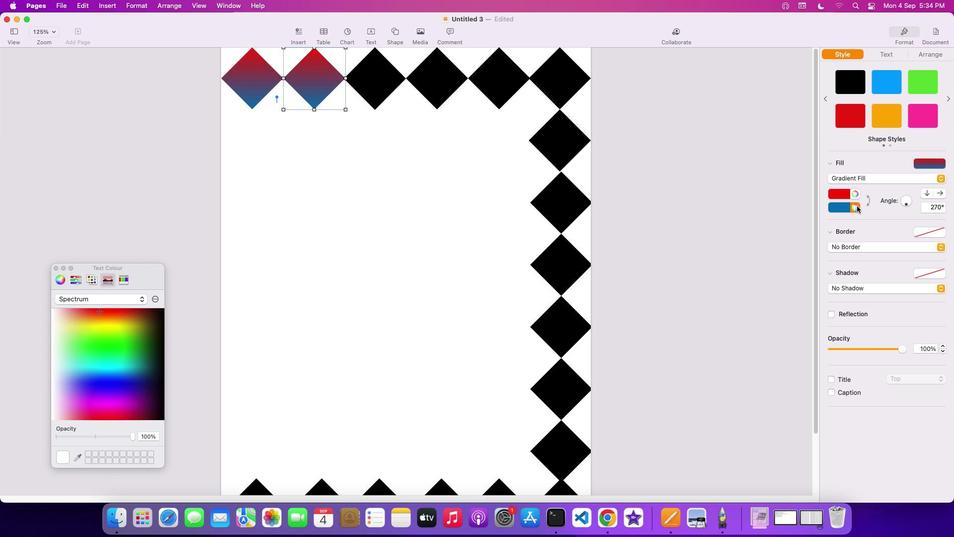 
Action: Mouse moved to (98, 312)
Screenshot: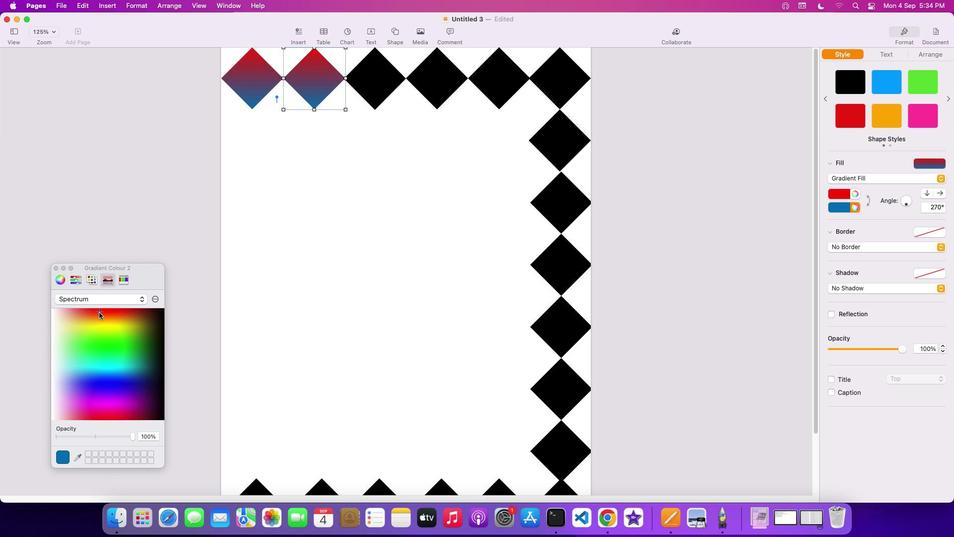 
Action: Mouse pressed left at (98, 312)
Screenshot: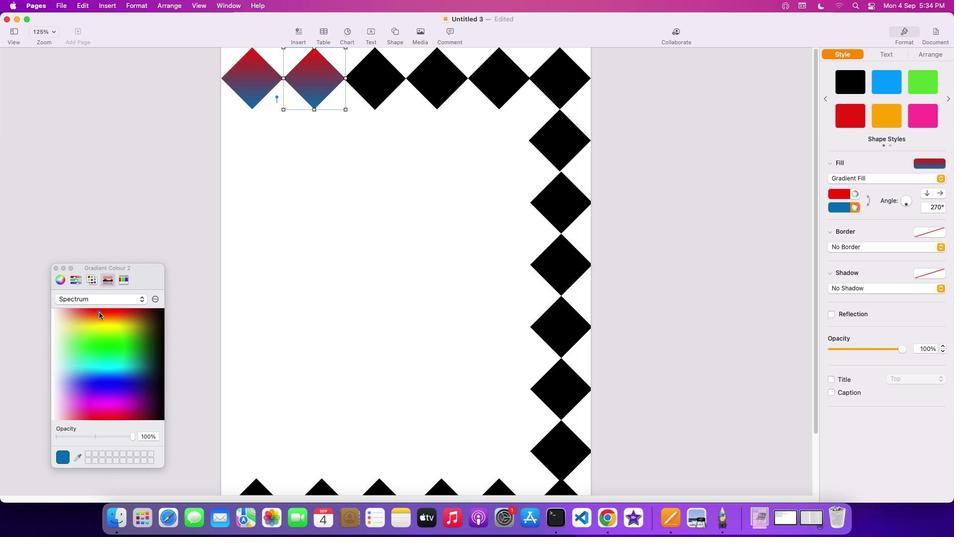 
Action: Mouse moved to (375, 88)
Screenshot: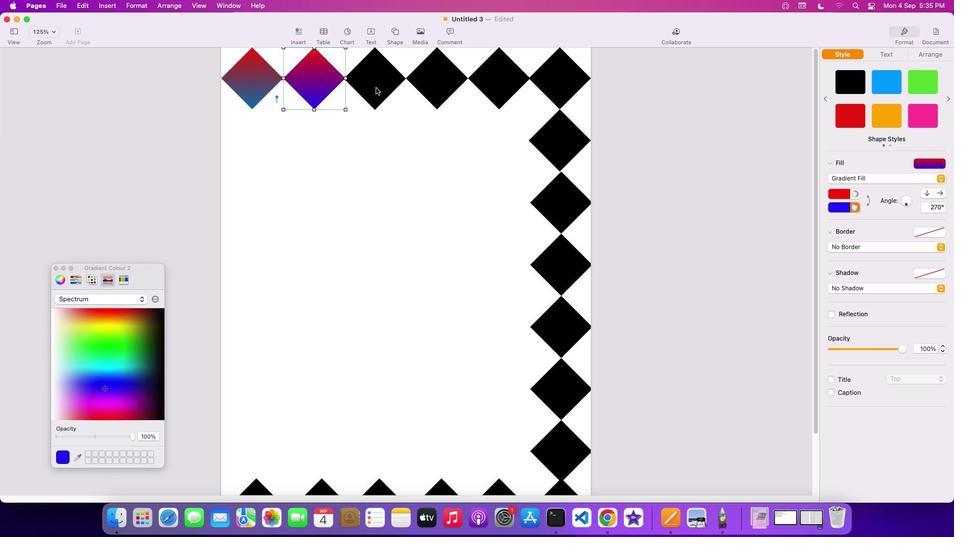 
Action: Mouse pressed left at (375, 88)
Screenshot: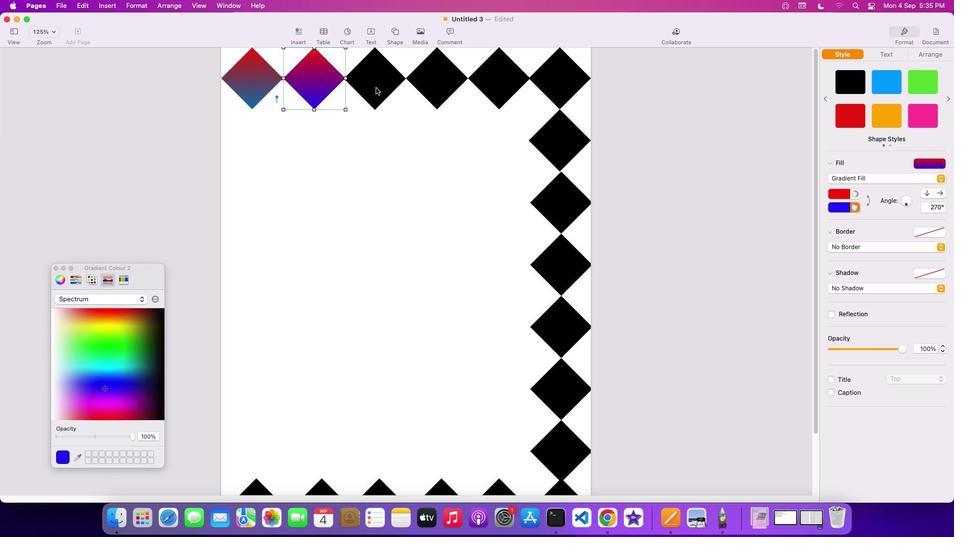 
Action: Mouse moved to (941, 178)
Screenshot: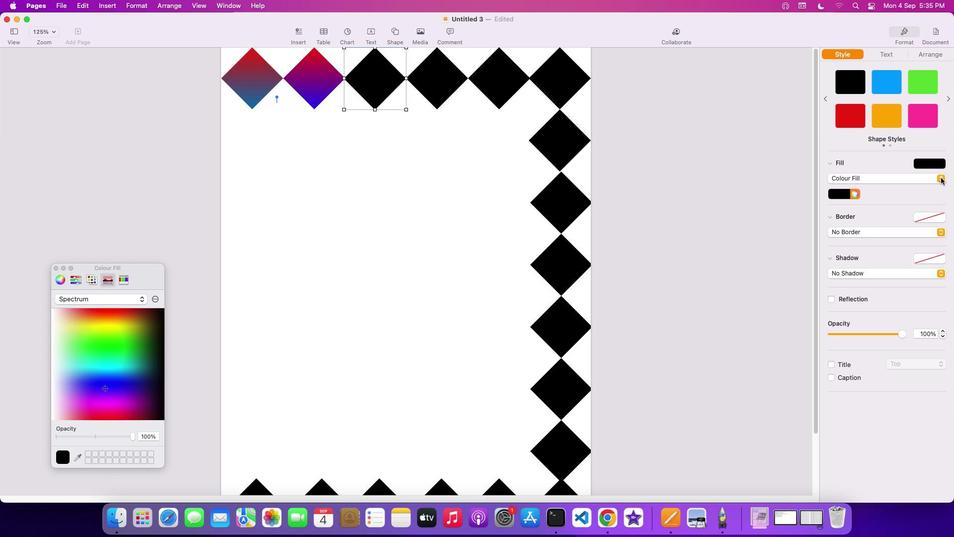 
Action: Mouse pressed left at (941, 178)
Screenshot: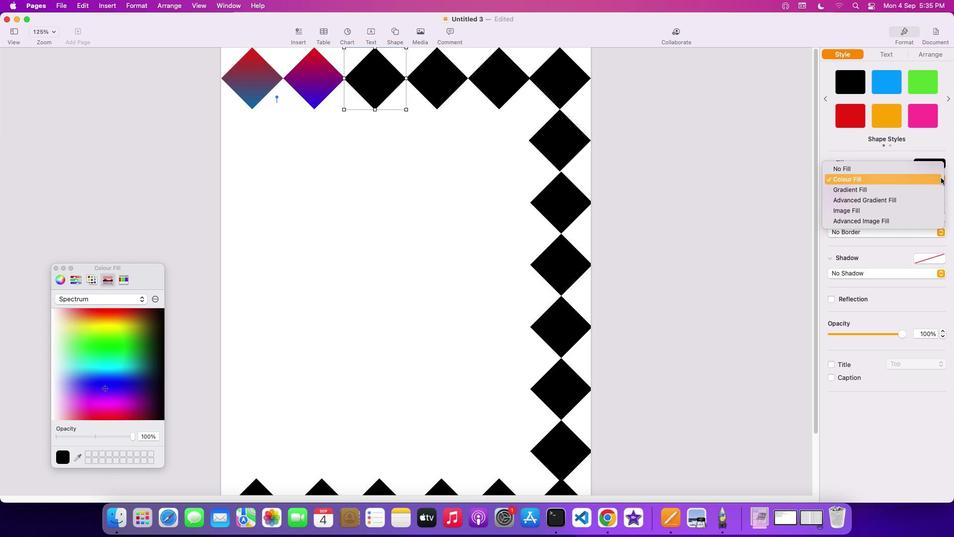 
Action: Mouse moved to (879, 189)
Screenshot: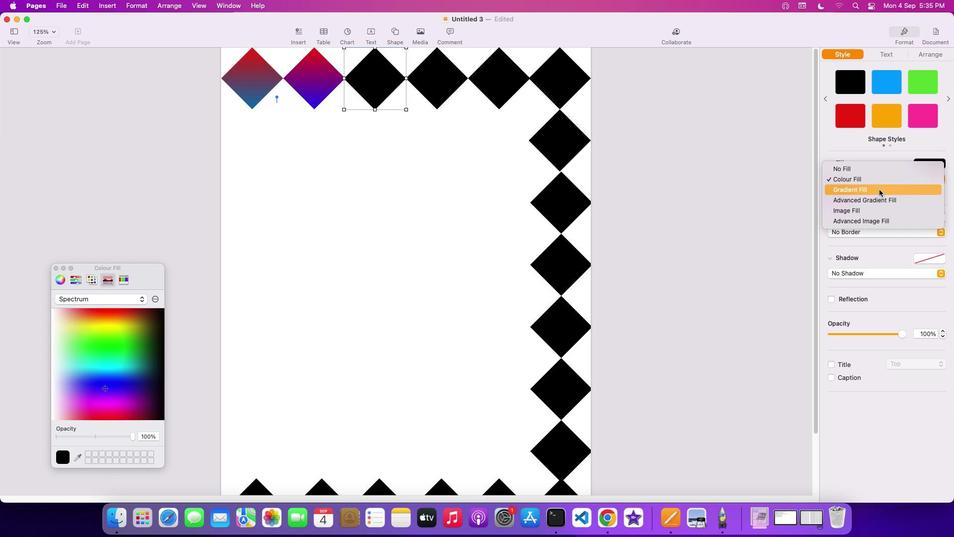 
Action: Mouse pressed left at (879, 189)
Screenshot: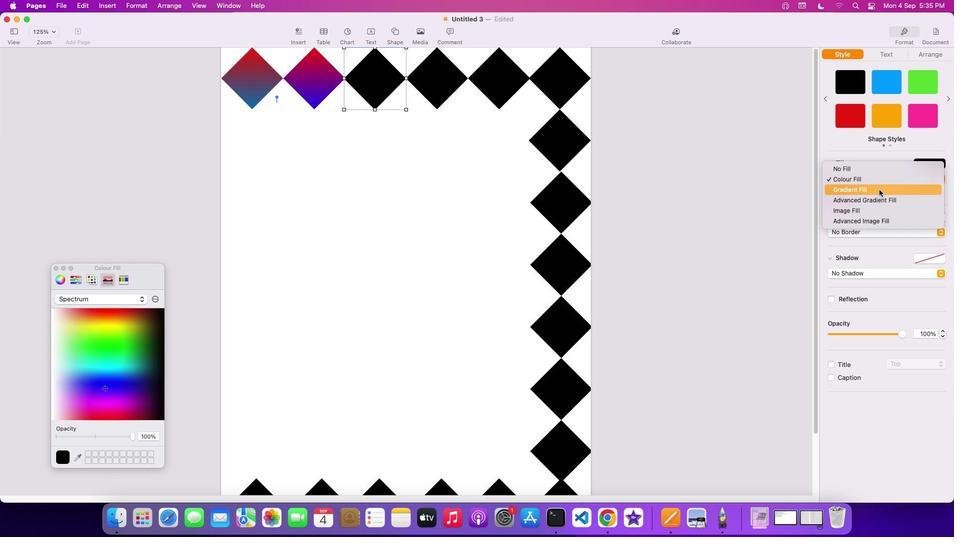 
Action: Mouse moved to (104, 389)
Screenshot: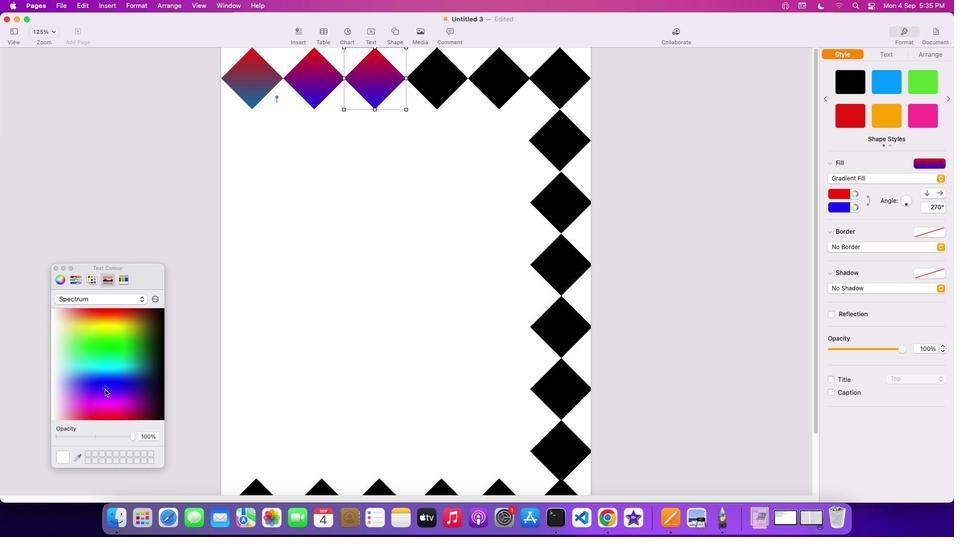 
Action: Mouse pressed left at (104, 389)
Screenshot: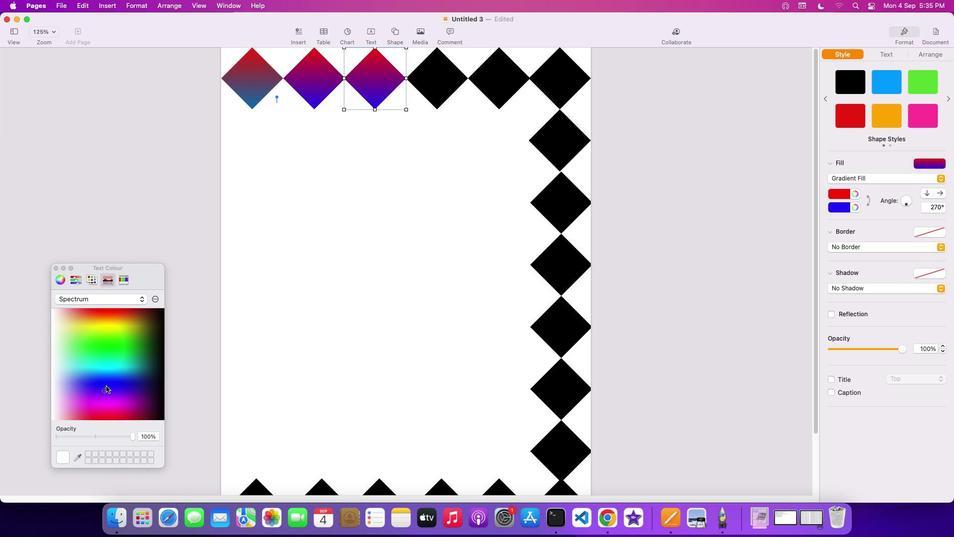 
Action: Mouse moved to (370, 78)
Screenshot: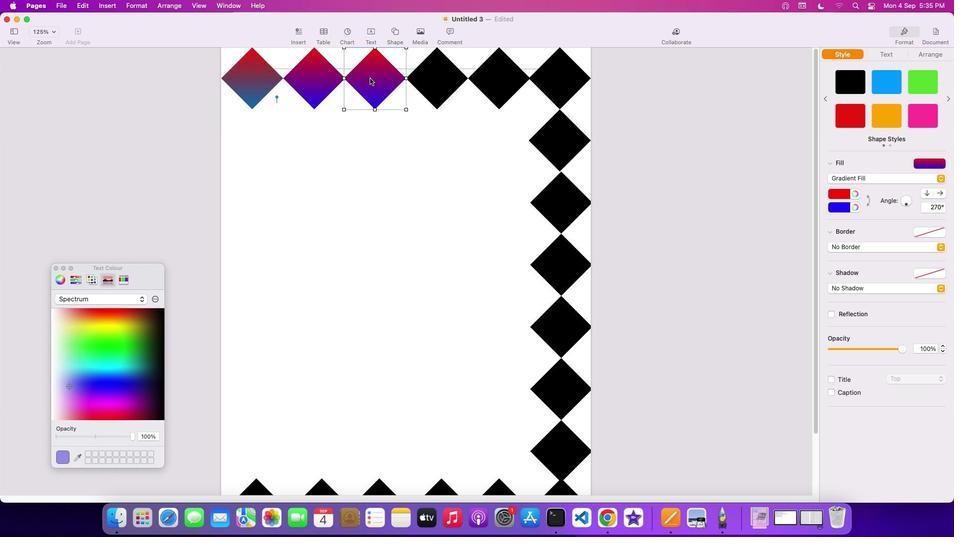 
Action: Mouse pressed left at (370, 78)
Screenshot: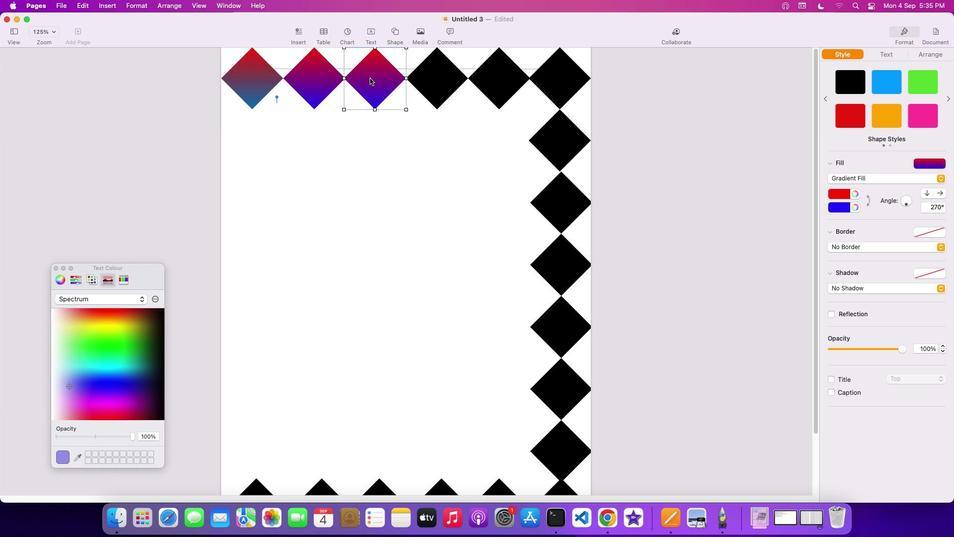 
Action: Mouse moved to (855, 204)
Screenshot: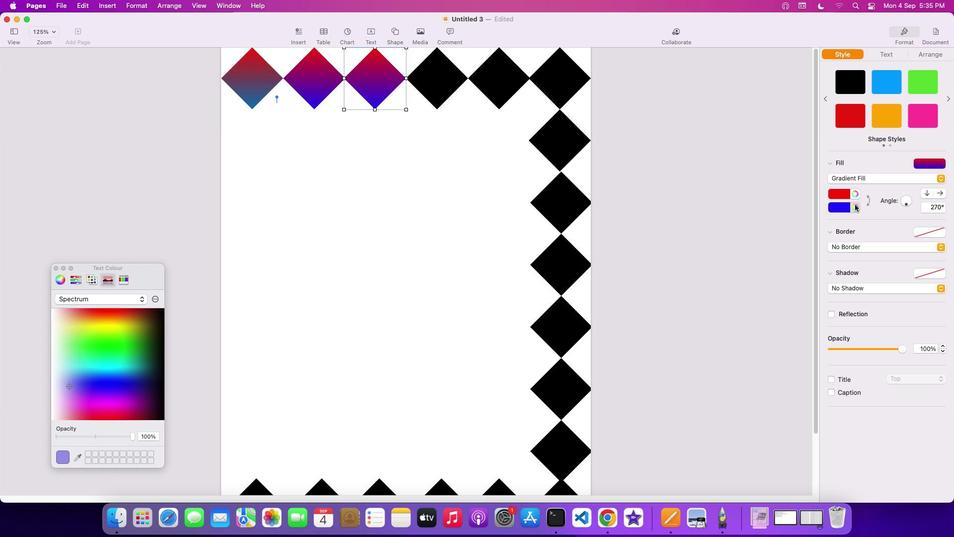 
Action: Mouse pressed left at (855, 204)
Screenshot: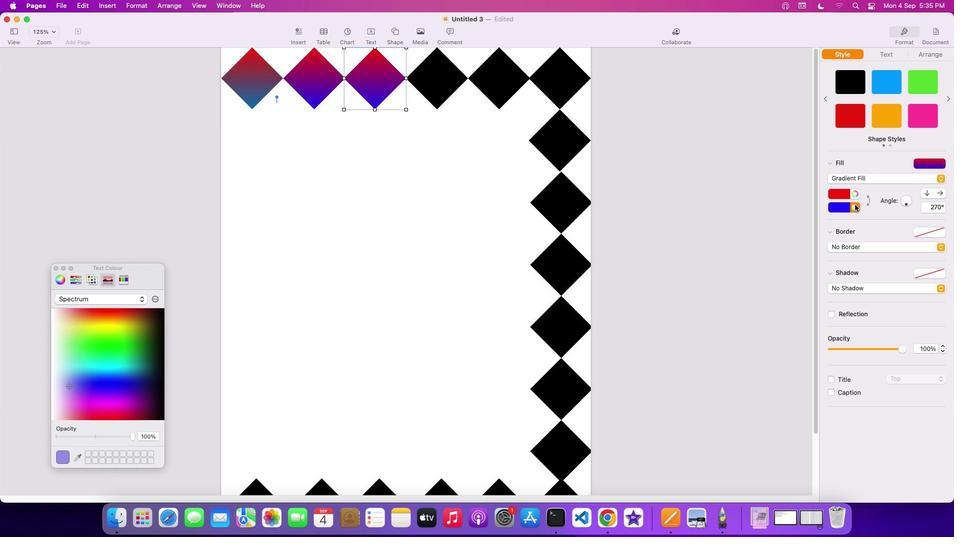 
Action: Mouse moved to (66, 388)
Screenshot: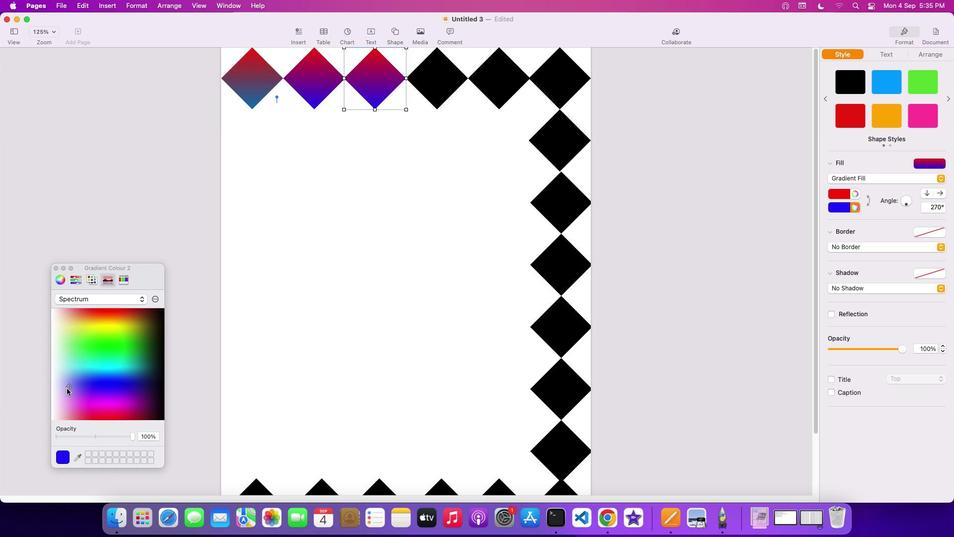 
Action: Mouse pressed left at (66, 388)
Screenshot: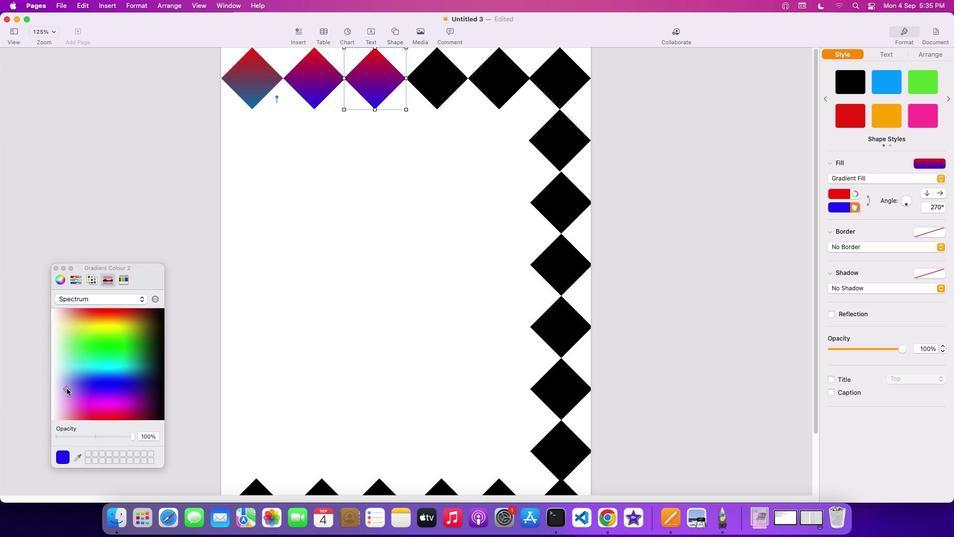
Action: Mouse moved to (426, 82)
Screenshot: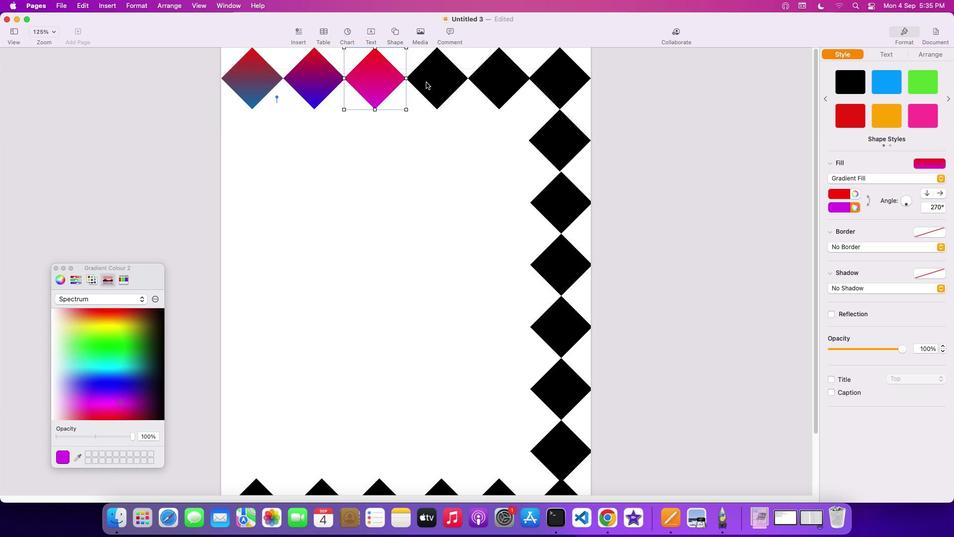 
Action: Mouse pressed left at (426, 82)
Screenshot: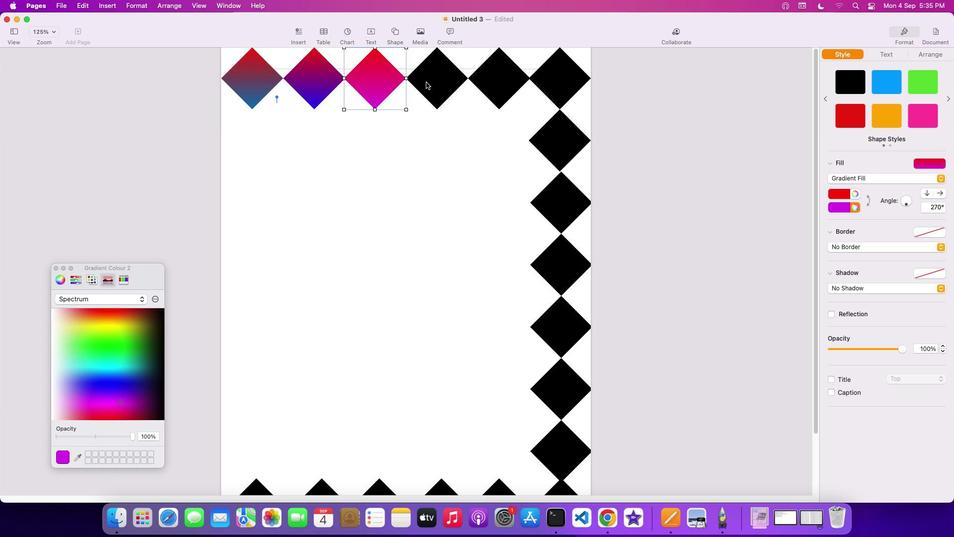 
Action: Mouse moved to (940, 177)
Screenshot: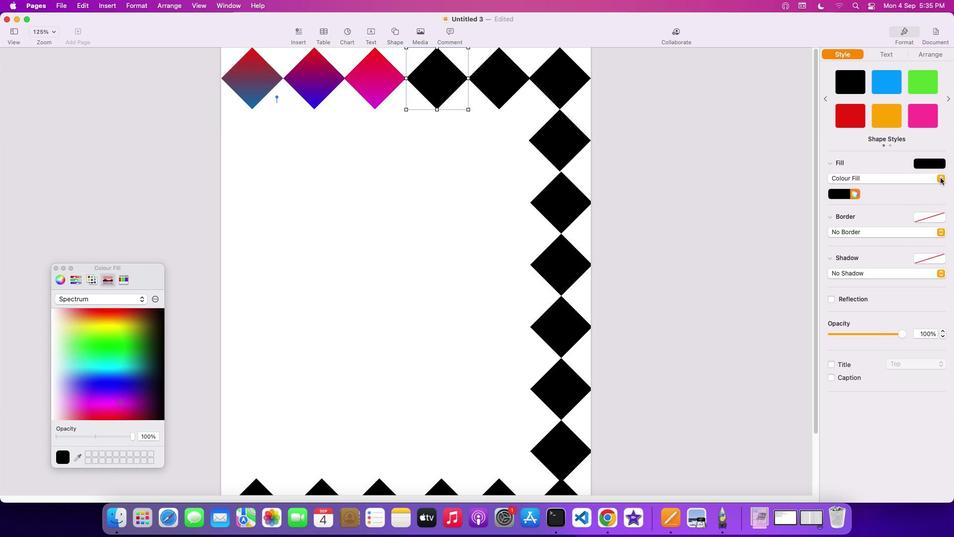 
Action: Mouse pressed left at (940, 177)
Screenshot: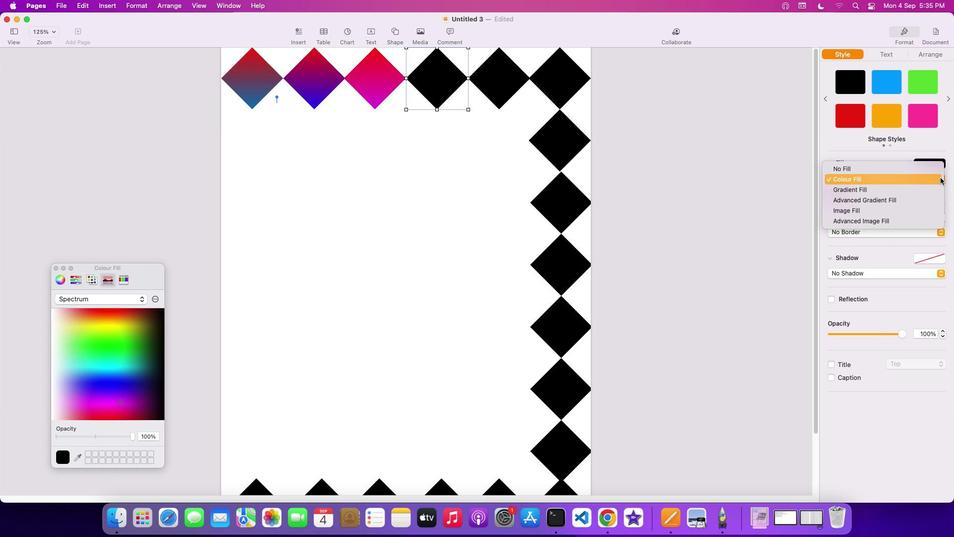 
Action: Mouse moved to (907, 189)
Screenshot: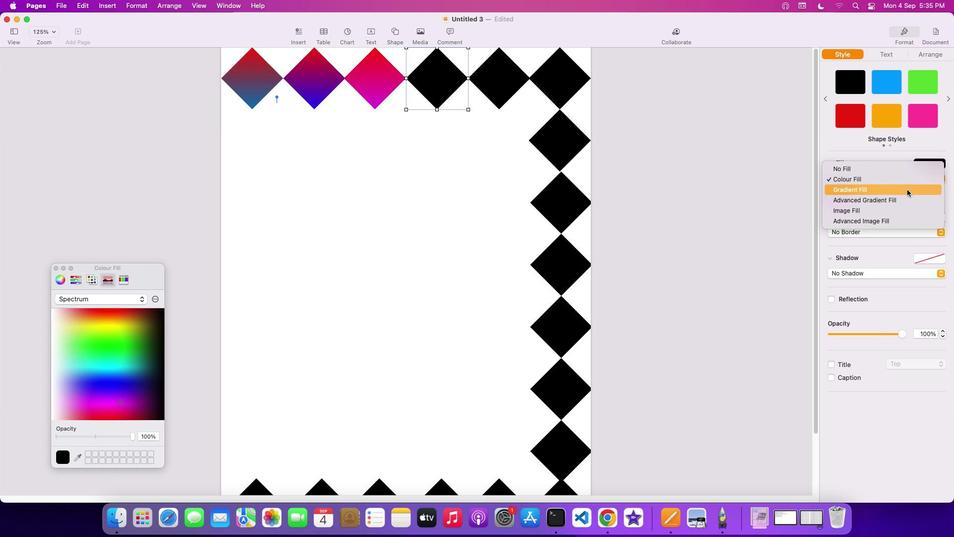 
Action: Mouse pressed left at (907, 189)
Screenshot: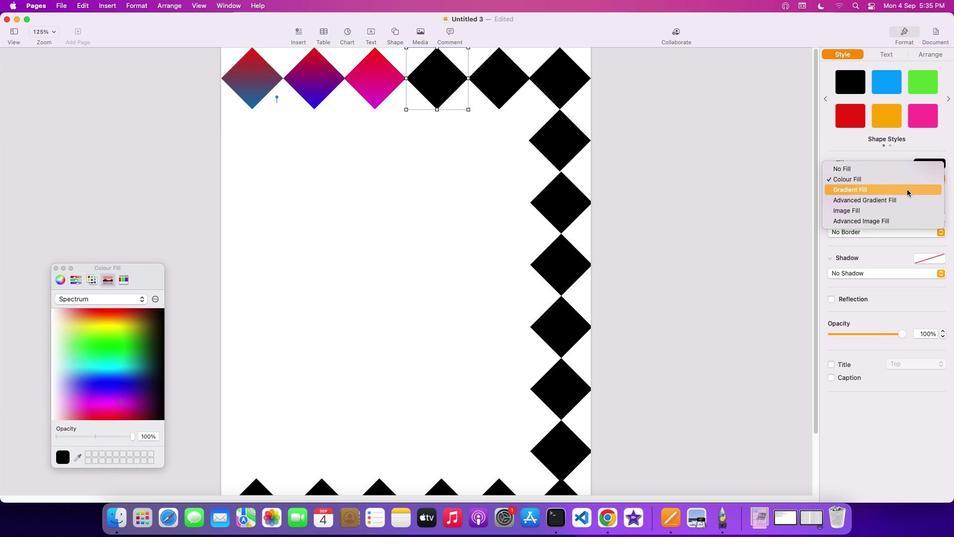 
Action: Mouse moved to (869, 197)
Screenshot: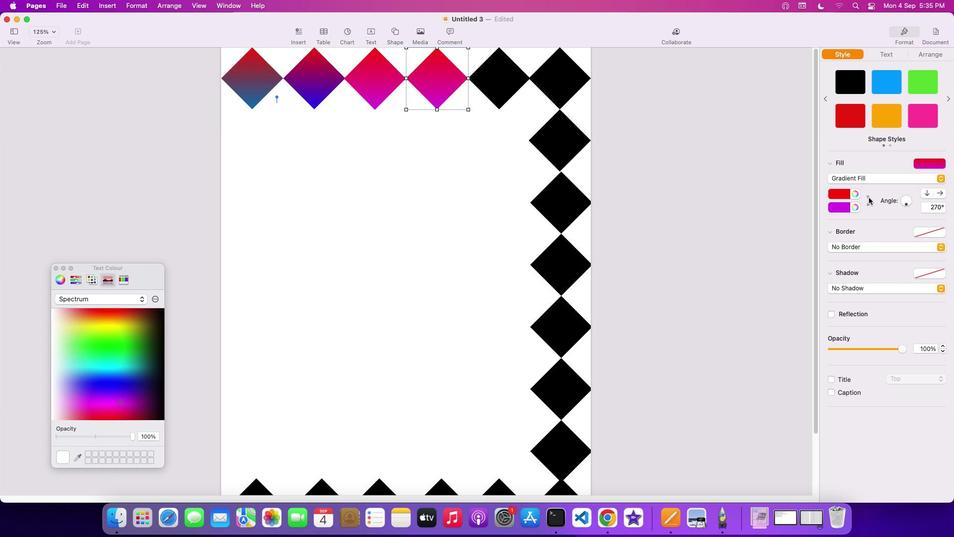 
Action: Mouse pressed left at (869, 197)
Screenshot: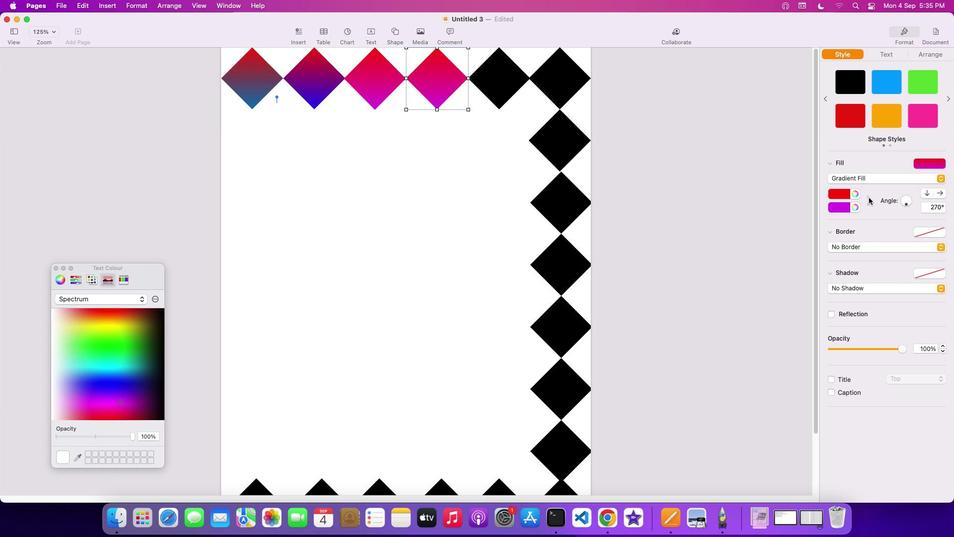 
Action: Mouse moved to (492, 77)
Screenshot: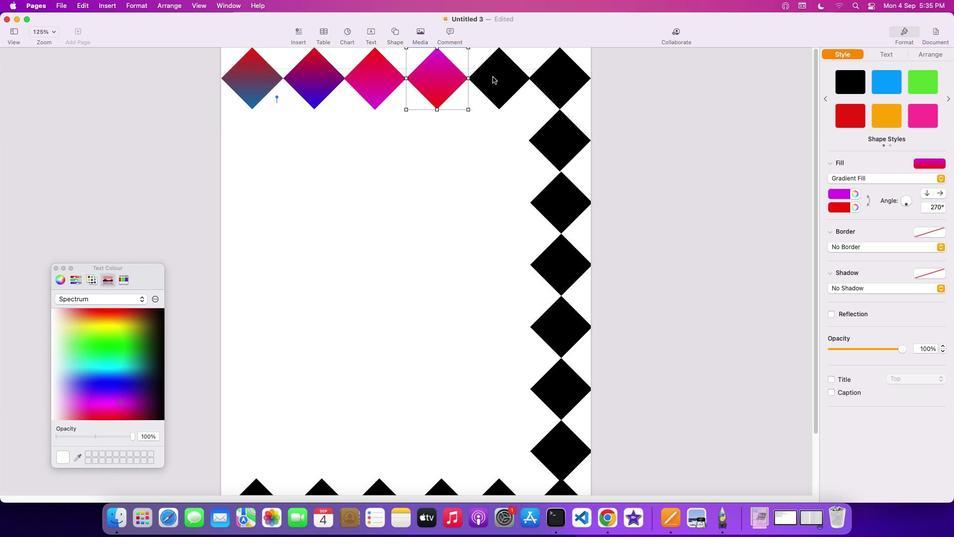 
Action: Mouse pressed left at (492, 77)
Screenshot: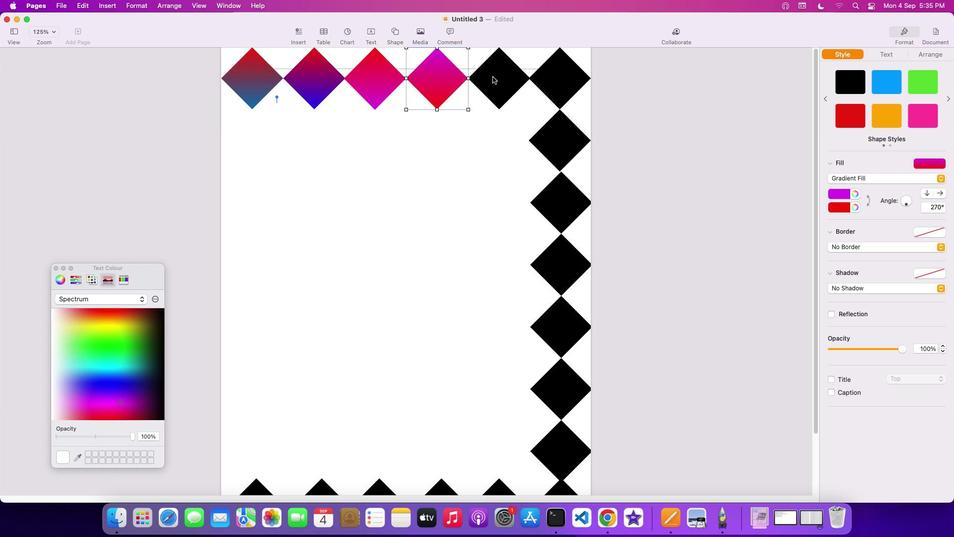 
Action: Mouse moved to (938, 177)
Screenshot: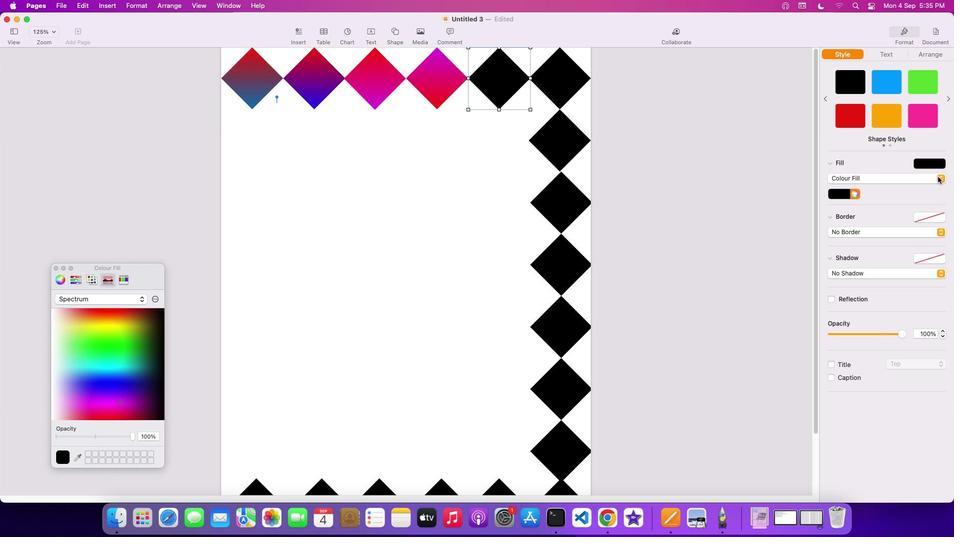 
Action: Mouse pressed left at (938, 177)
Screenshot: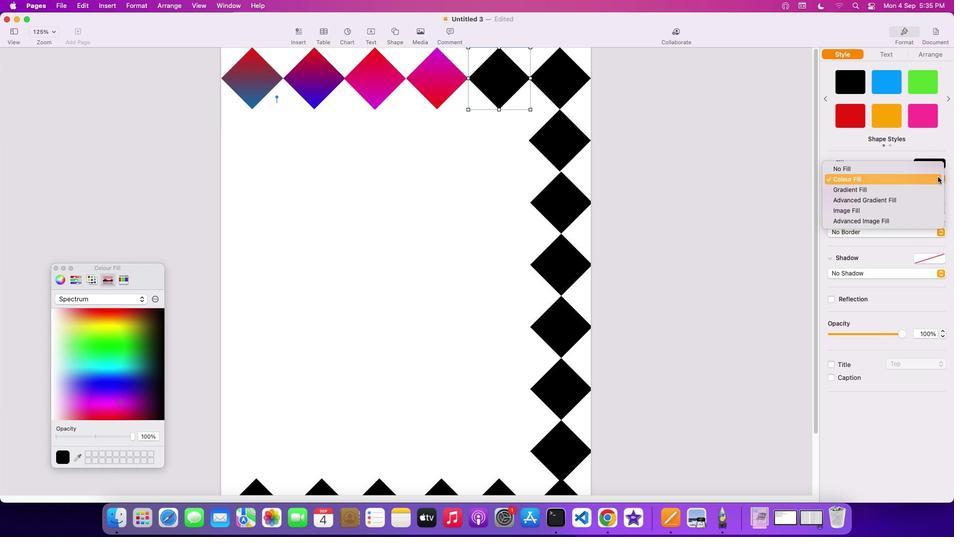 
Action: Mouse moved to (918, 189)
Screenshot: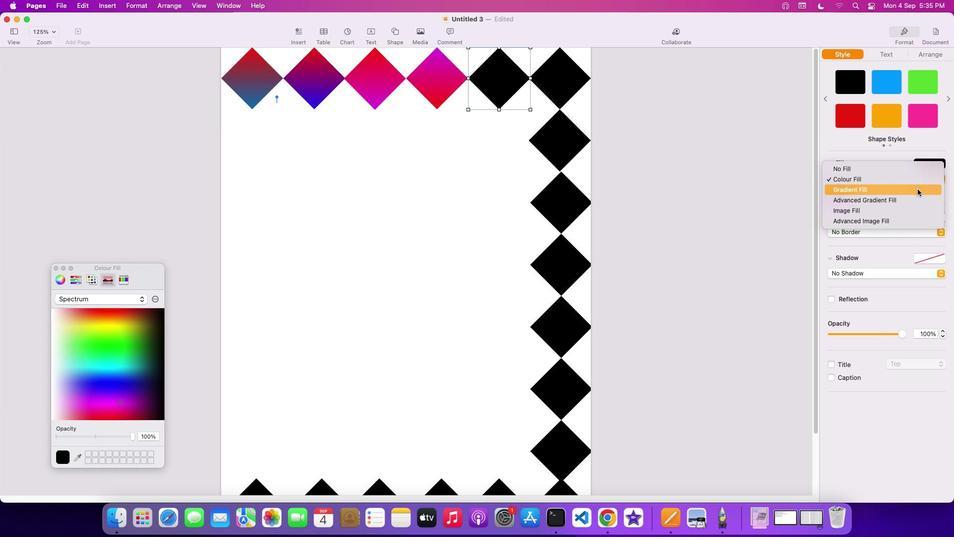 
Action: Mouse pressed left at (918, 189)
Screenshot: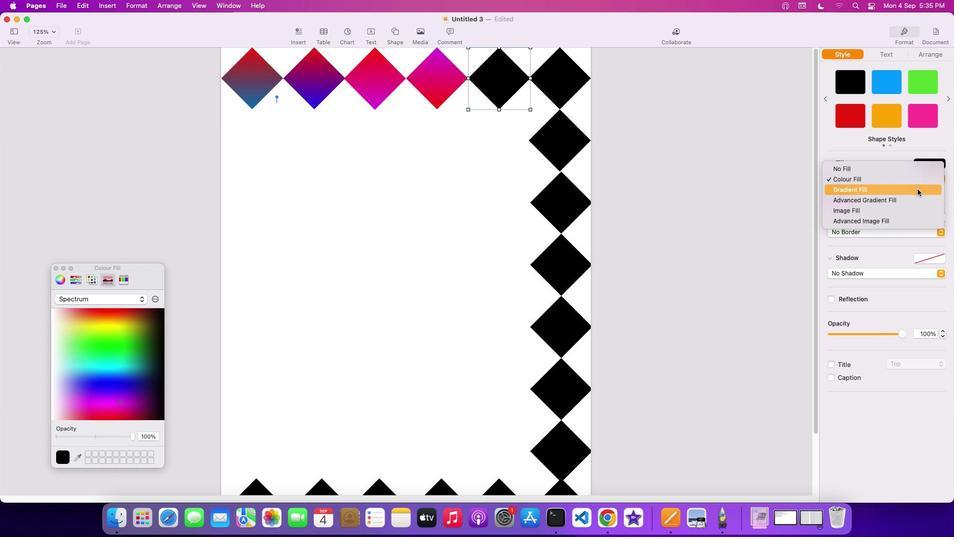 
Action: Mouse moved to (854, 193)
Screenshot: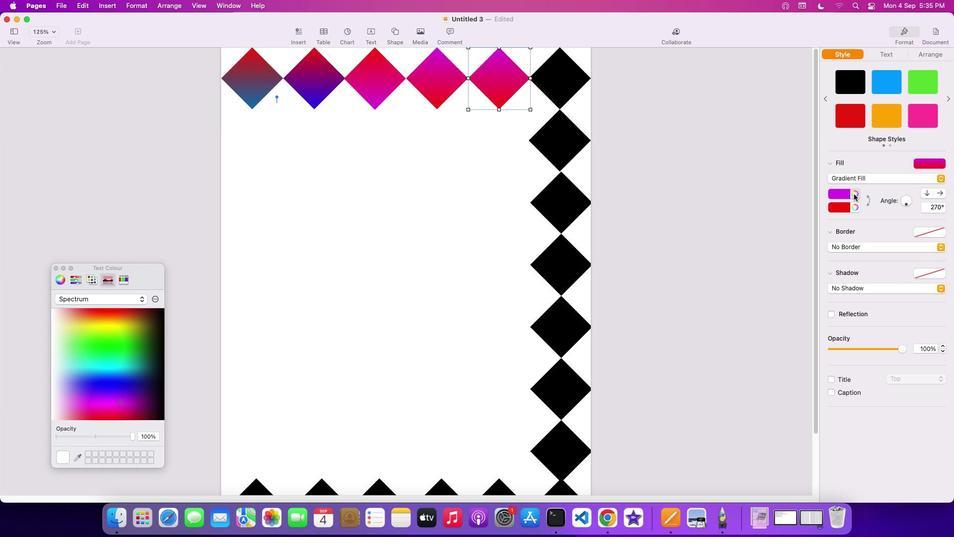 
Action: Mouse pressed left at (854, 193)
Screenshot: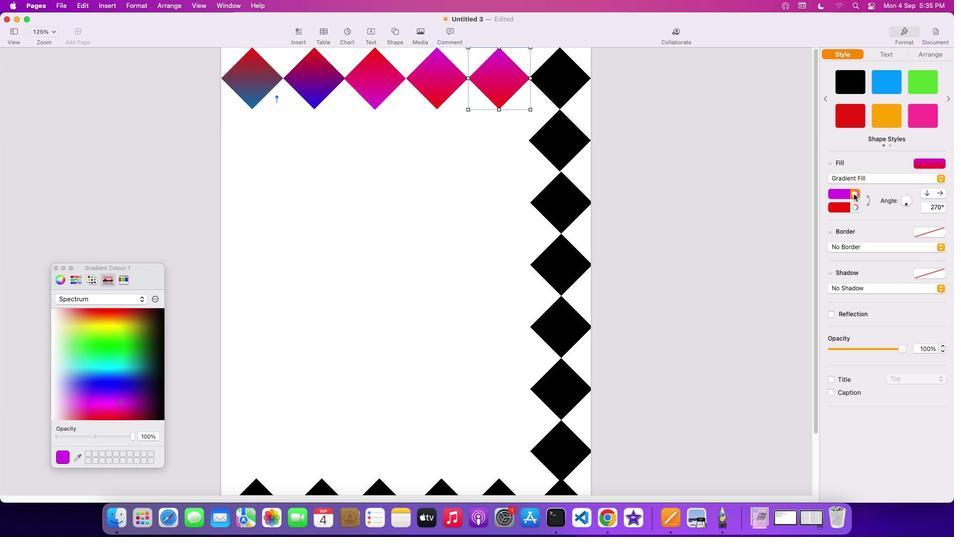 
Action: Mouse moved to (121, 402)
Screenshot: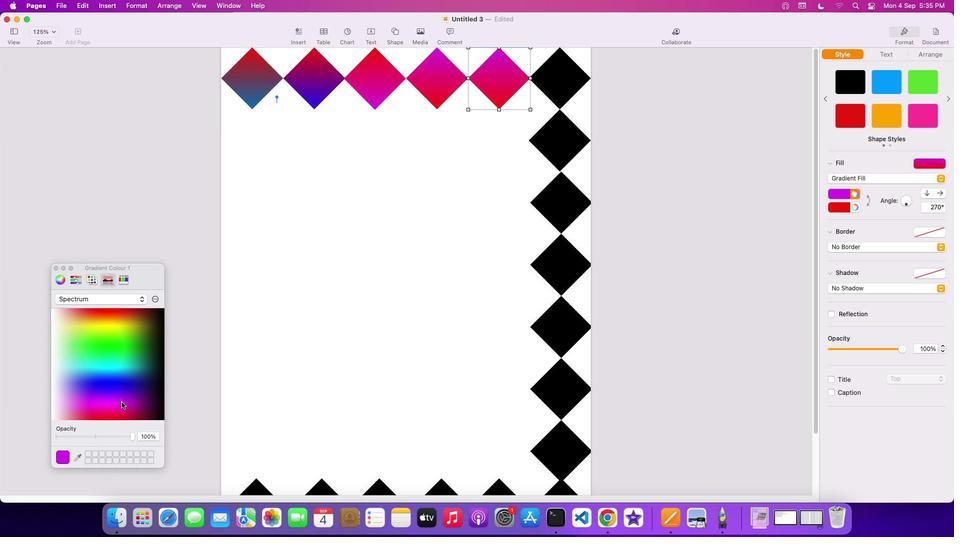 
Action: Mouse pressed left at (121, 402)
Screenshot: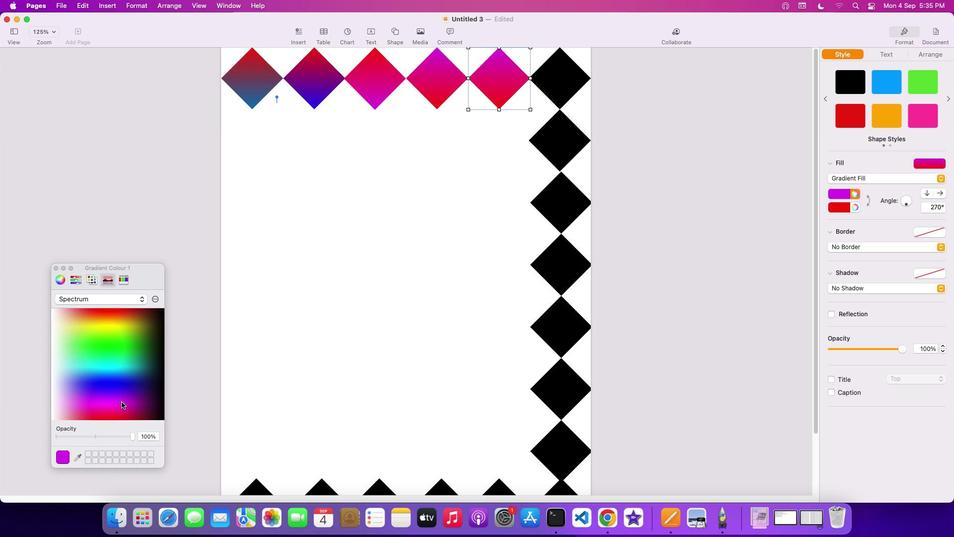 
Action: Mouse moved to (558, 74)
Screenshot: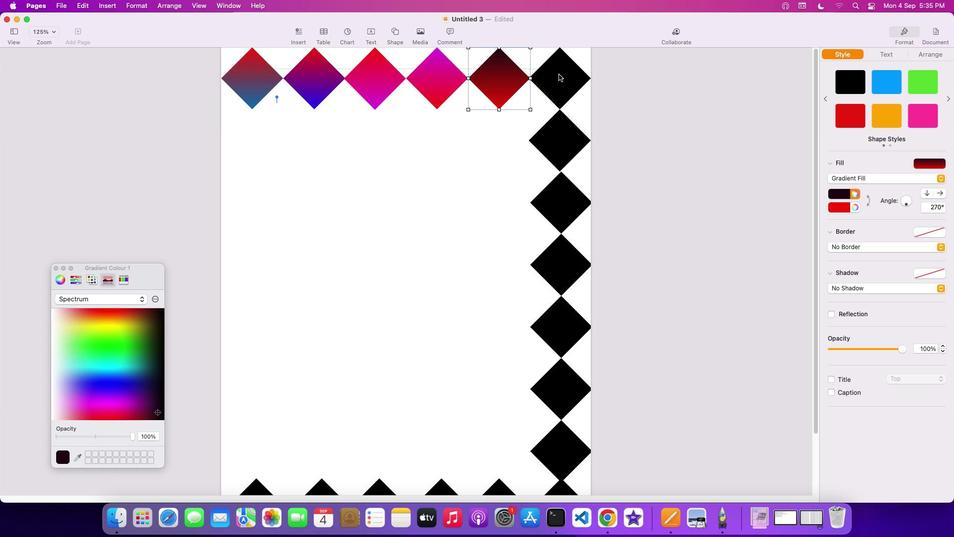 
Action: Mouse pressed left at (558, 74)
Screenshot: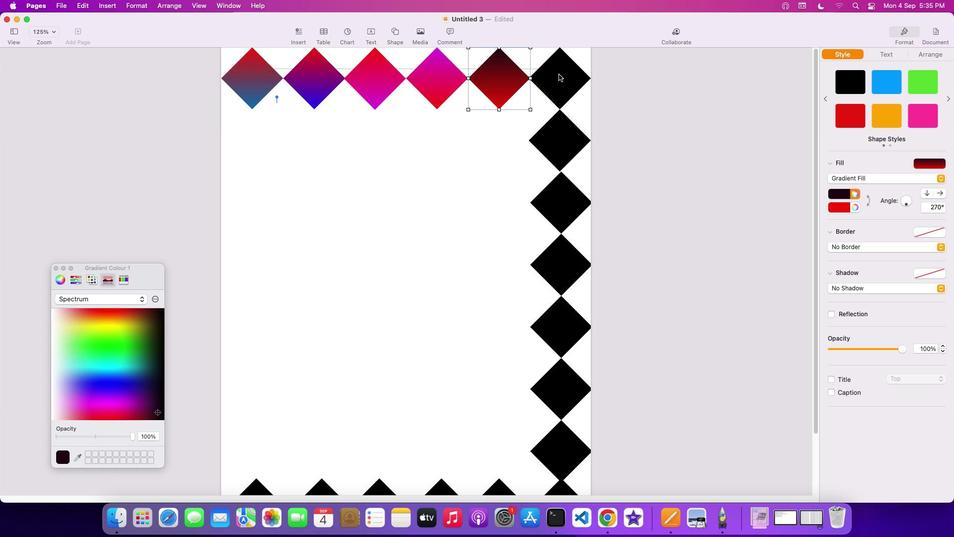 
Action: Mouse moved to (941, 176)
Screenshot: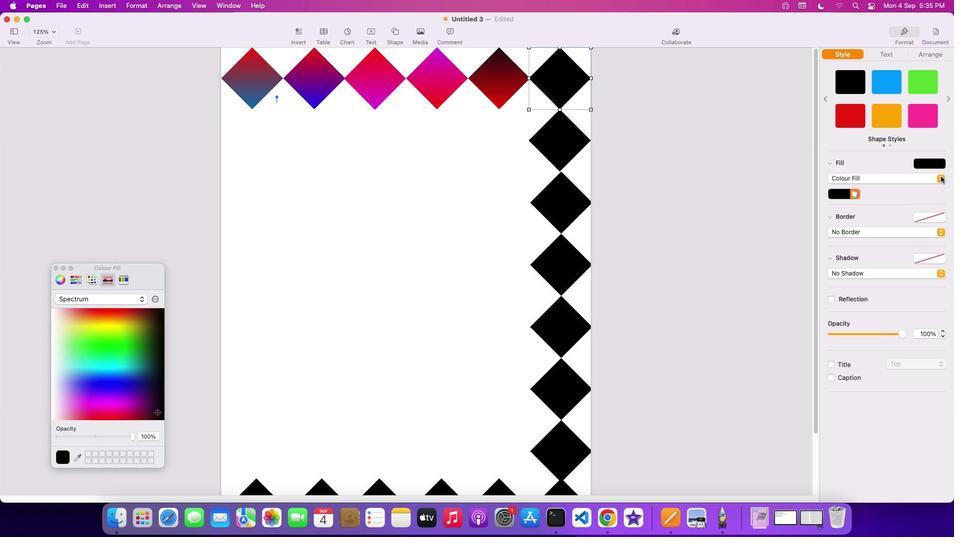 
Action: Mouse pressed left at (941, 176)
Screenshot: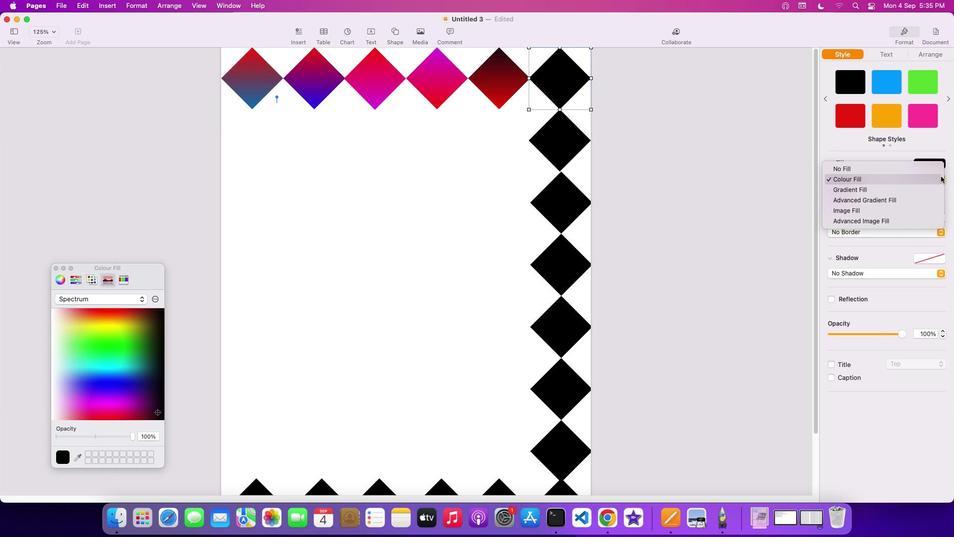 
Action: Mouse moved to (888, 187)
Screenshot: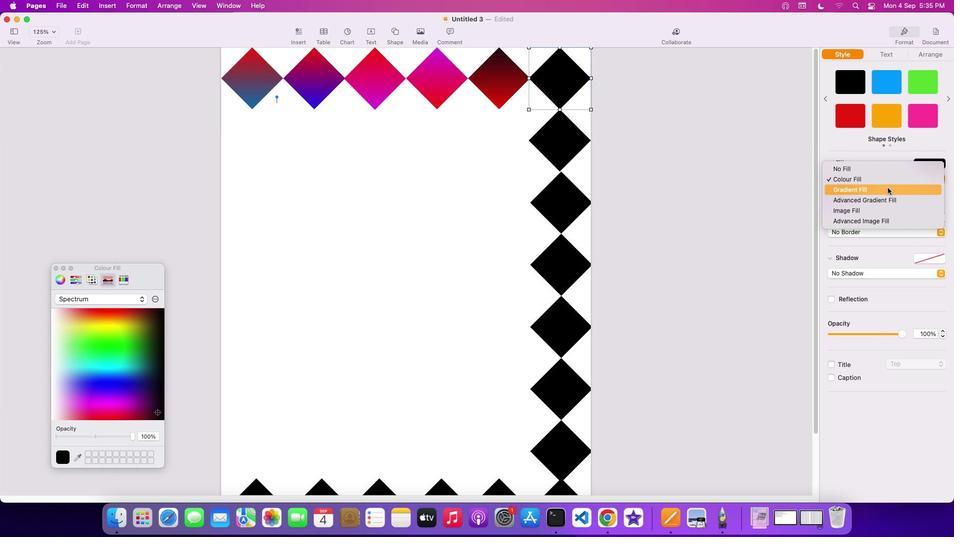 
Action: Mouse pressed left at (888, 187)
Screenshot: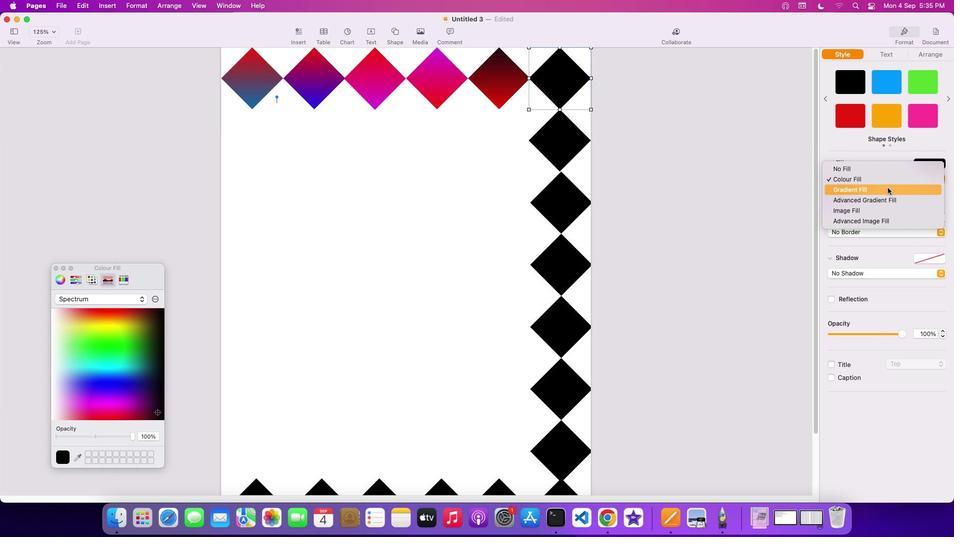 
Action: Mouse moved to (869, 201)
Screenshot: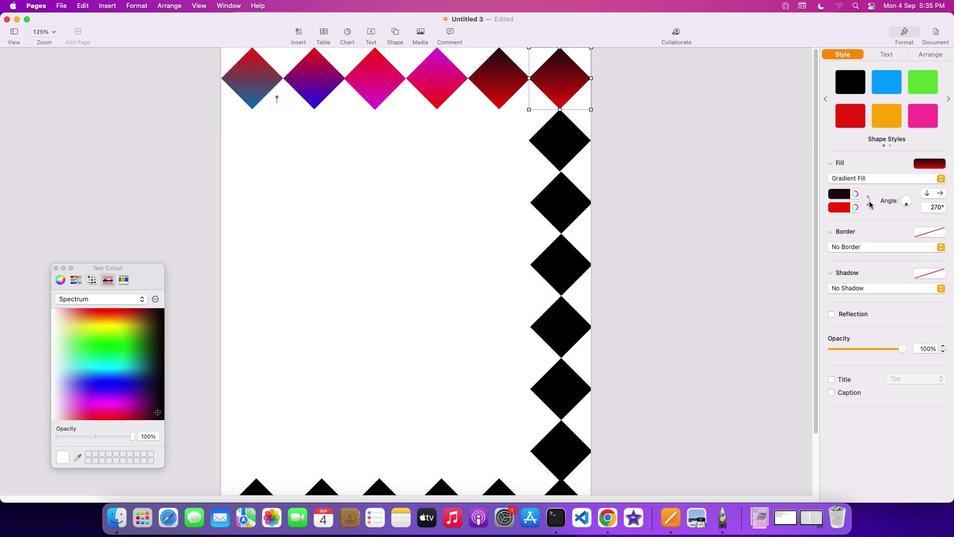 
Action: Mouse pressed left at (869, 201)
Screenshot: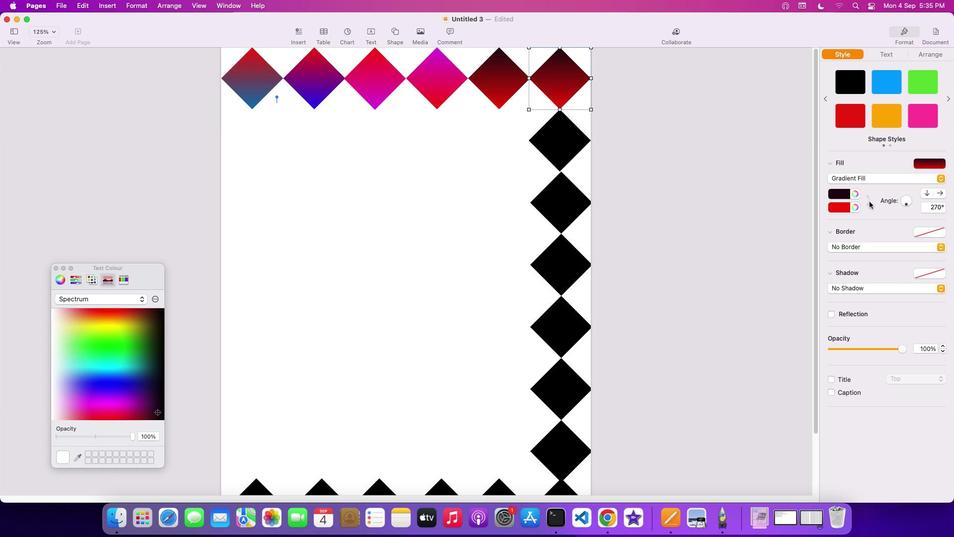 
Action: Mouse moved to (557, 133)
Screenshot: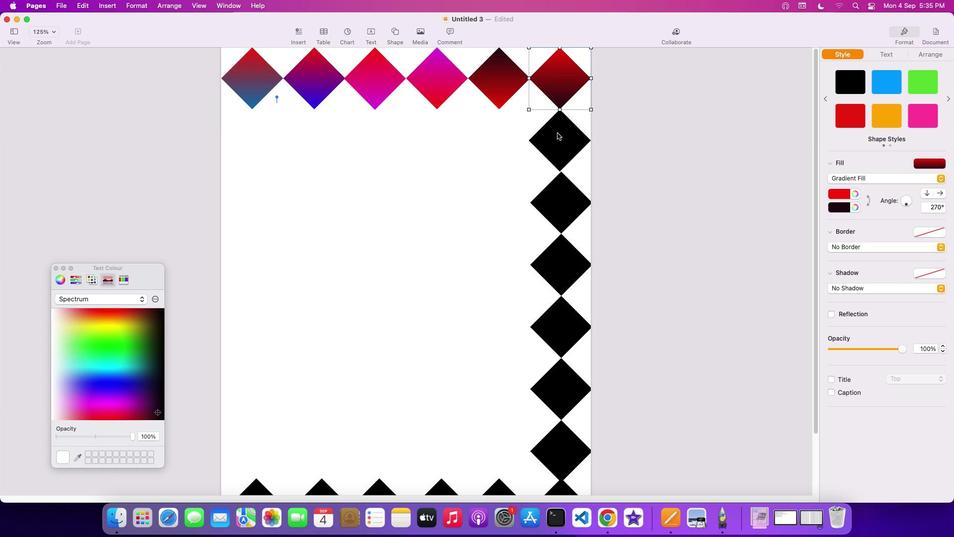 
Action: Mouse pressed left at (557, 133)
Screenshot: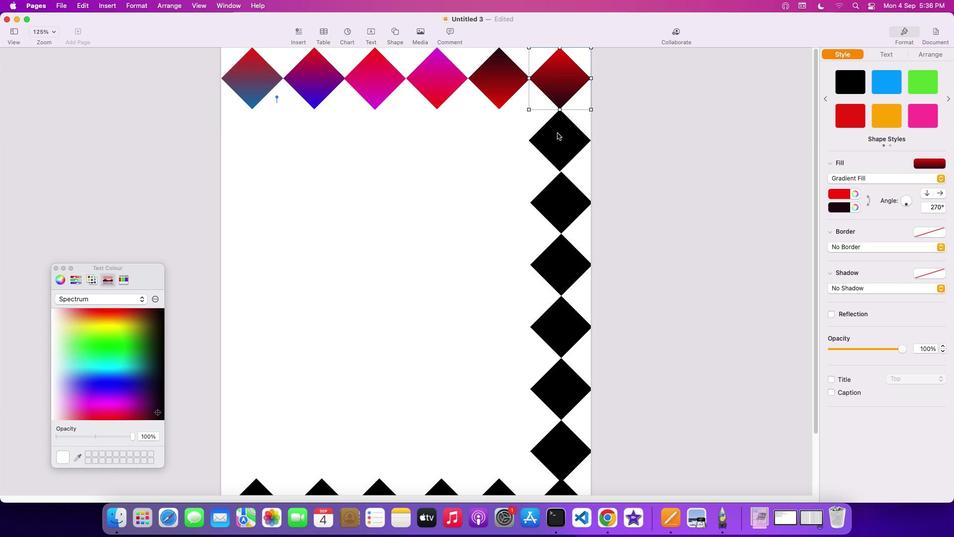 
Action: Mouse moved to (941, 177)
Screenshot: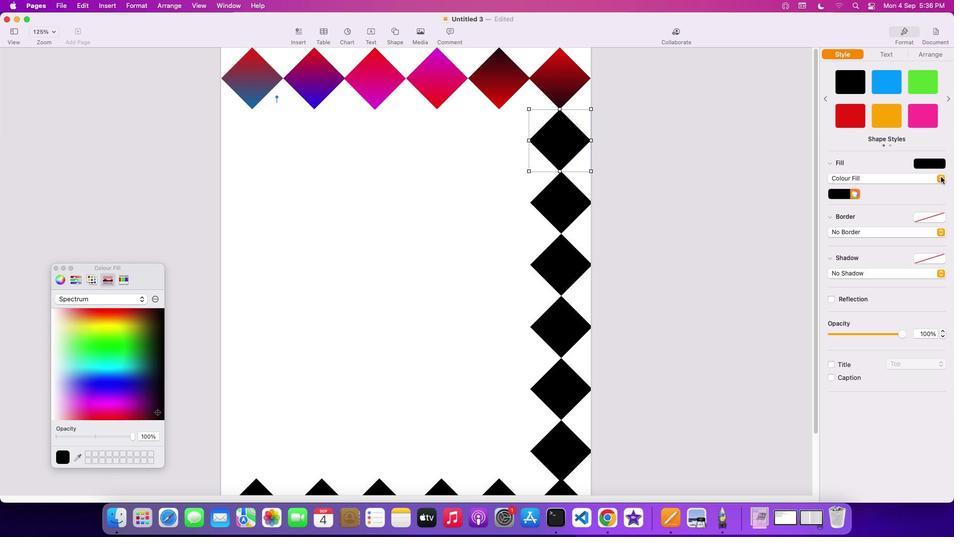 
Action: Mouse pressed left at (941, 177)
Screenshot: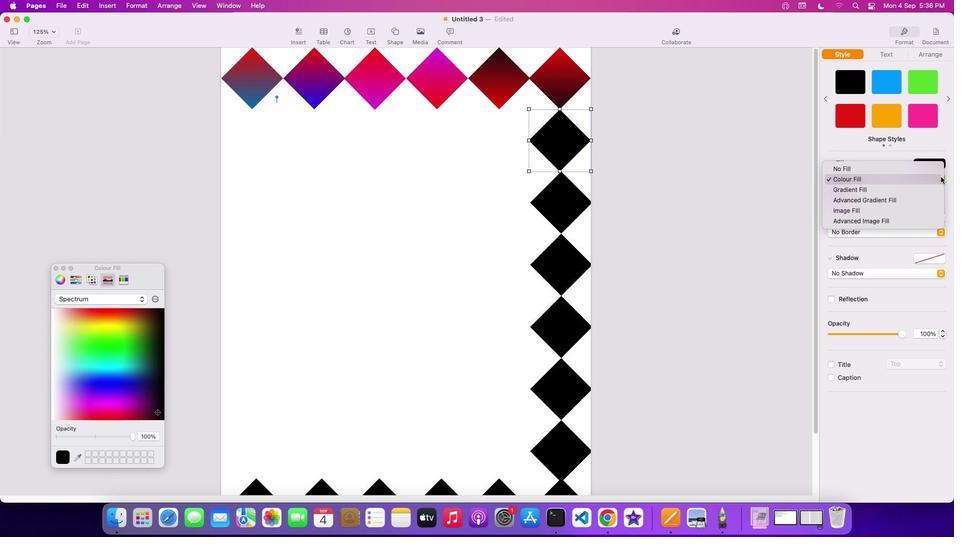 
Action: Mouse moved to (898, 189)
Screenshot: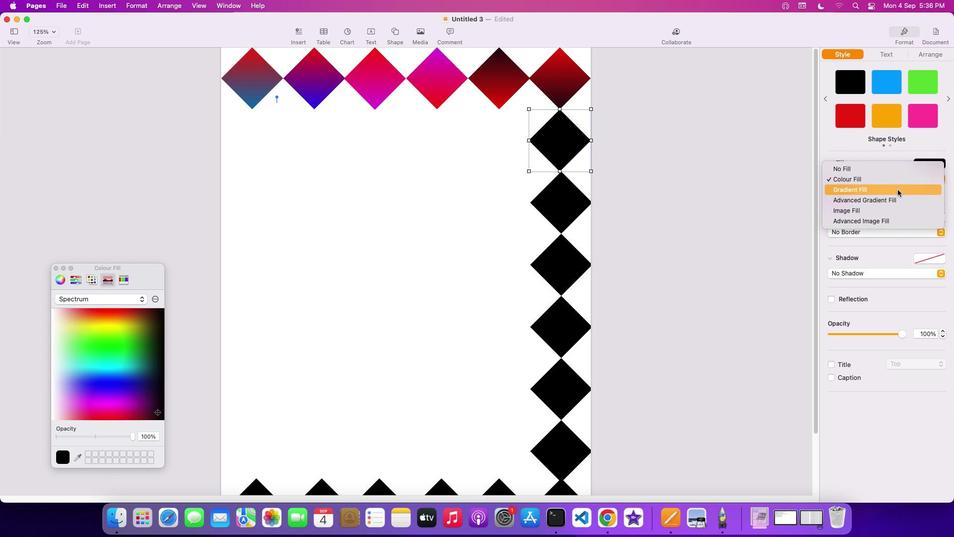 
Action: Mouse pressed left at (898, 189)
Screenshot: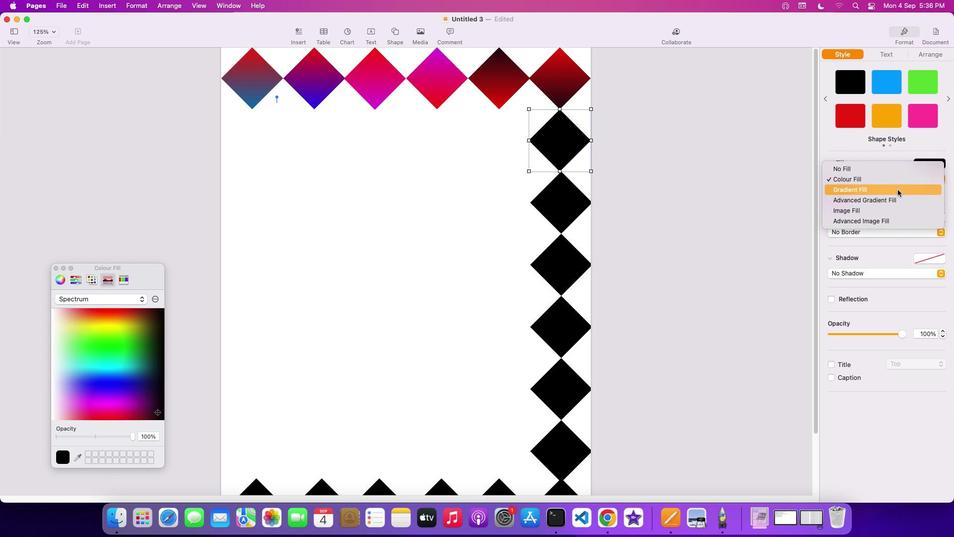 
Action: Mouse moved to (856, 195)
Screenshot: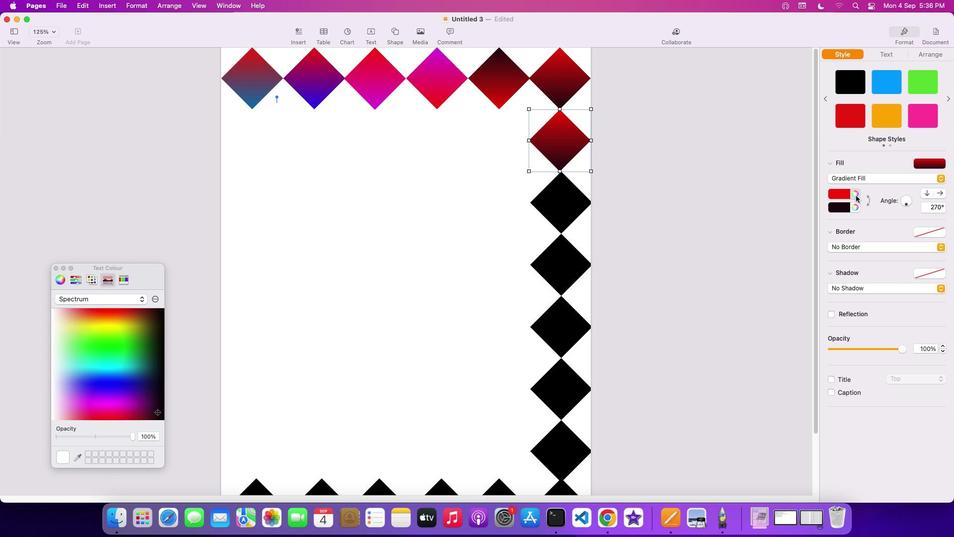 
Action: Mouse pressed left at (856, 195)
Screenshot: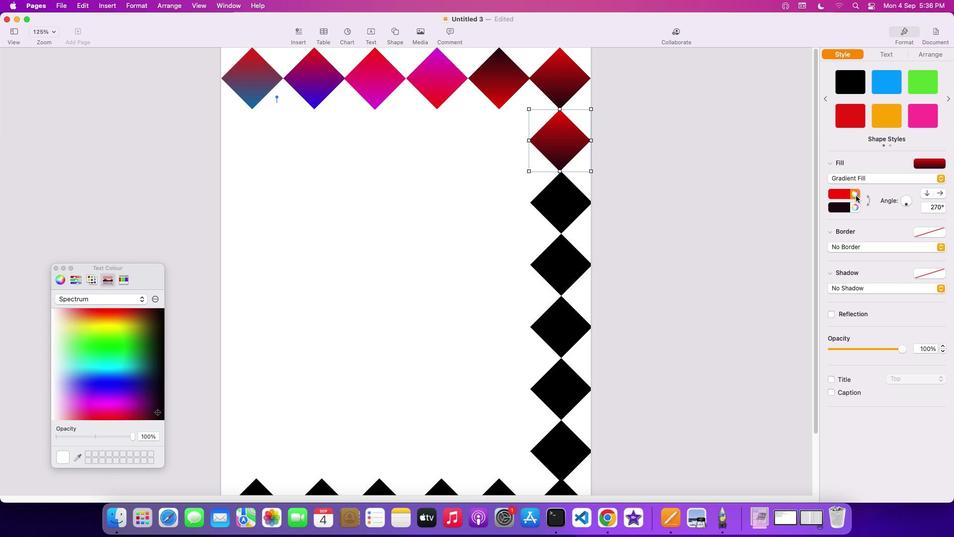 
Action: Mouse moved to (157, 409)
Screenshot: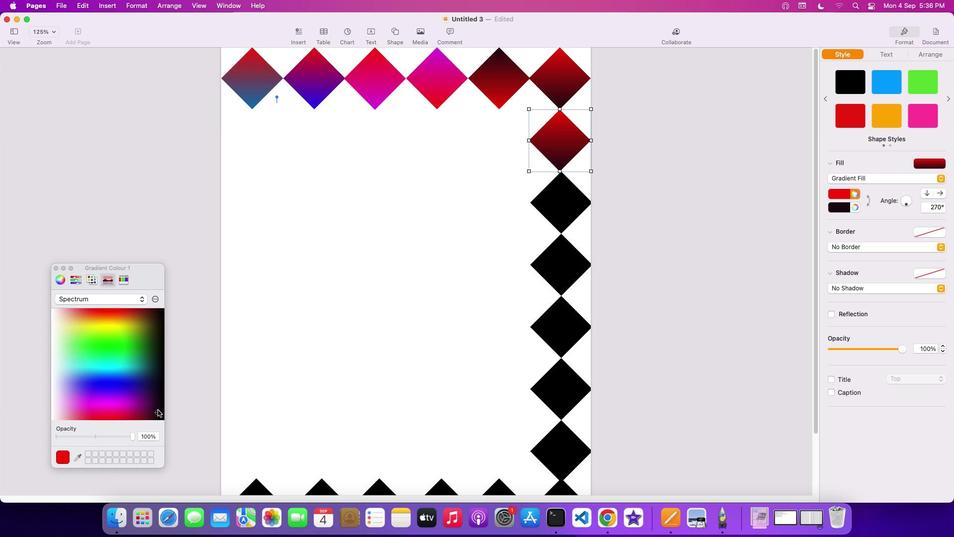 
Action: Mouse pressed left at (157, 409)
Screenshot: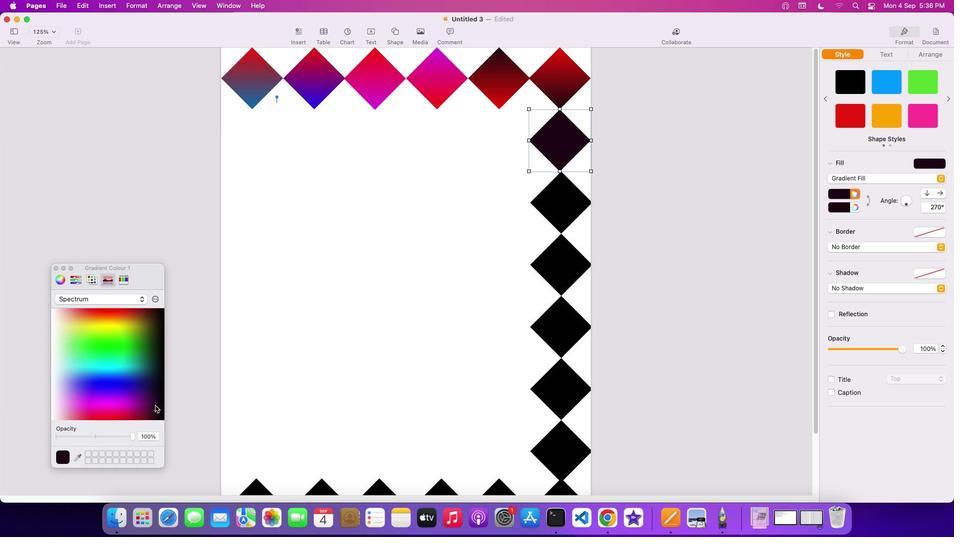 
Action: Mouse moved to (126, 382)
Screenshot: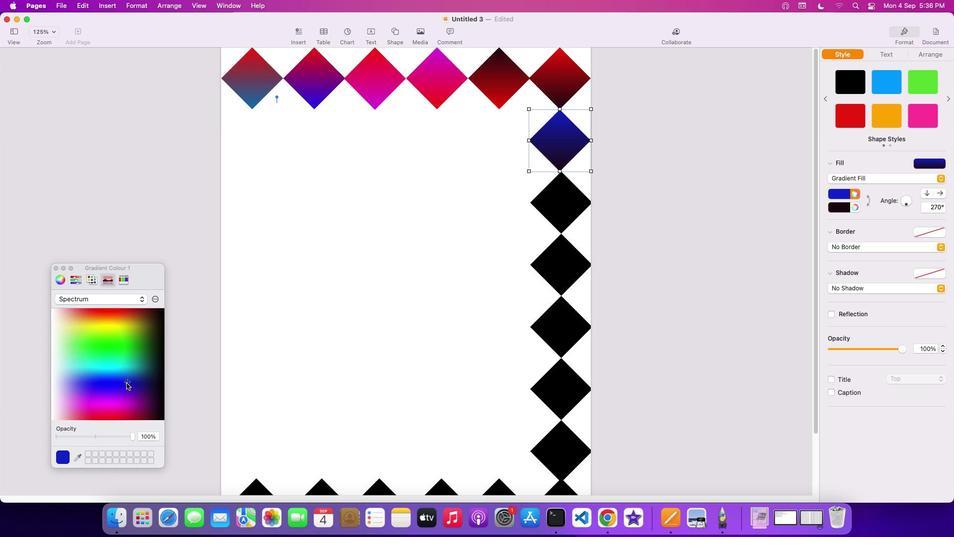 
Action: Mouse pressed left at (126, 382)
Screenshot: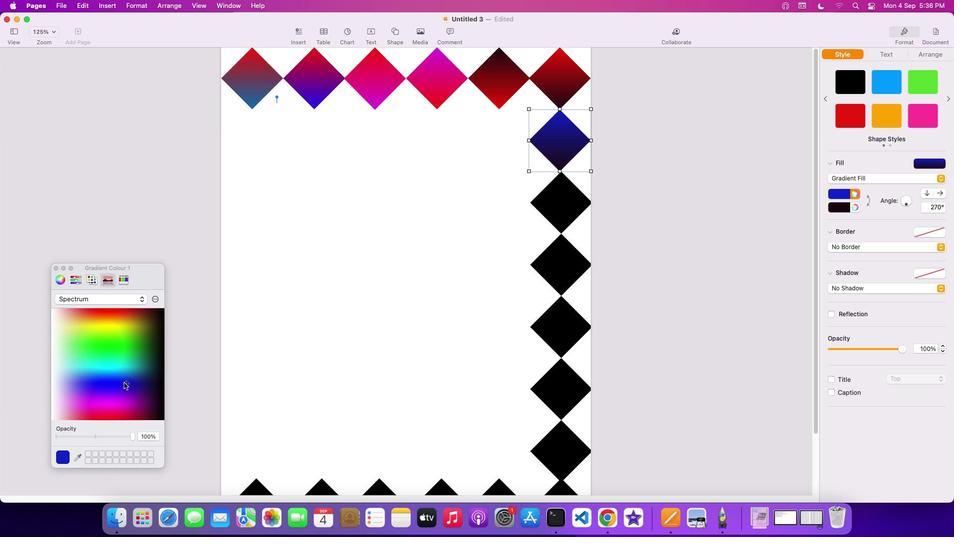 
Action: Mouse moved to (573, 197)
Screenshot: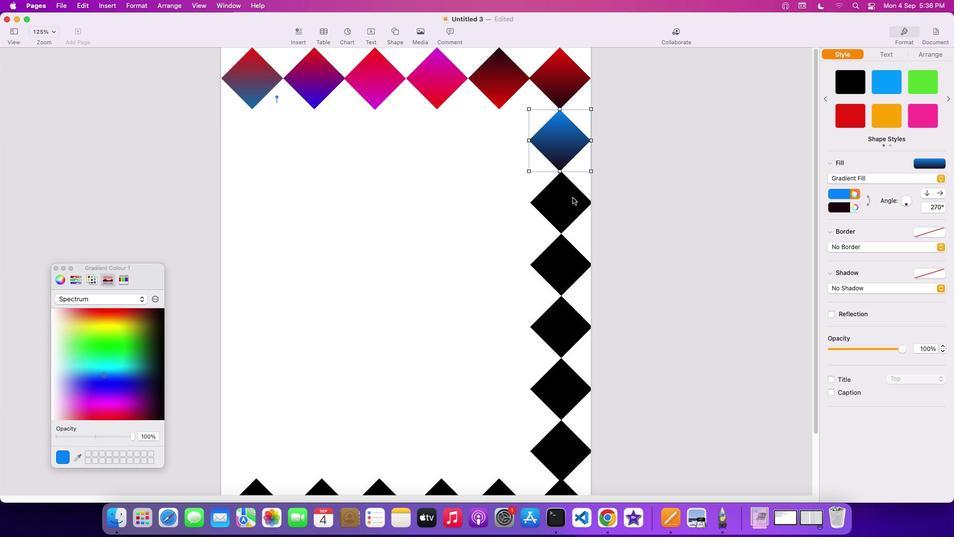 
Action: Mouse pressed left at (573, 197)
Screenshot: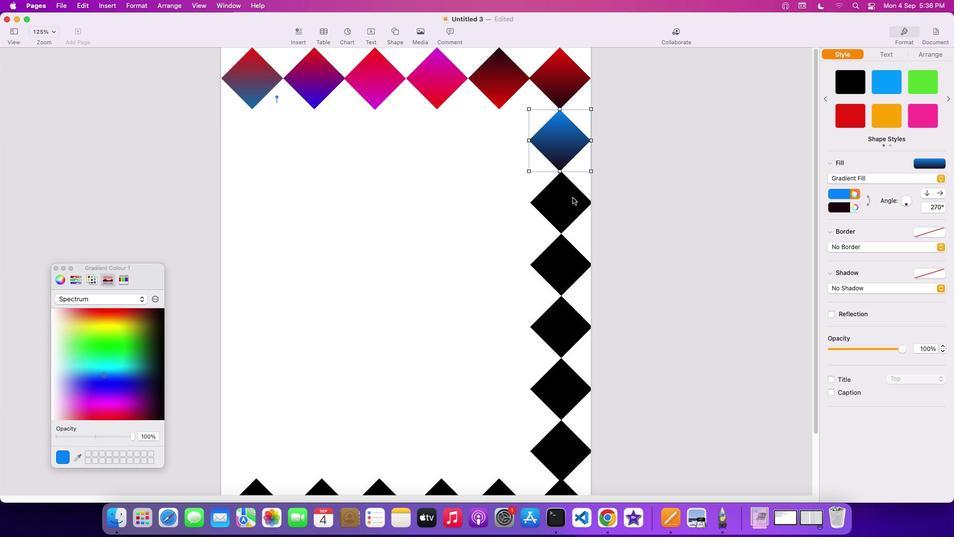 
Action: Mouse moved to (945, 175)
Screenshot: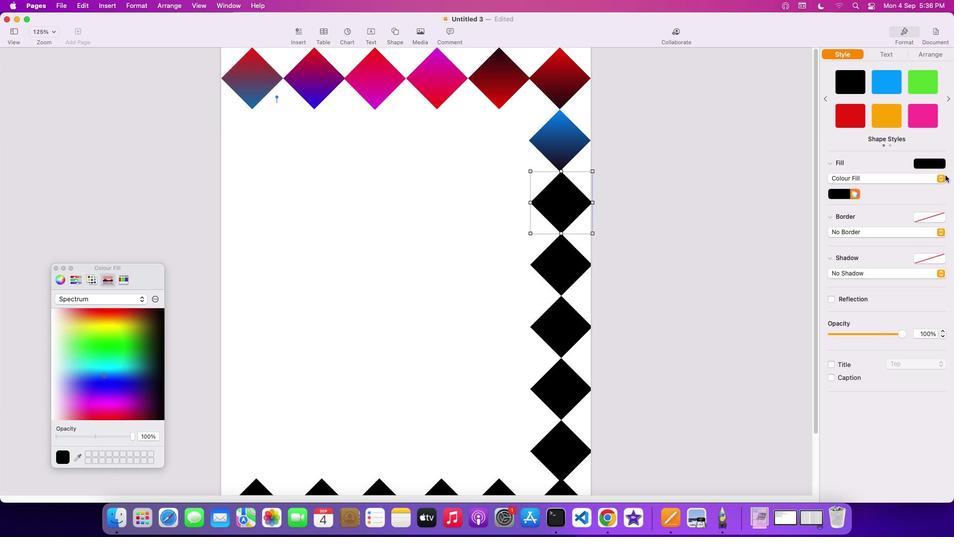 
Action: Mouse pressed left at (945, 175)
Screenshot: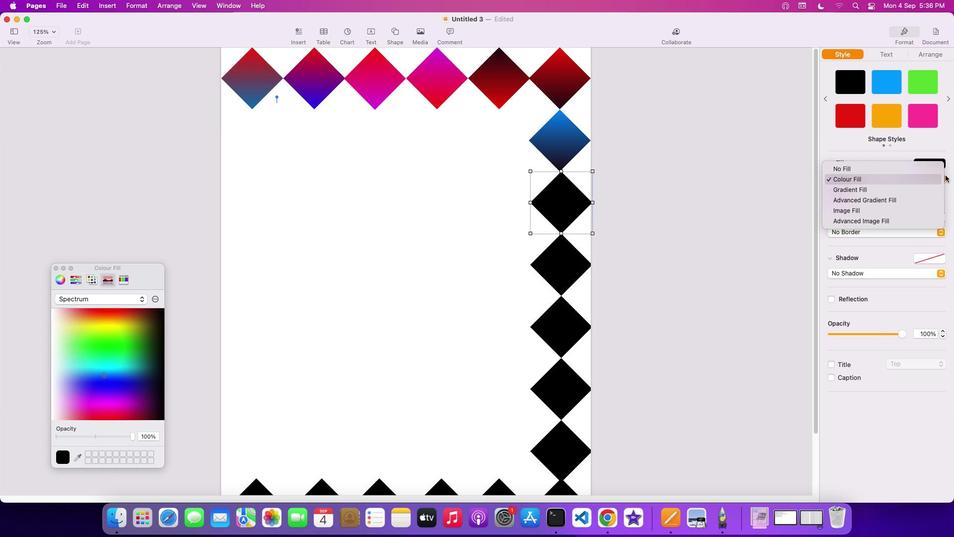 
Action: Mouse moved to (905, 185)
Screenshot: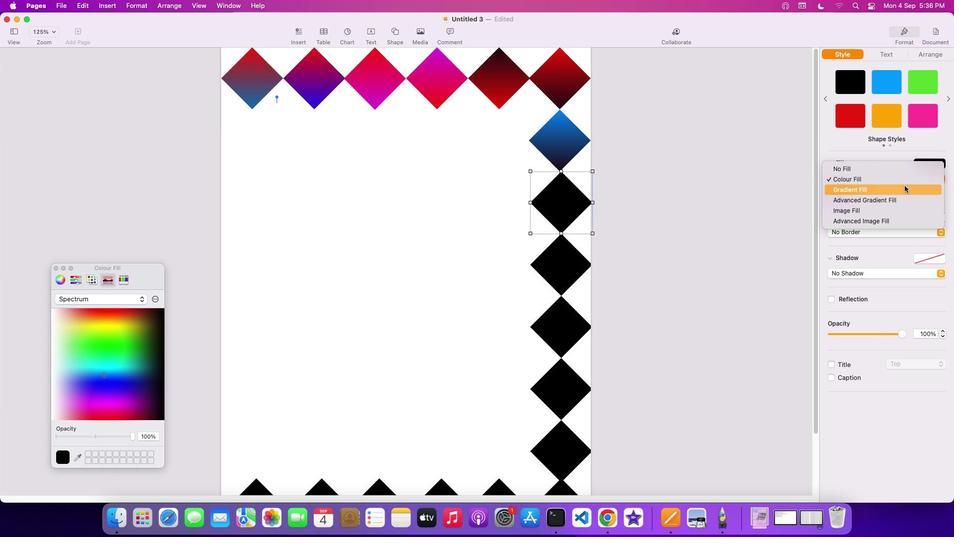 
Action: Mouse pressed left at (905, 185)
Screenshot: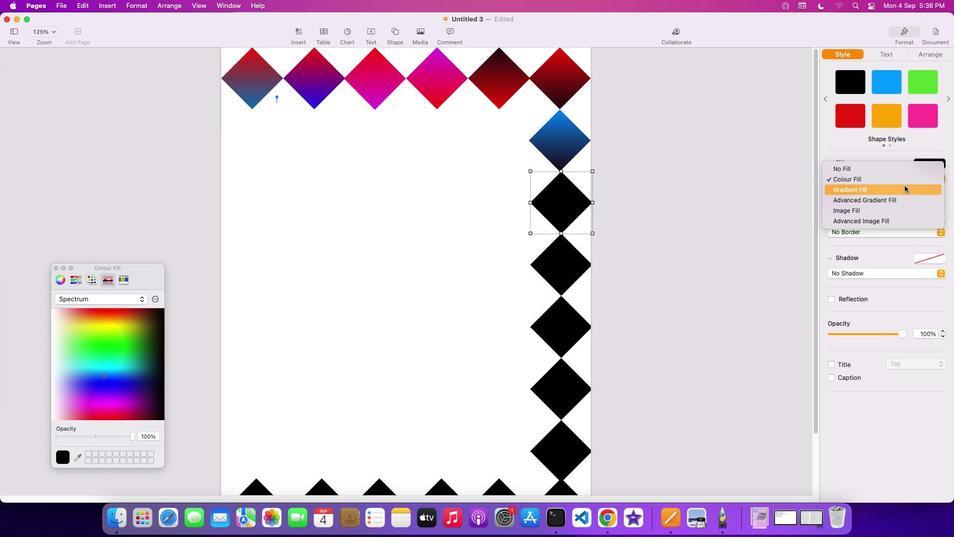 
Action: Mouse moved to (867, 199)
Screenshot: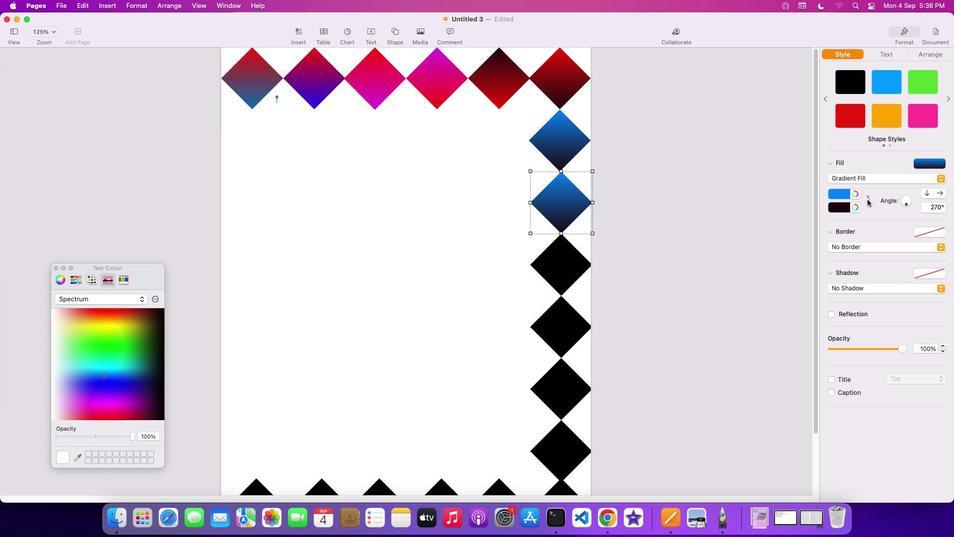 
Action: Mouse pressed left at (867, 199)
Screenshot: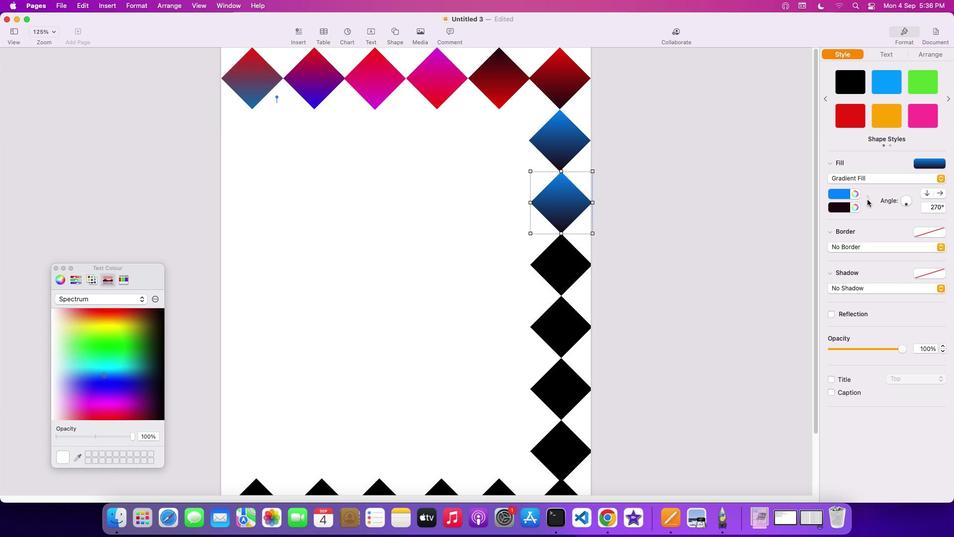 
Action: Mouse moved to (551, 255)
Screenshot: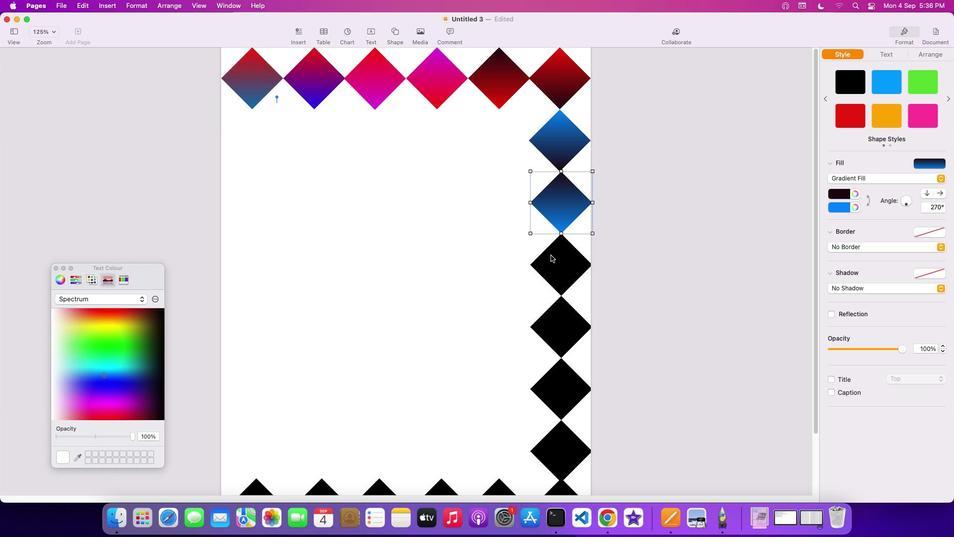 
Action: Mouse pressed left at (551, 255)
Screenshot: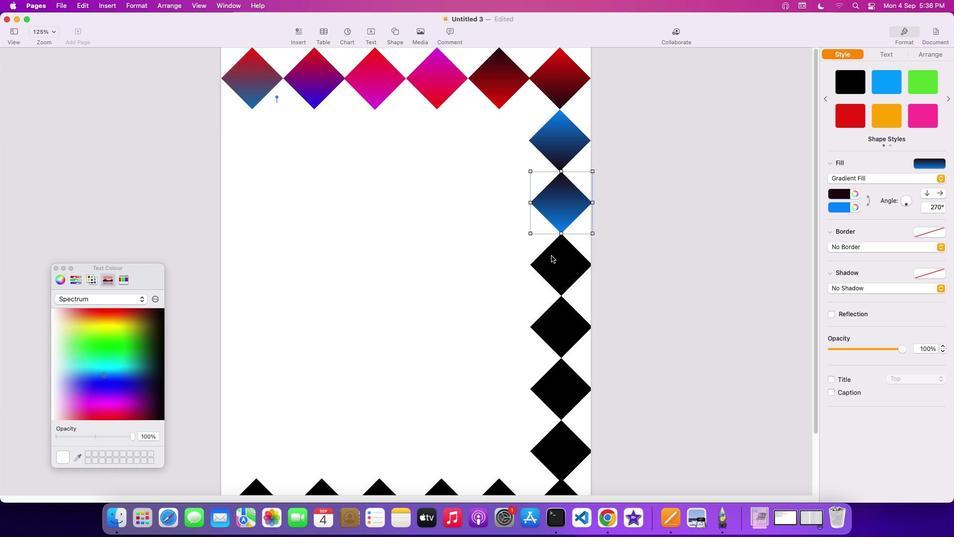 
Action: Mouse moved to (943, 176)
Screenshot: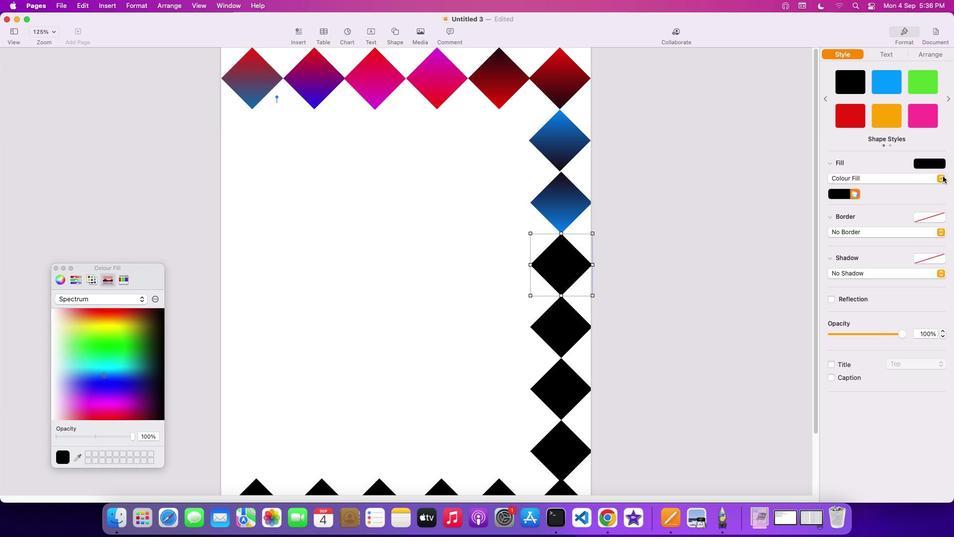 
Action: Mouse pressed left at (943, 176)
Screenshot: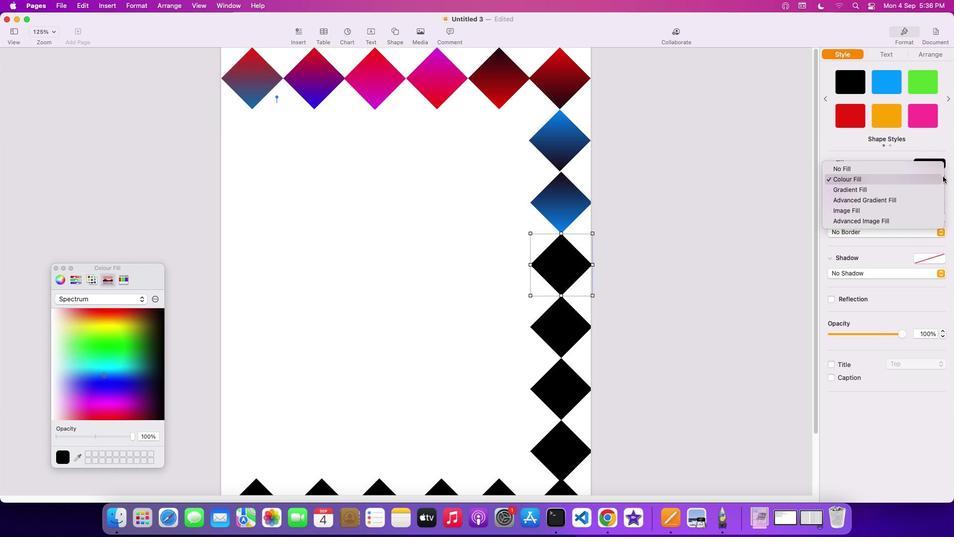 
Action: Mouse moved to (895, 192)
Screenshot: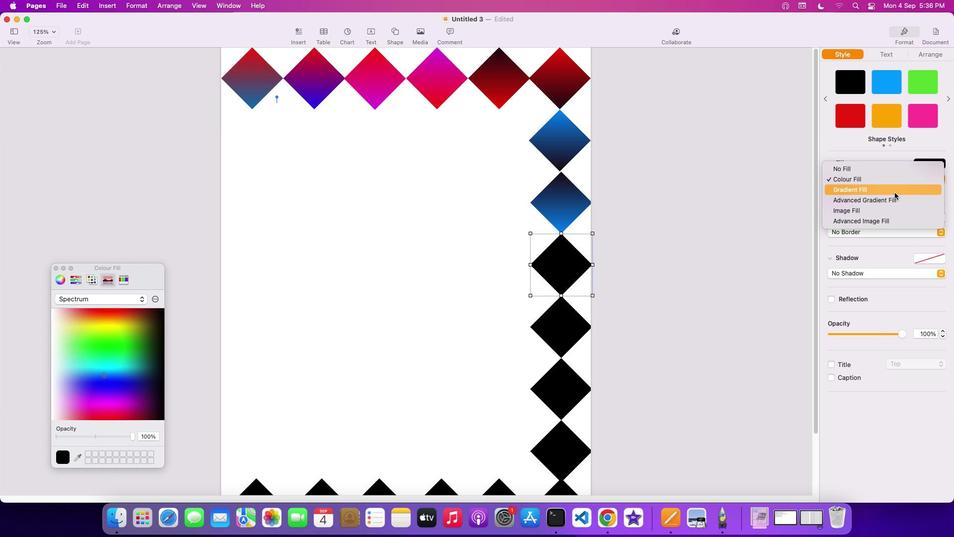 
Action: Mouse pressed left at (895, 192)
Screenshot: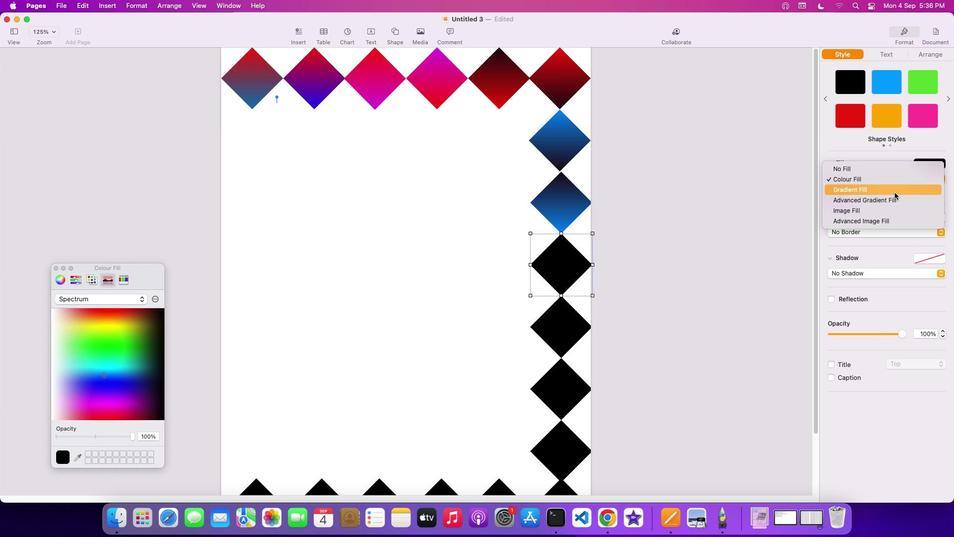 
Action: Mouse moved to (853, 194)
Screenshot: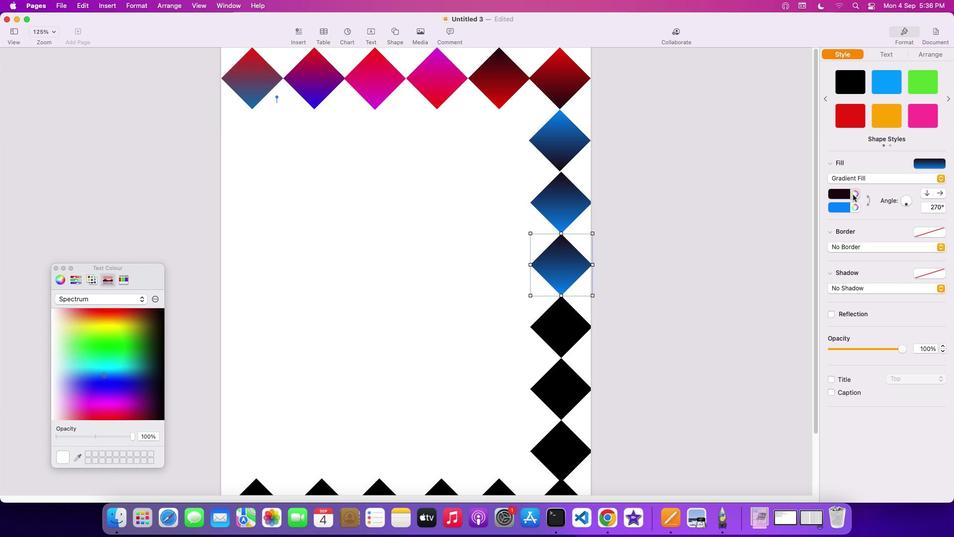 
Action: Mouse pressed left at (853, 194)
Screenshot: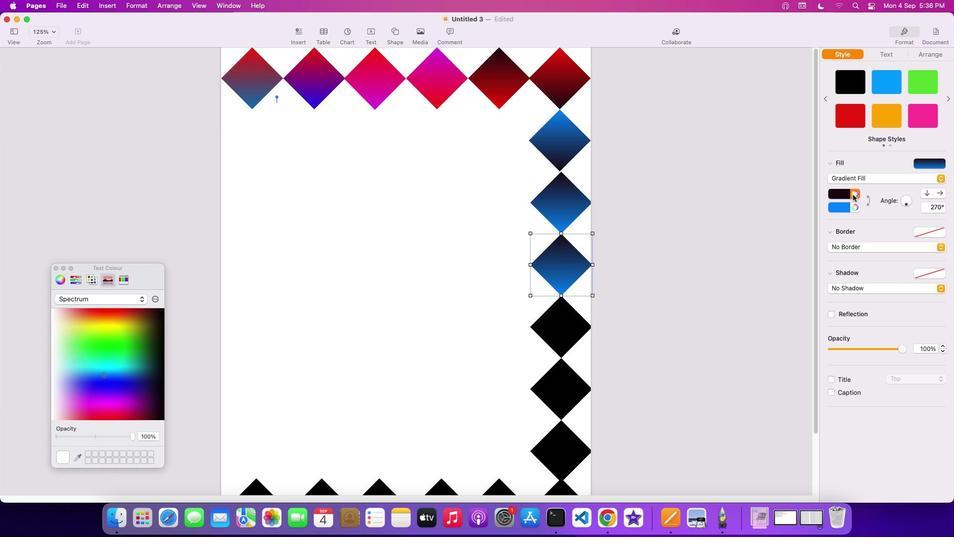 
Action: Mouse moved to (104, 373)
Screenshot: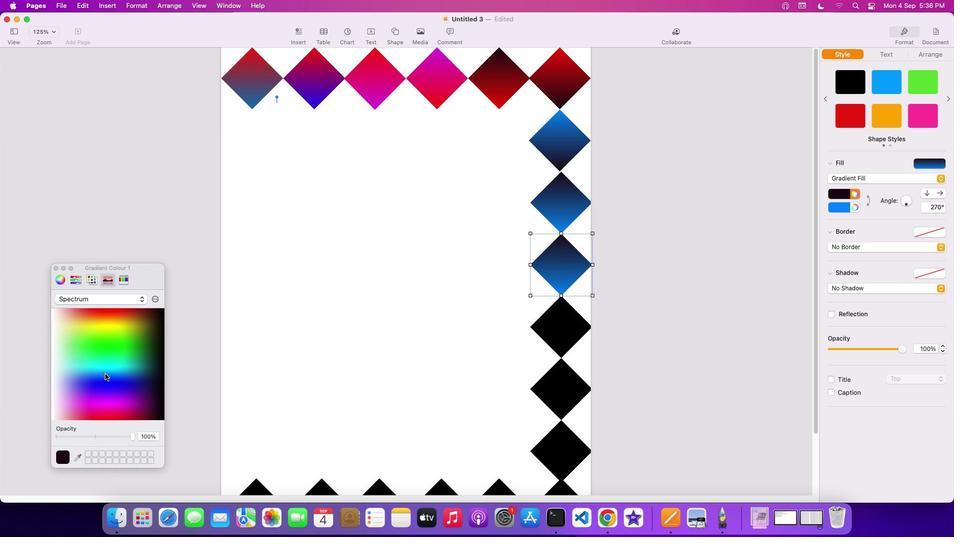 
Action: Mouse pressed left at (104, 373)
Screenshot: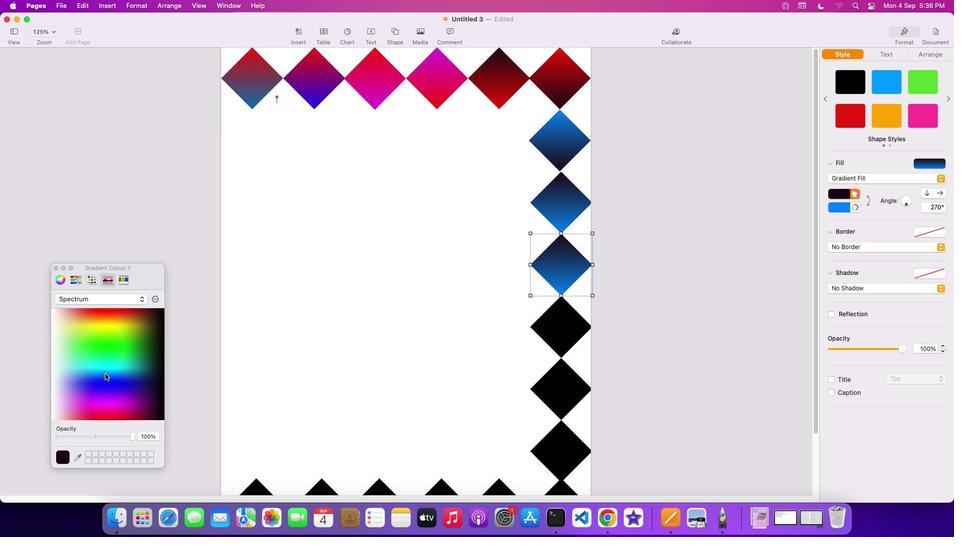 
Action: Mouse moved to (938, 174)
Screenshot: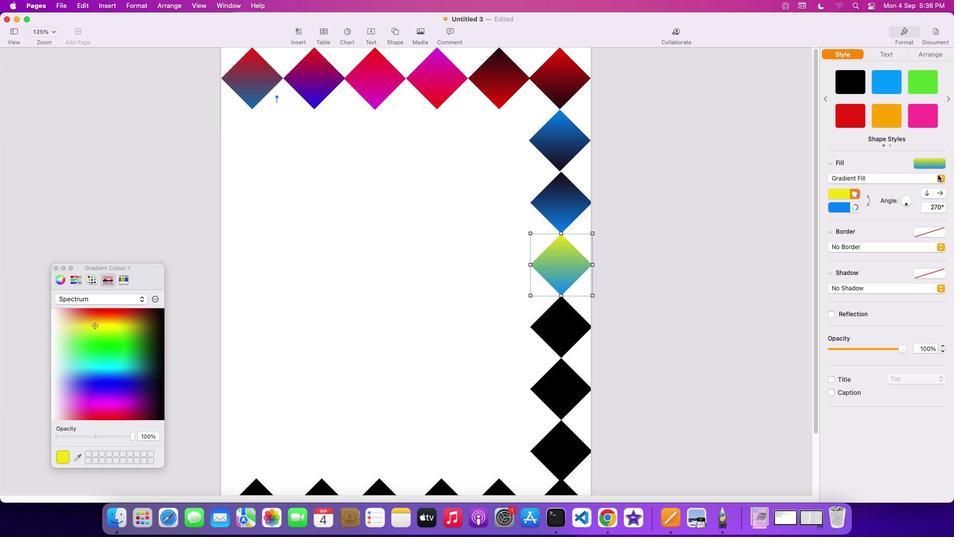 
Action: Mouse pressed left at (938, 174)
Screenshot: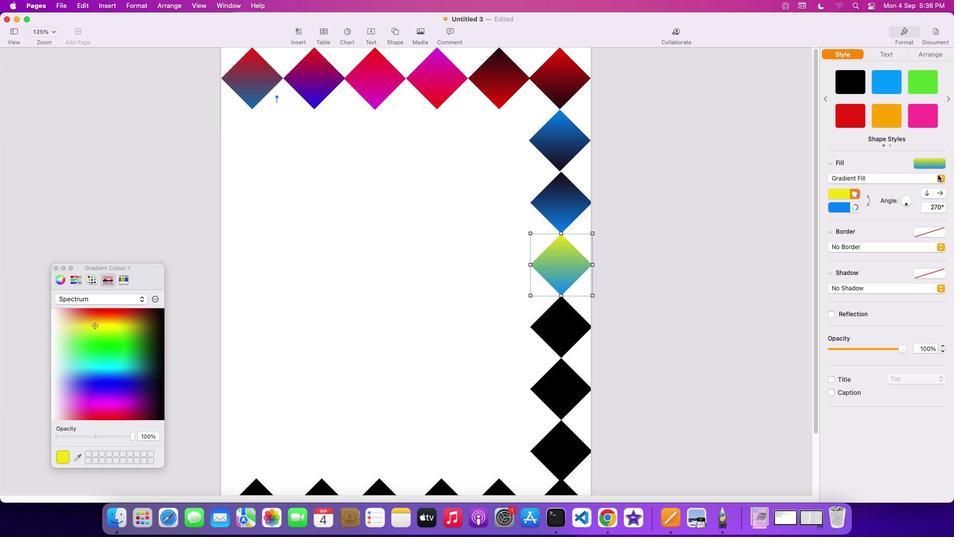
Action: Mouse moved to (922, 188)
Screenshot: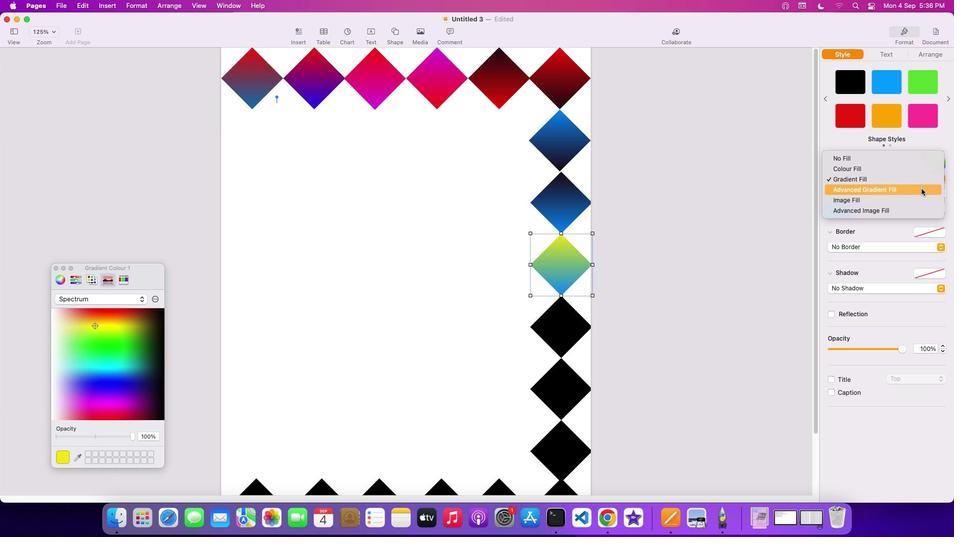 
Action: Mouse pressed left at (922, 188)
Screenshot: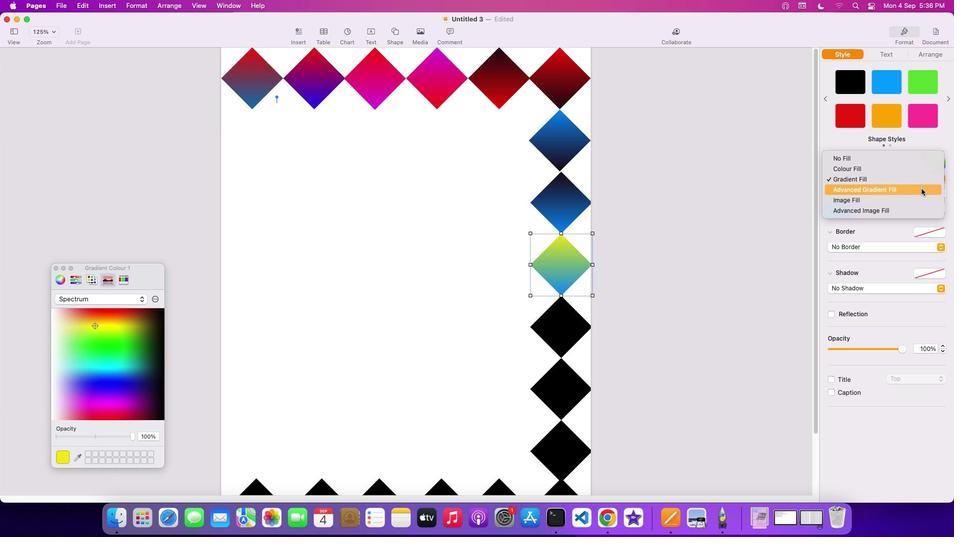 
Action: Mouse moved to (944, 175)
Screenshot: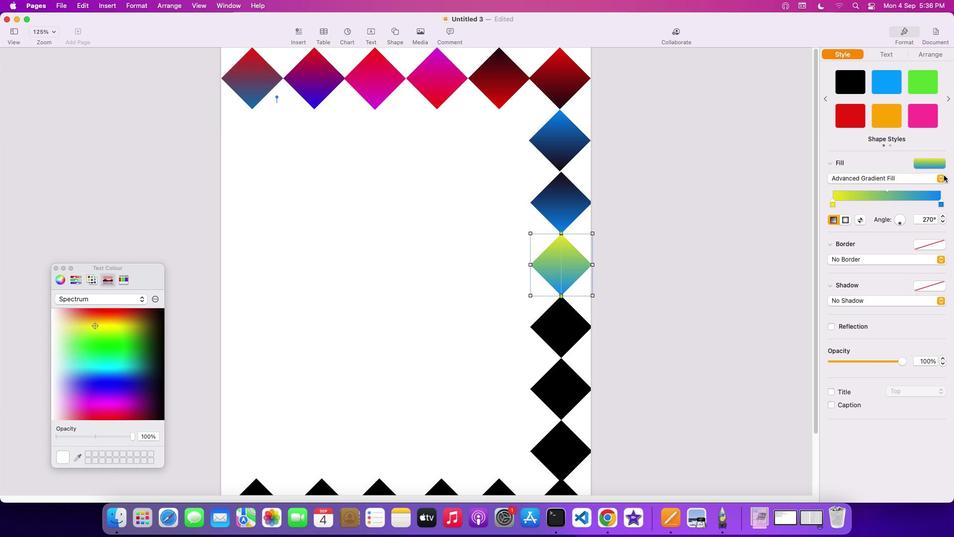 
Action: Mouse pressed left at (944, 175)
Screenshot: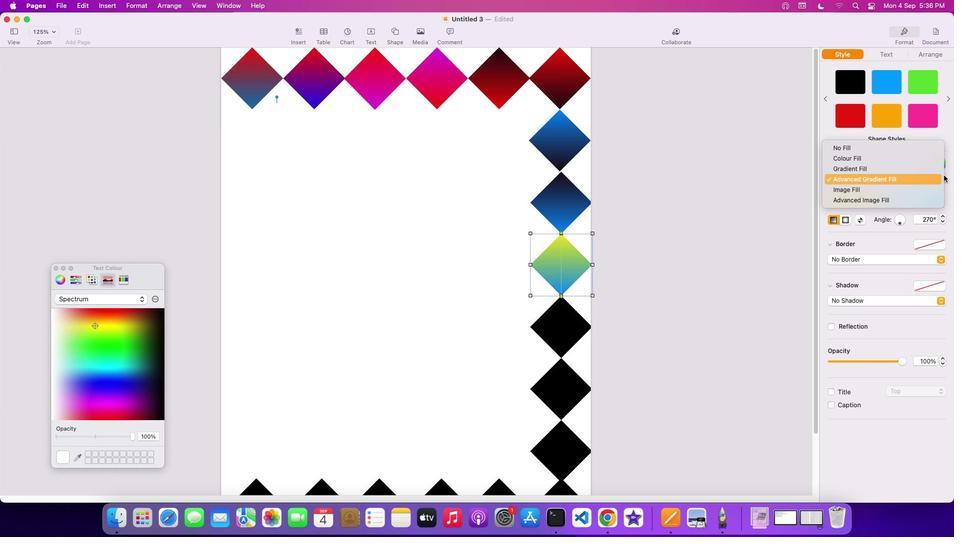 
Action: Mouse moved to (907, 168)
Screenshot: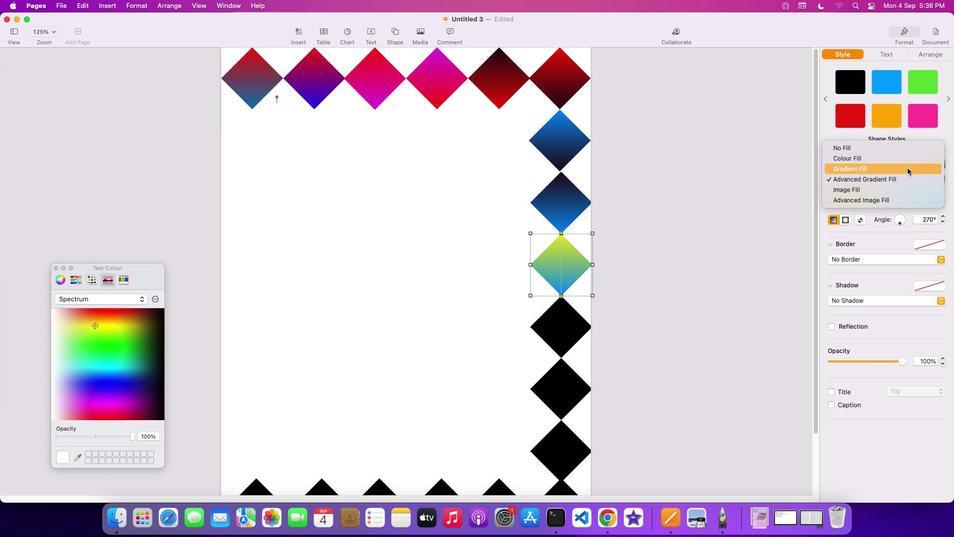 
Action: Mouse pressed left at (907, 168)
Screenshot: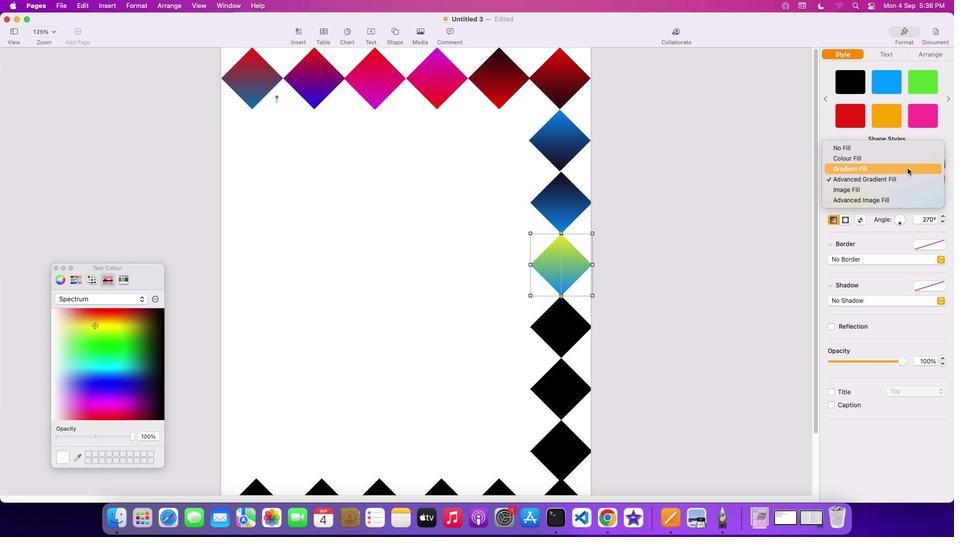 
Action: Mouse moved to (563, 320)
Screenshot: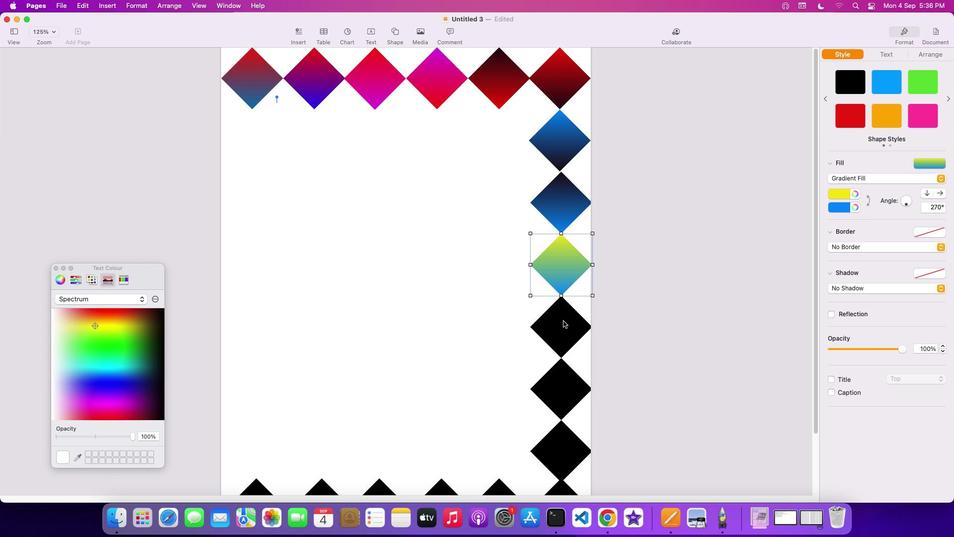
Action: Mouse pressed left at (563, 320)
Screenshot: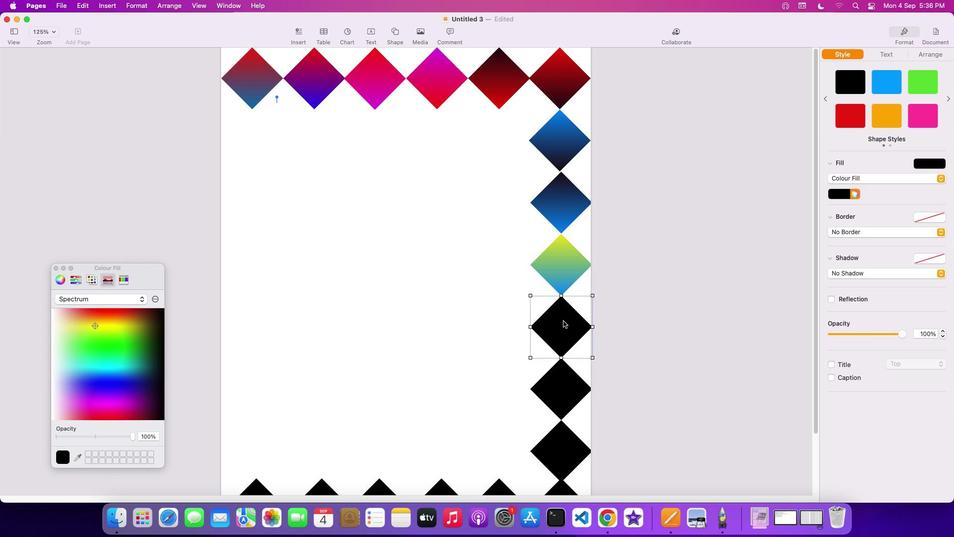 
Action: Mouse moved to (942, 176)
Screenshot: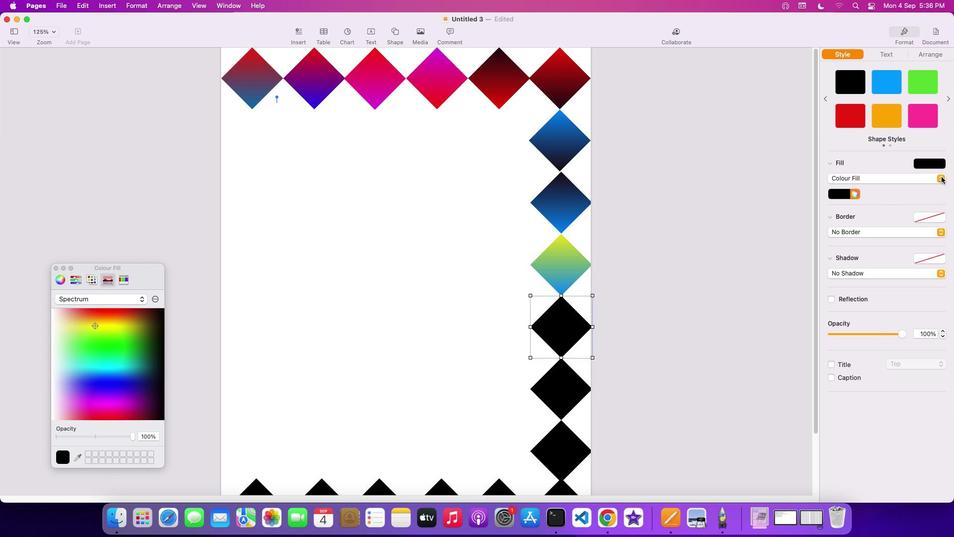 
Action: Mouse pressed left at (942, 176)
Screenshot: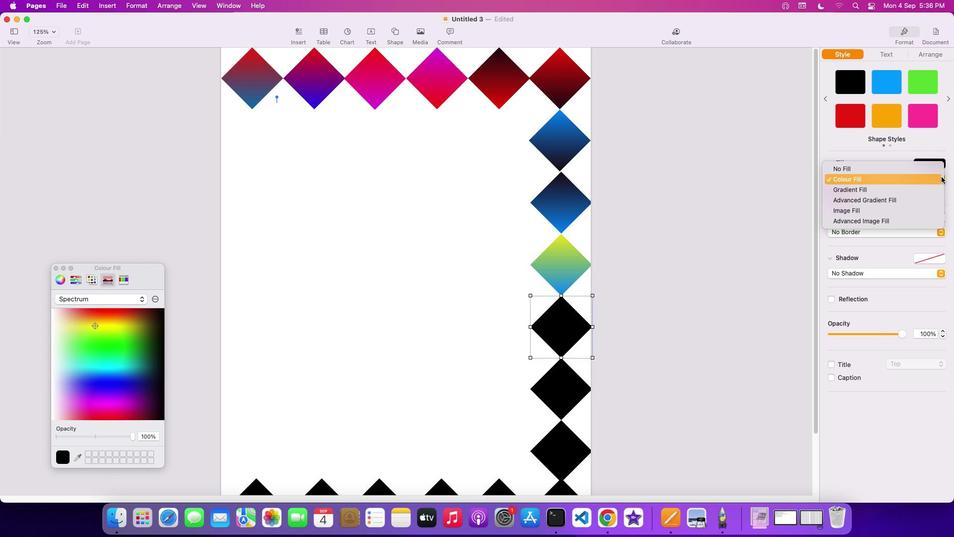 
Action: Mouse moved to (909, 191)
Screenshot: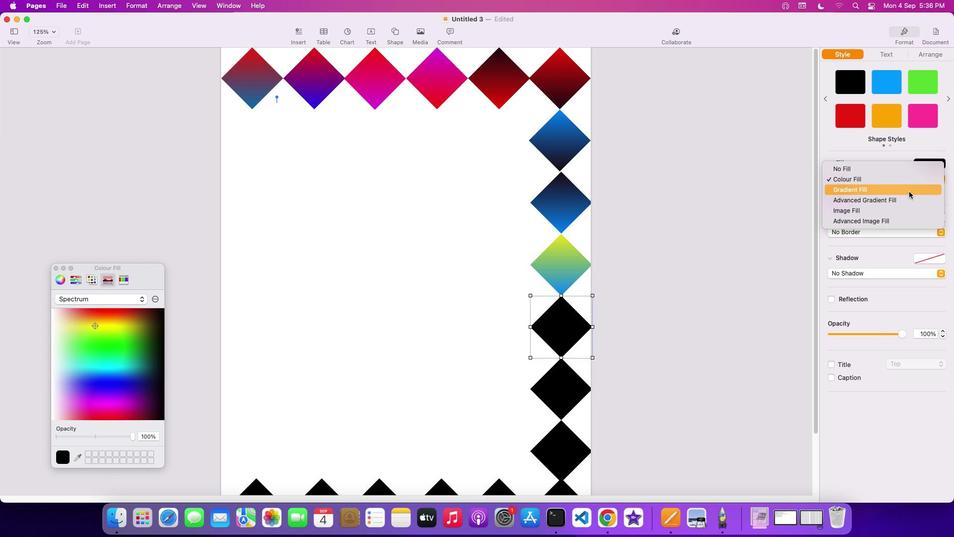 
Action: Mouse pressed left at (909, 191)
Screenshot: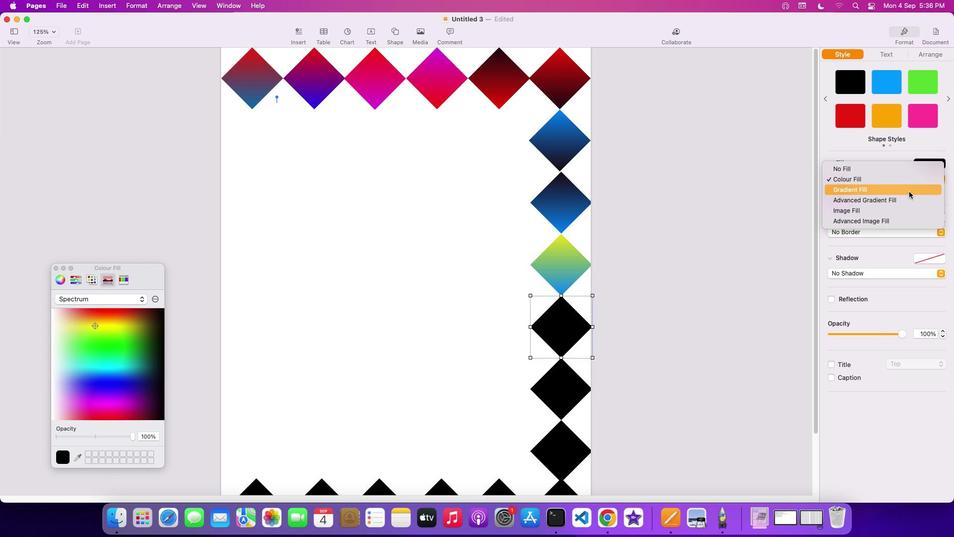 
Action: Mouse moved to (868, 197)
Screenshot: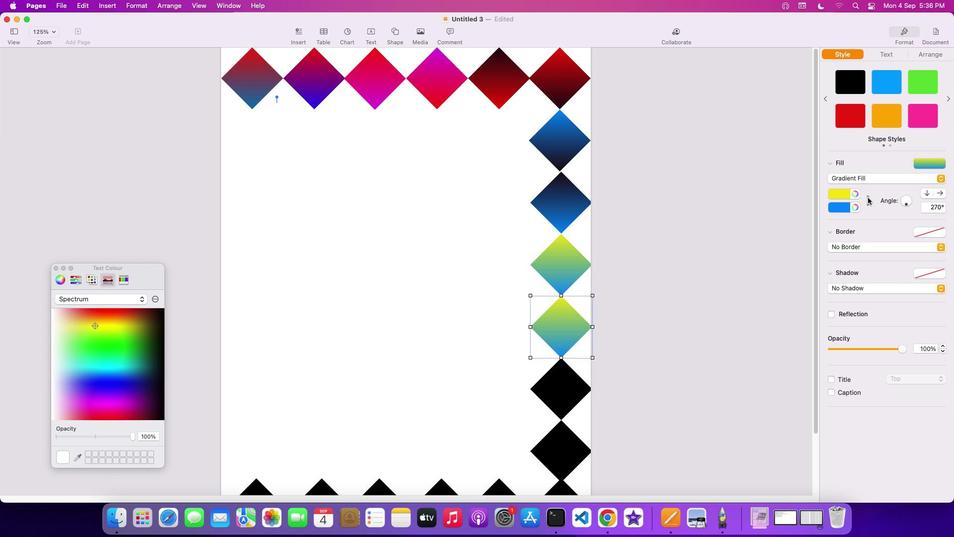 
Action: Mouse pressed left at (868, 197)
Screenshot: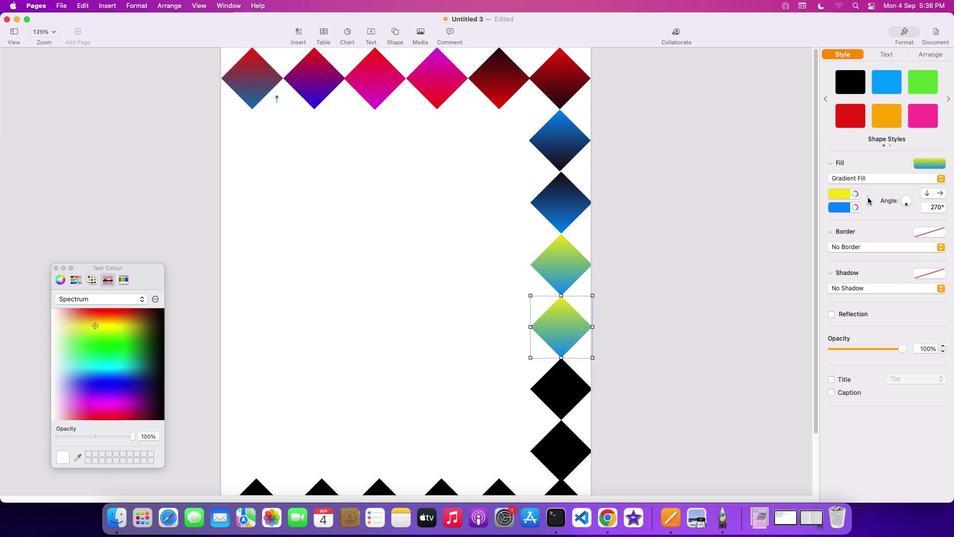 
Action: Mouse moved to (469, 344)
Screenshot: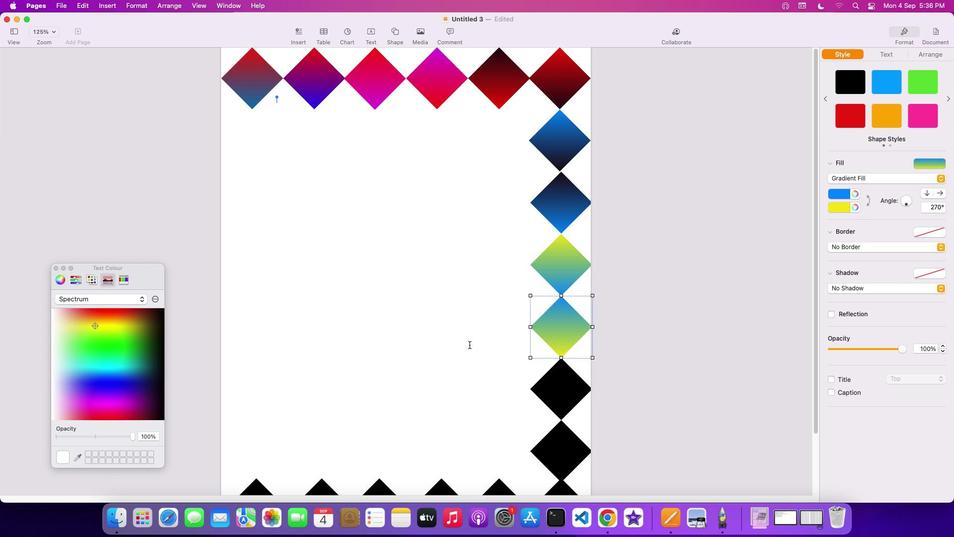 
Action: Mouse scrolled (469, 344) with delta (0, 0)
Screenshot: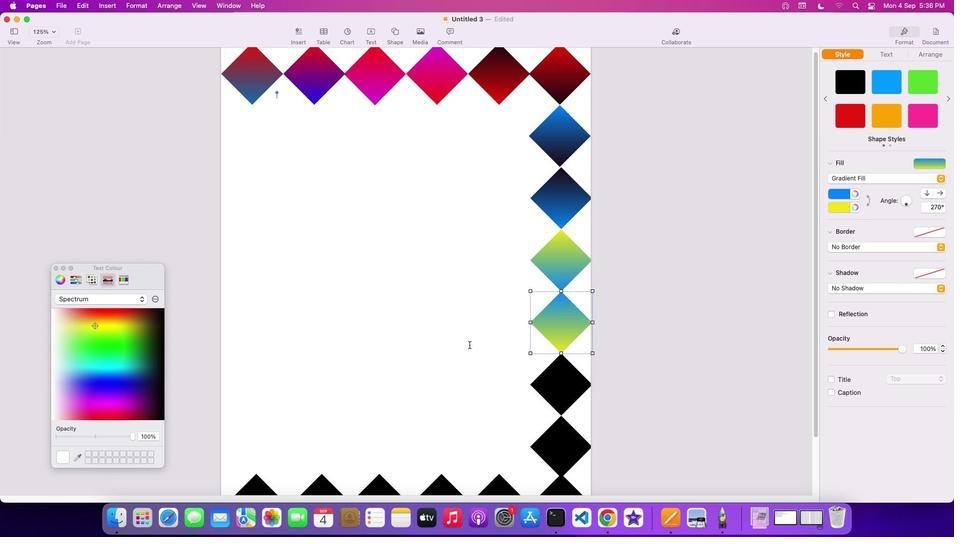 
Action: Mouse scrolled (469, 344) with delta (0, 0)
Screenshot: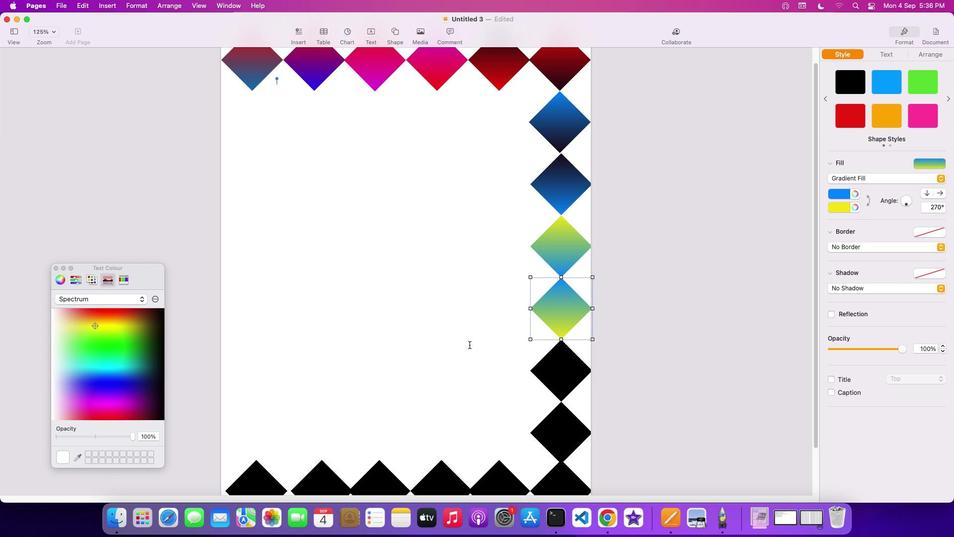 
Action: Mouse scrolled (469, 344) with delta (0, 0)
Screenshot: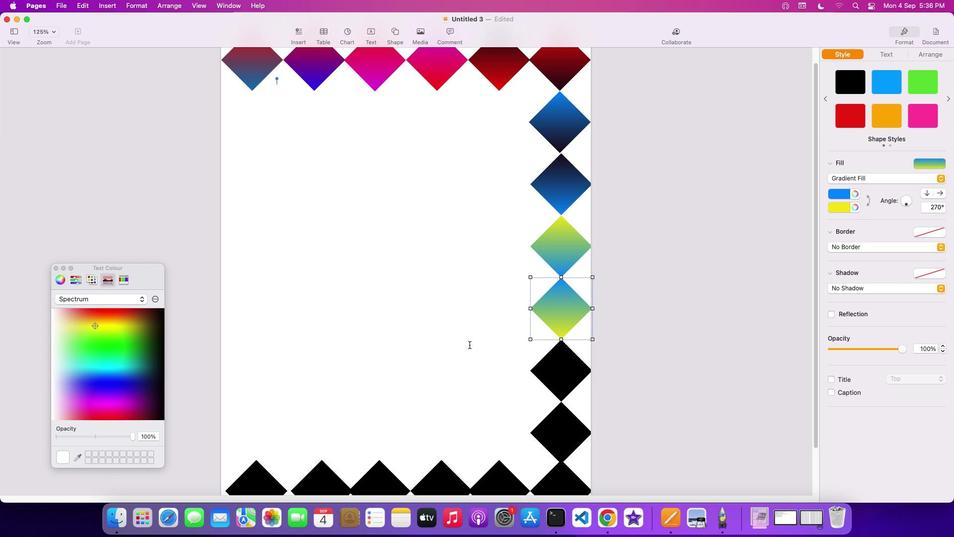 
Action: Mouse moved to (558, 361)
Screenshot: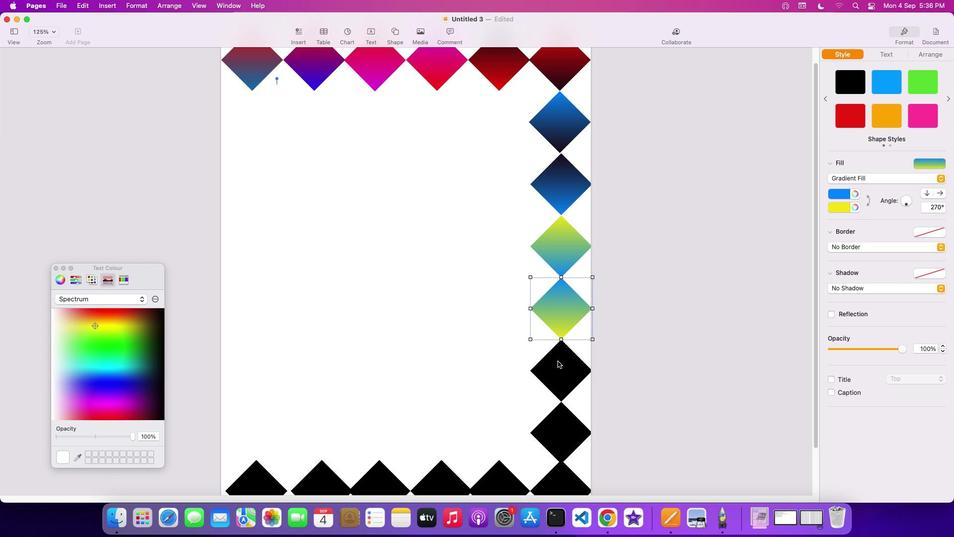 
Action: Mouse pressed left at (558, 361)
Screenshot: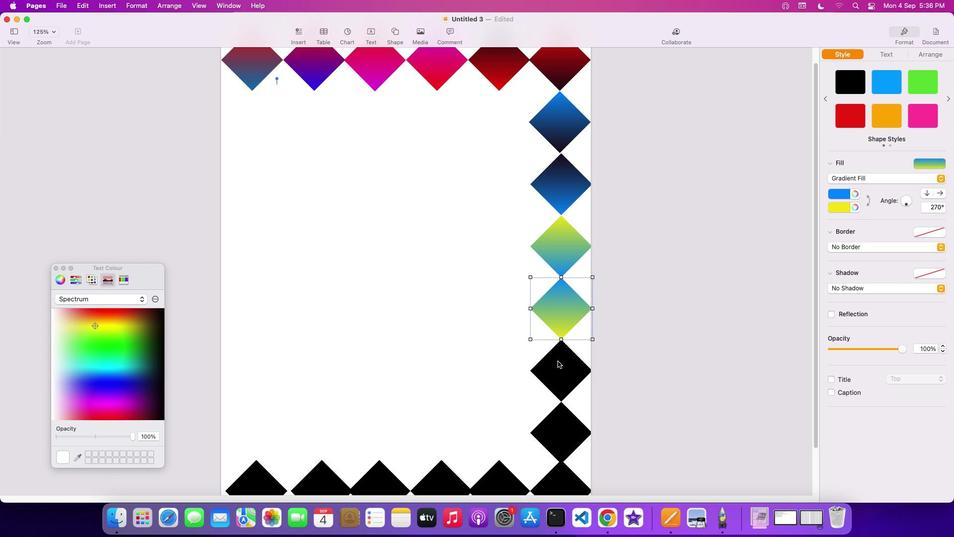 
Action: Mouse moved to (943, 180)
Screenshot: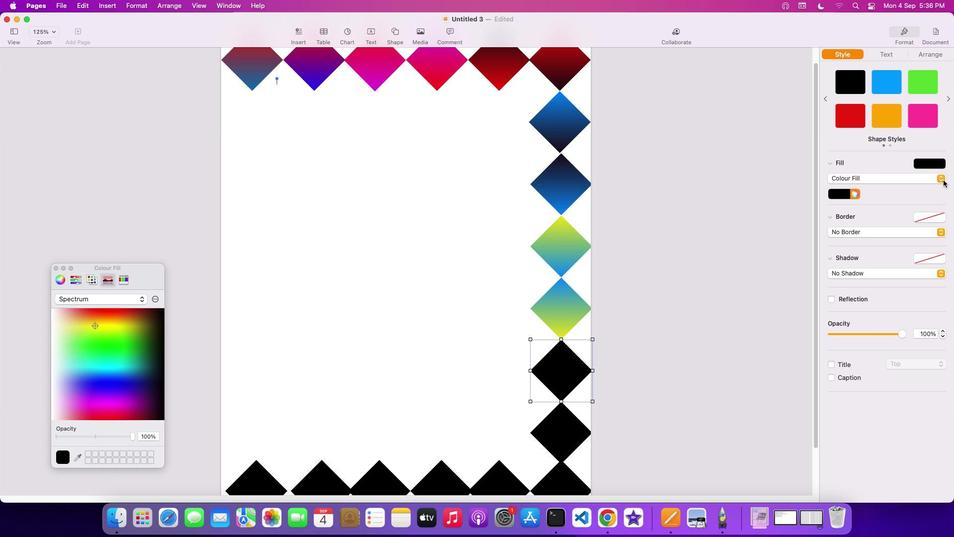 
Action: Mouse pressed left at (943, 180)
Screenshot: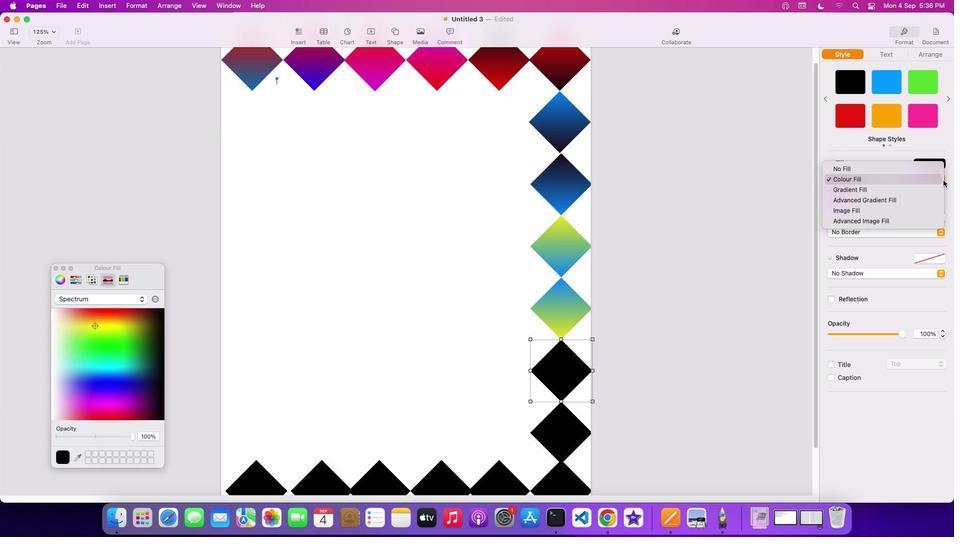 
Action: Mouse moved to (924, 188)
Screenshot: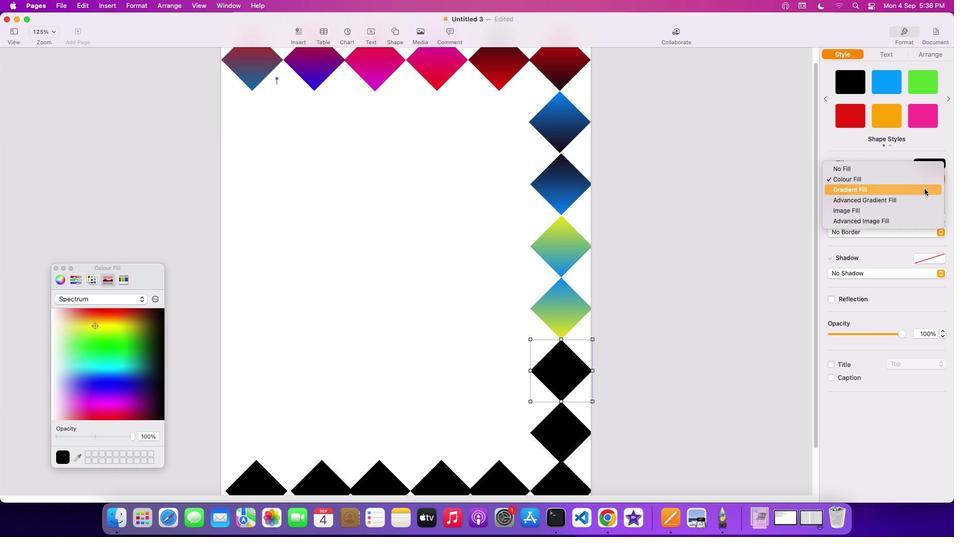 
Action: Mouse pressed left at (924, 188)
Screenshot: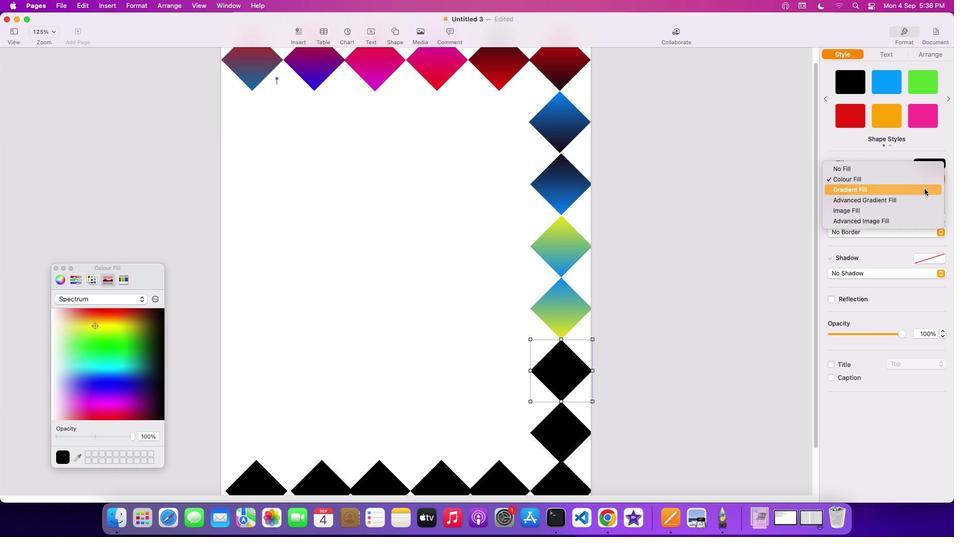 
Action: Mouse moved to (856, 194)
Screenshot: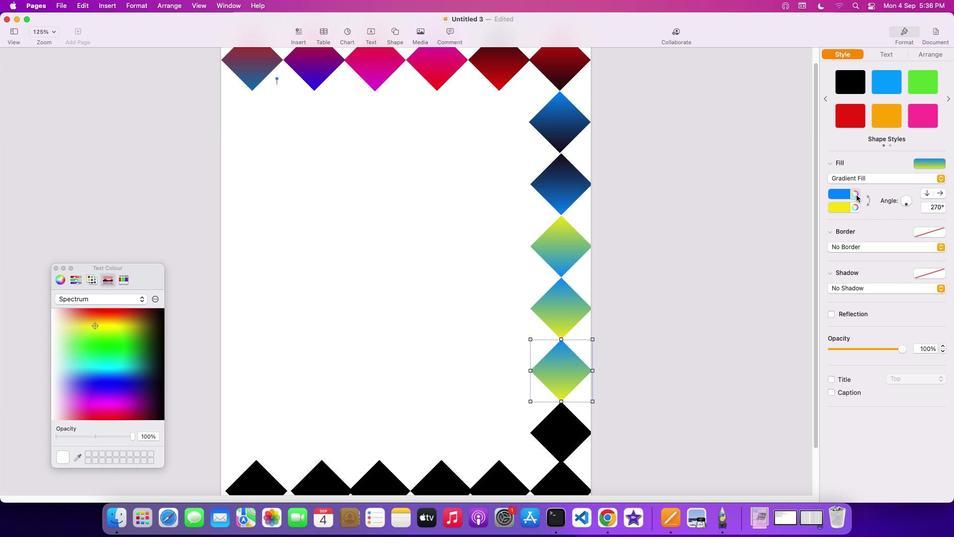 
Action: Mouse pressed left at (856, 194)
Screenshot: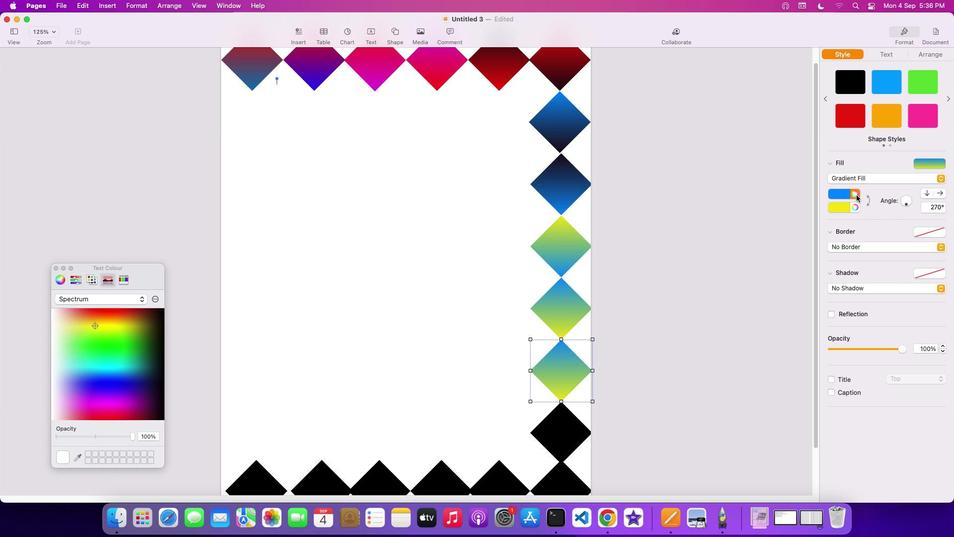 
Action: Mouse moved to (93, 321)
Screenshot: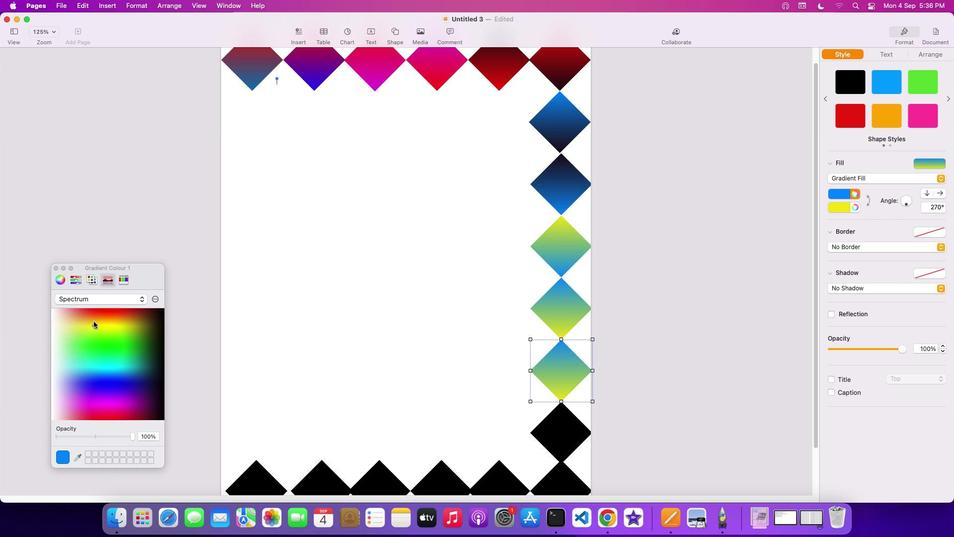 
Action: Mouse pressed left at (93, 321)
Screenshot: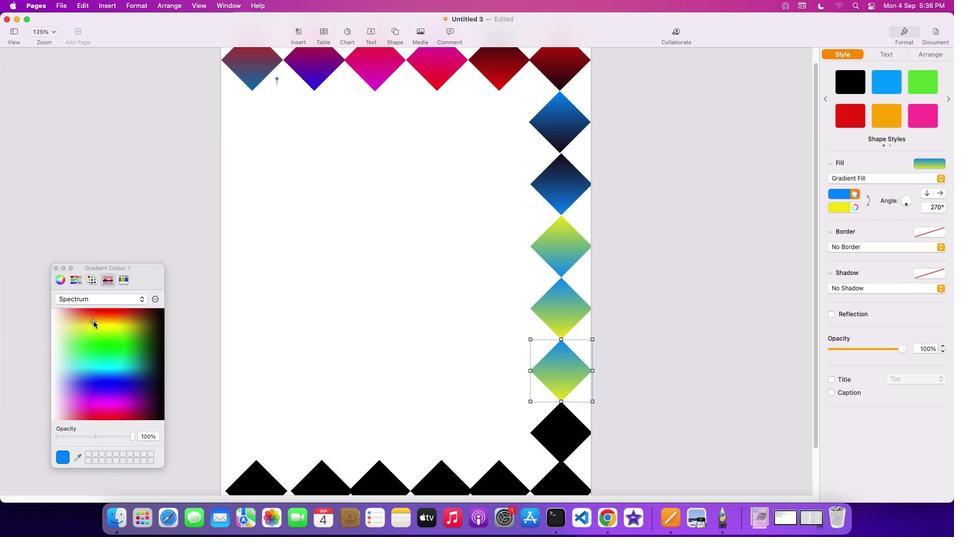 
Action: Mouse moved to (941, 181)
Screenshot: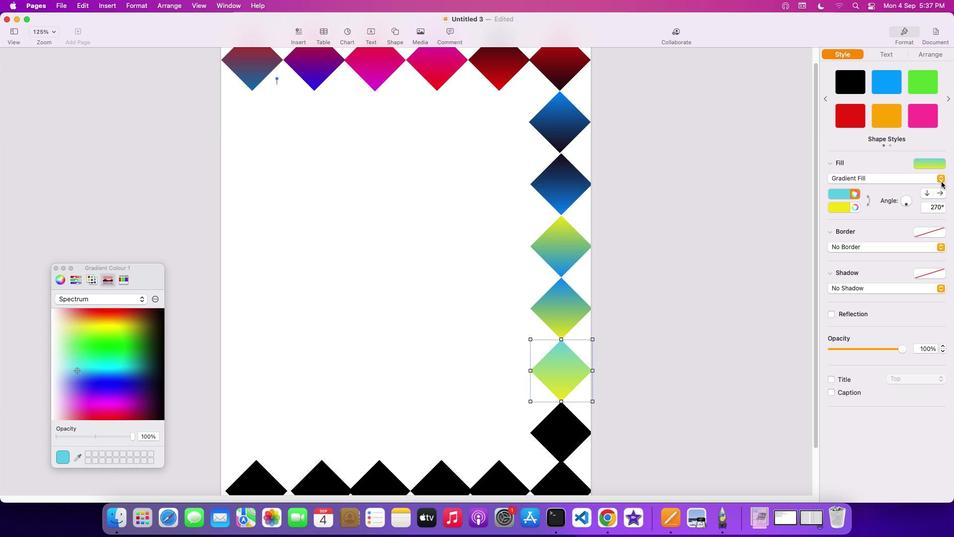 
Action: Mouse pressed left at (941, 181)
Screenshot: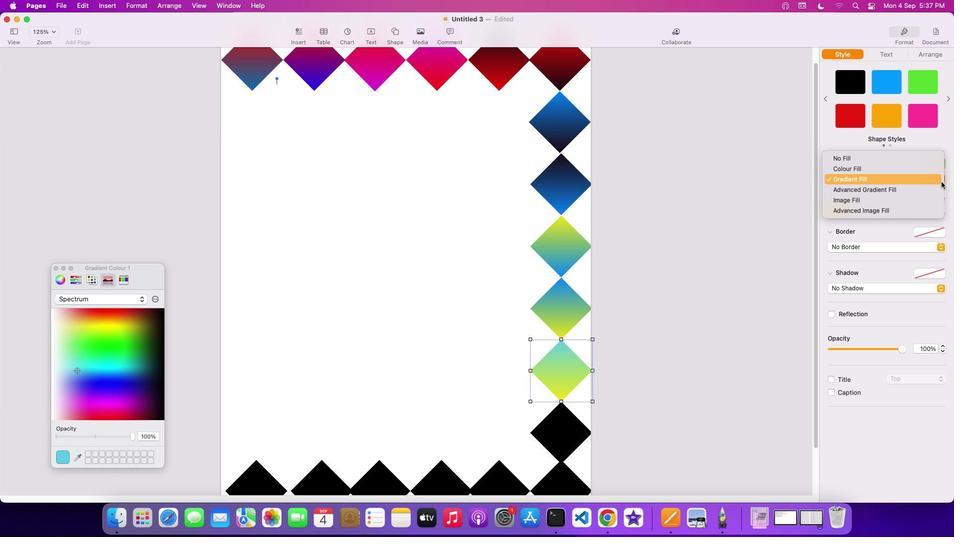 
Action: Mouse moved to (555, 427)
Screenshot: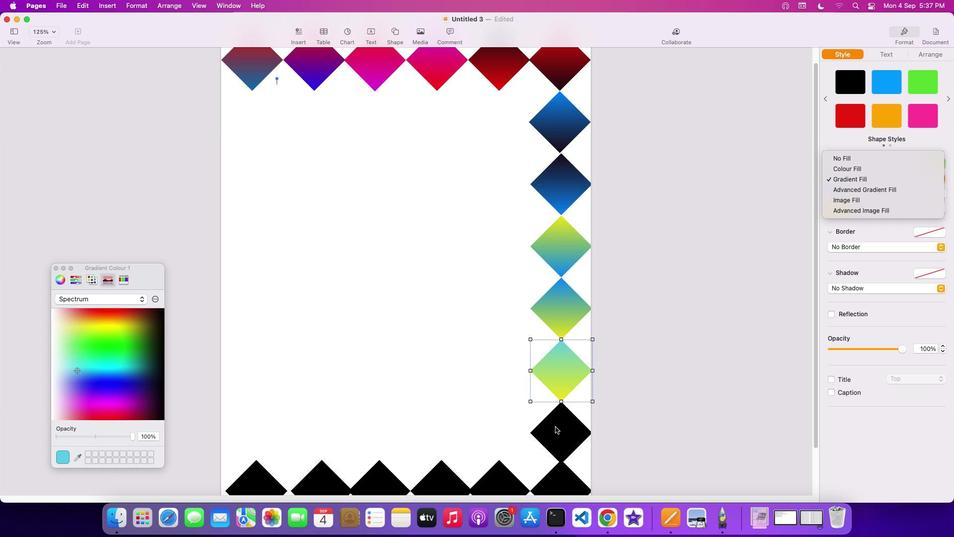 
Action: Mouse pressed left at (555, 427)
Screenshot: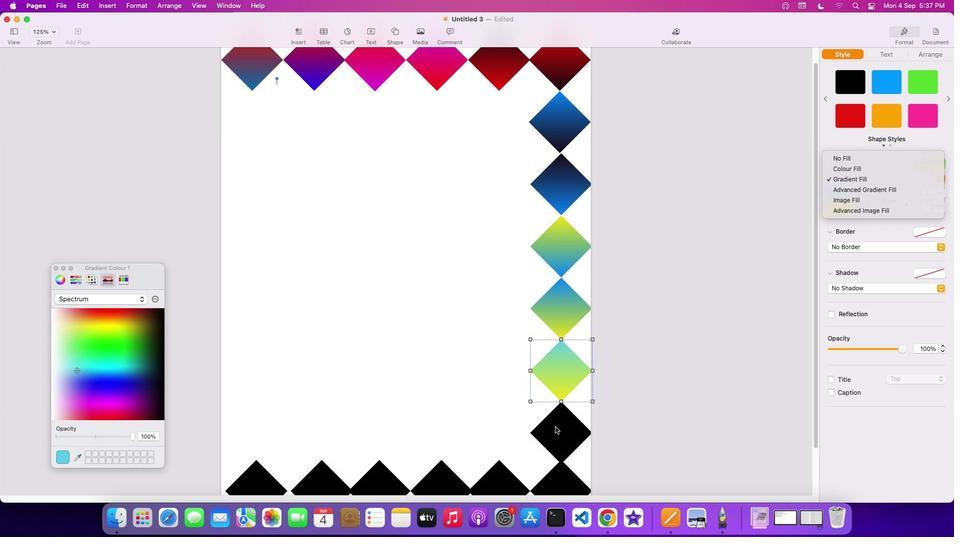 
Action: Mouse moved to (550, 438)
Screenshot: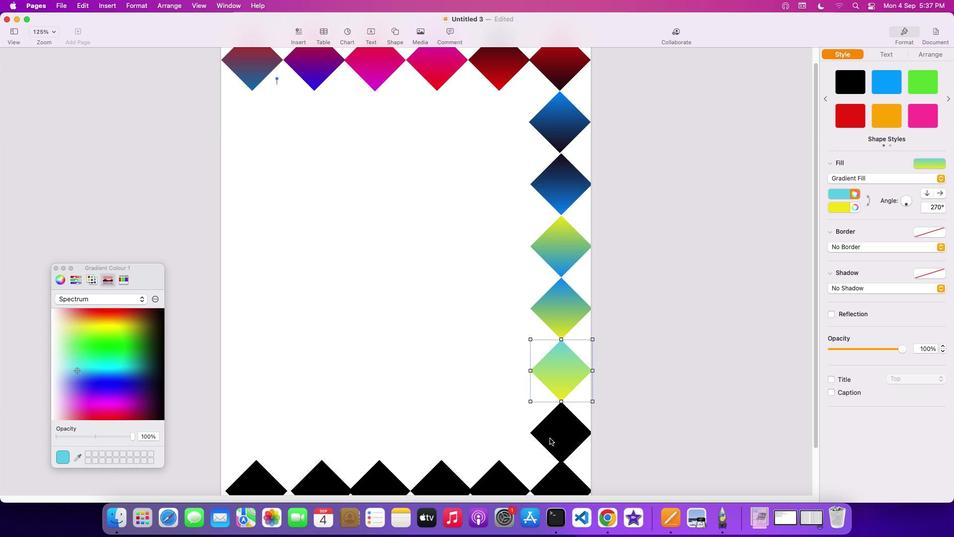 
Action: Mouse pressed left at (550, 438)
Screenshot: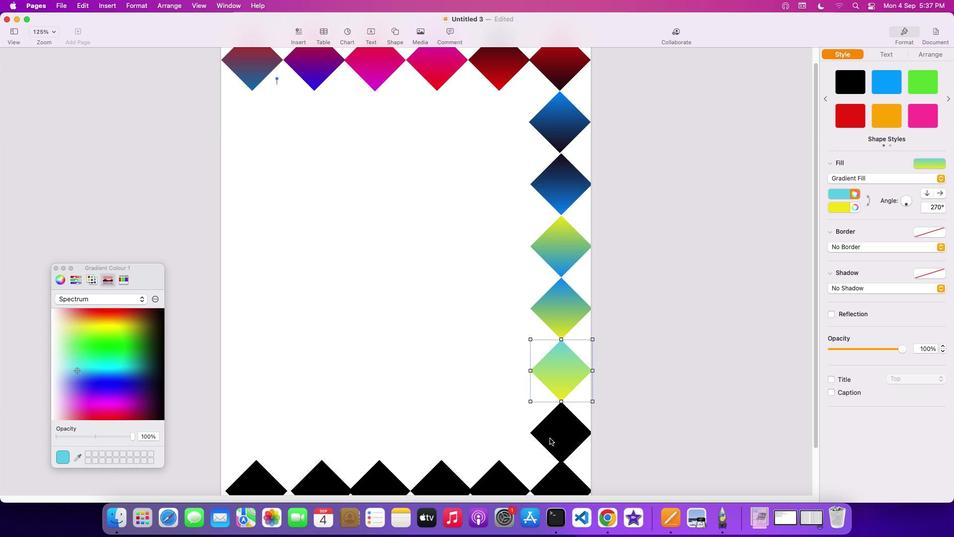 
Action: Mouse moved to (943, 176)
Screenshot: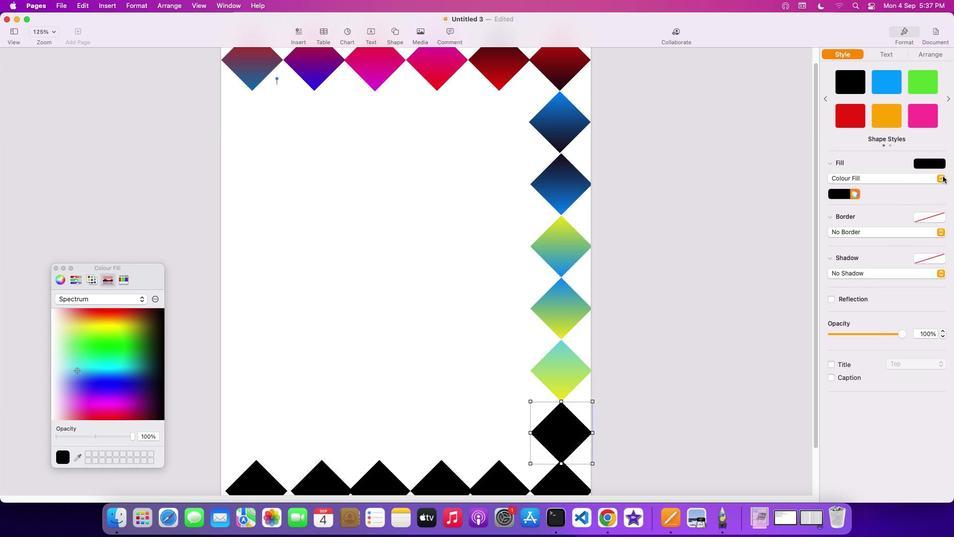 
Action: Mouse pressed left at (943, 176)
Screenshot: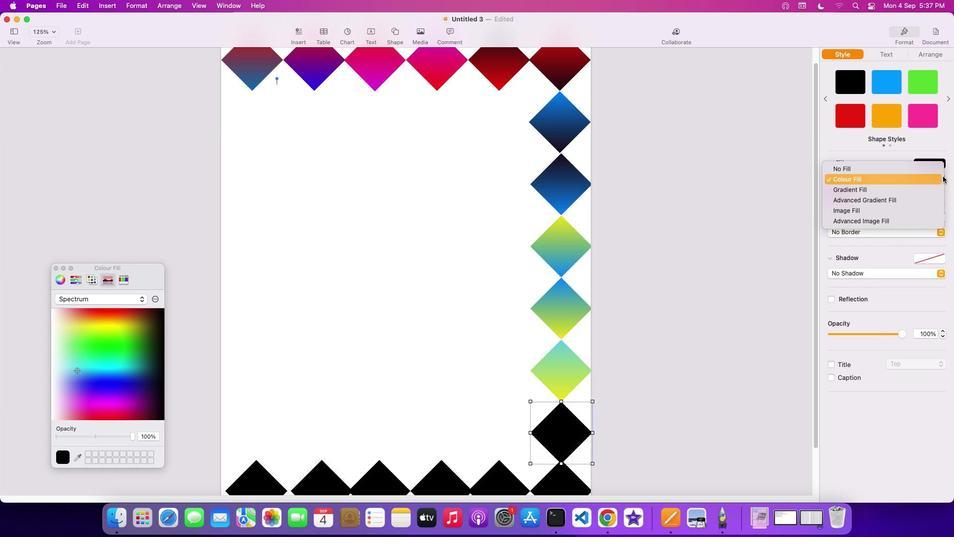 
Action: Mouse moved to (911, 187)
Screenshot: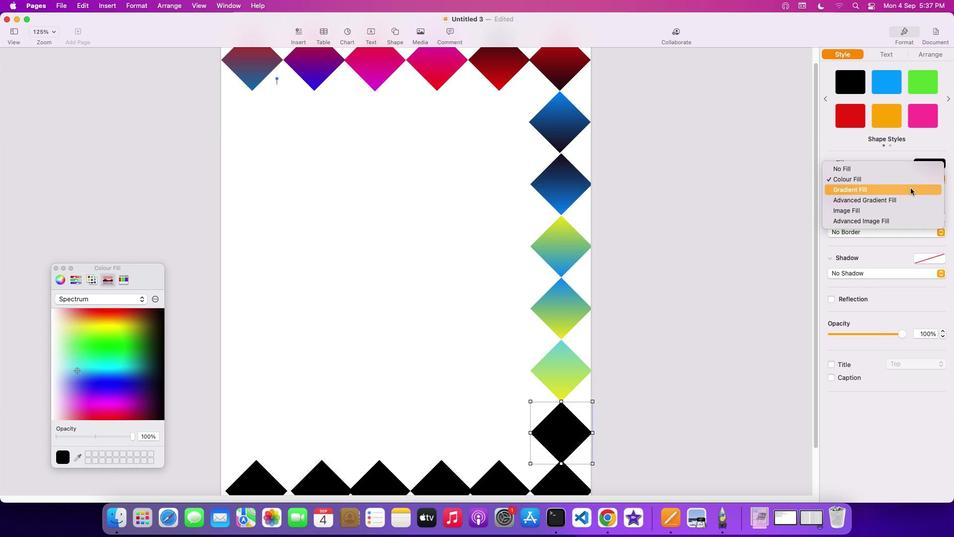 
Action: Mouse pressed left at (911, 187)
Screenshot: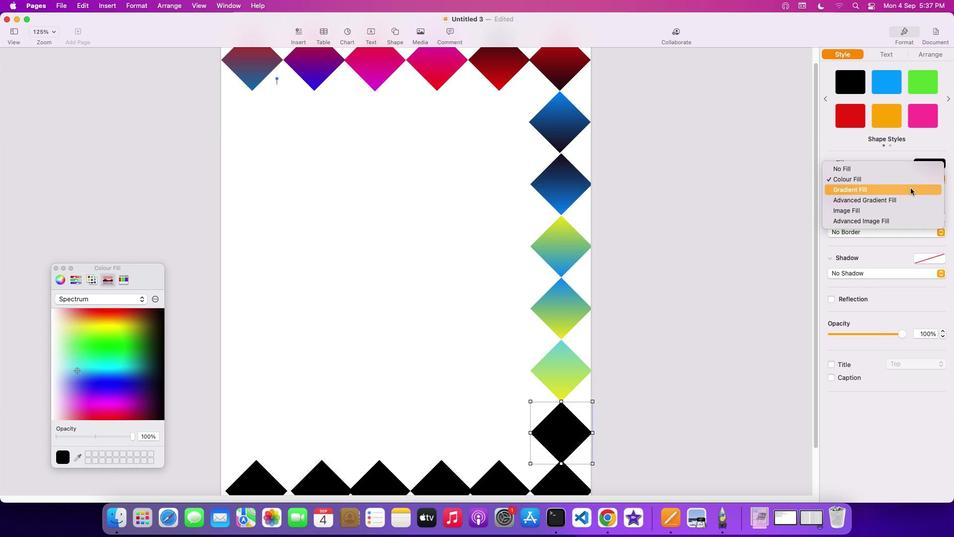 
Action: Mouse moved to (867, 200)
Screenshot: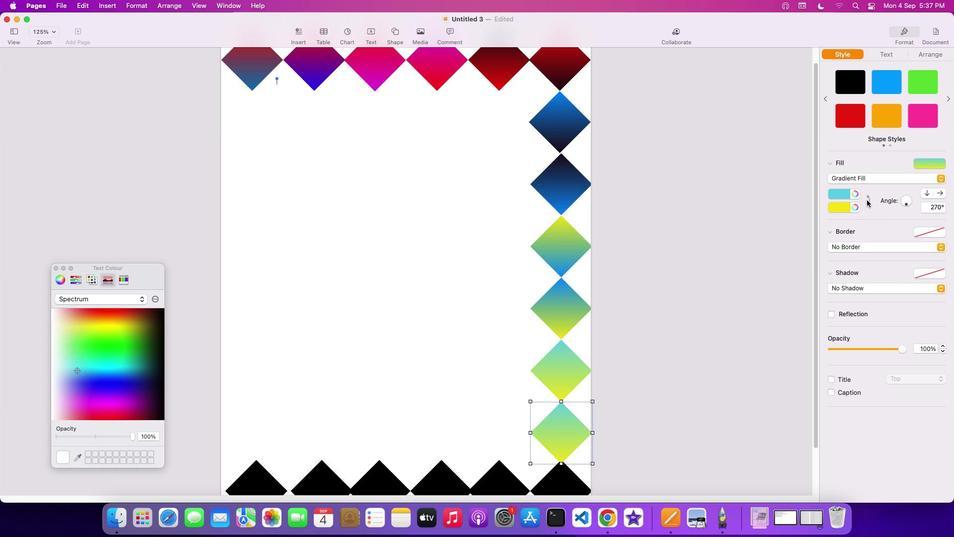 
Action: Mouse pressed left at (867, 200)
Screenshot: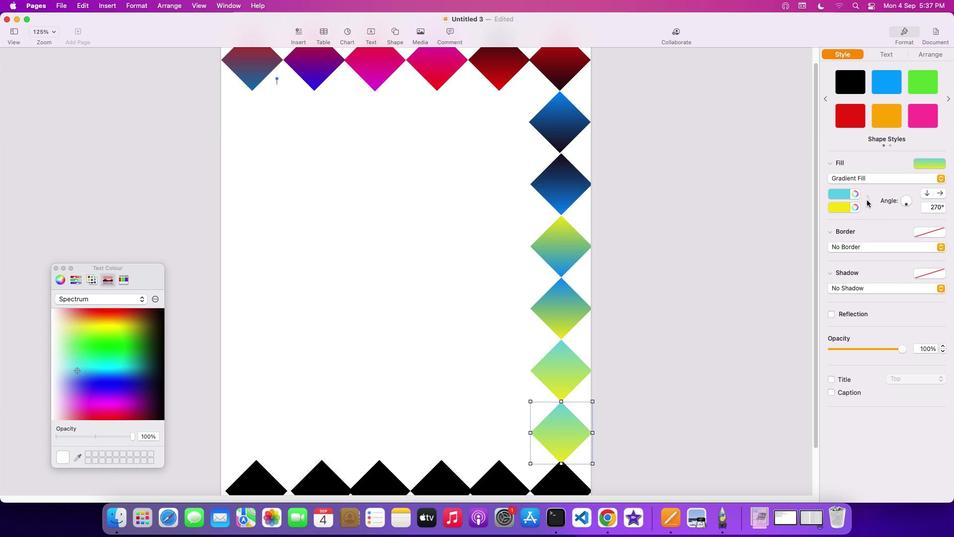 
Action: Mouse moved to (535, 390)
Screenshot: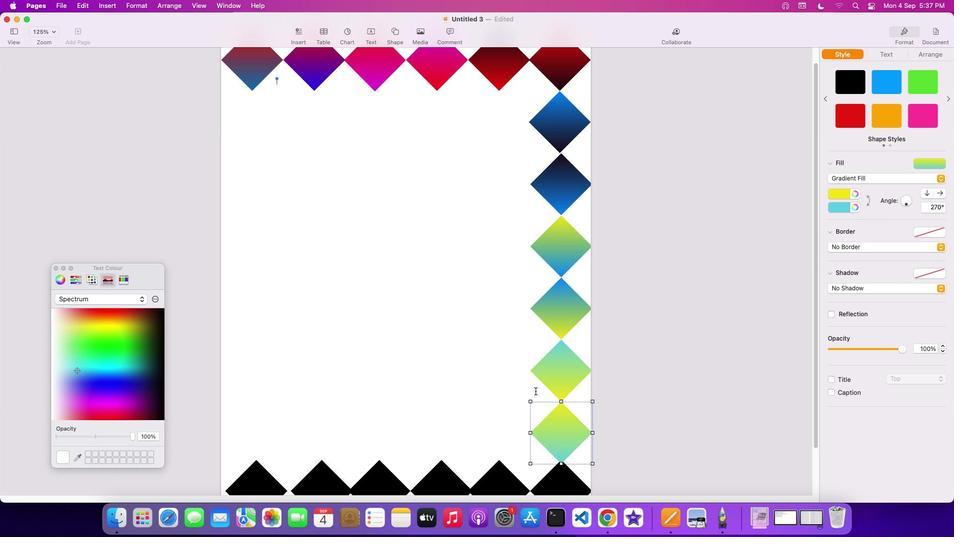 
Action: Mouse scrolled (535, 390) with delta (0, 0)
Screenshot: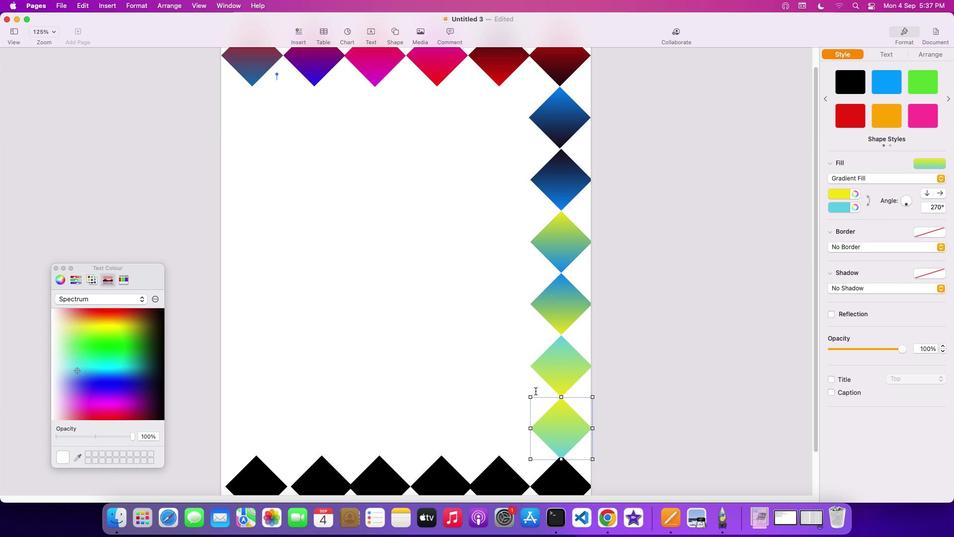 
Action: Mouse scrolled (535, 390) with delta (0, 0)
Screenshot: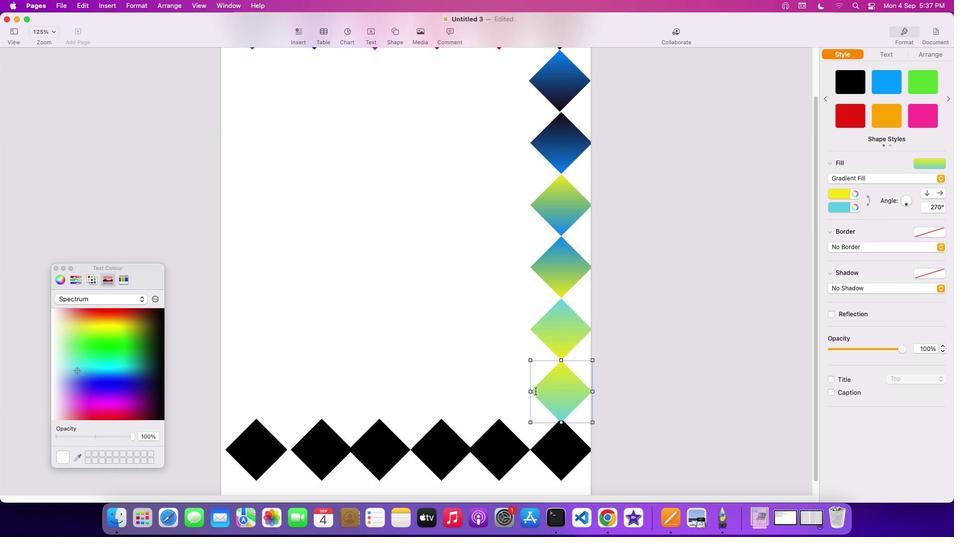 
Action: Mouse scrolled (535, 390) with delta (0, -1)
